 Task: Find connections with filter location Yucheng with filter topic #technologywith filter profile language Spanish with filter current company Australian Trade and Investment Commission (Austrade) with filter school Petit Seminaire Higher Secondary School with filter industry Language Schools with filter service category Commercial Real Estate with filter keywords title Copywriter
Action: Mouse moved to (612, 76)
Screenshot: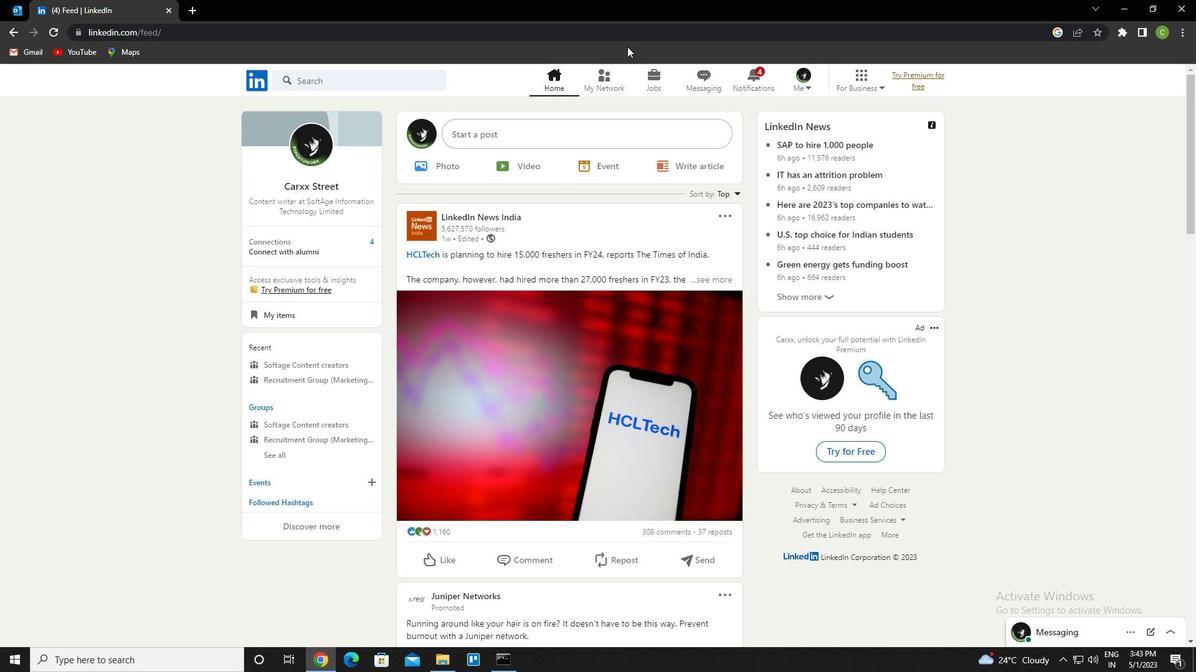 
Action: Mouse pressed left at (612, 76)
Screenshot: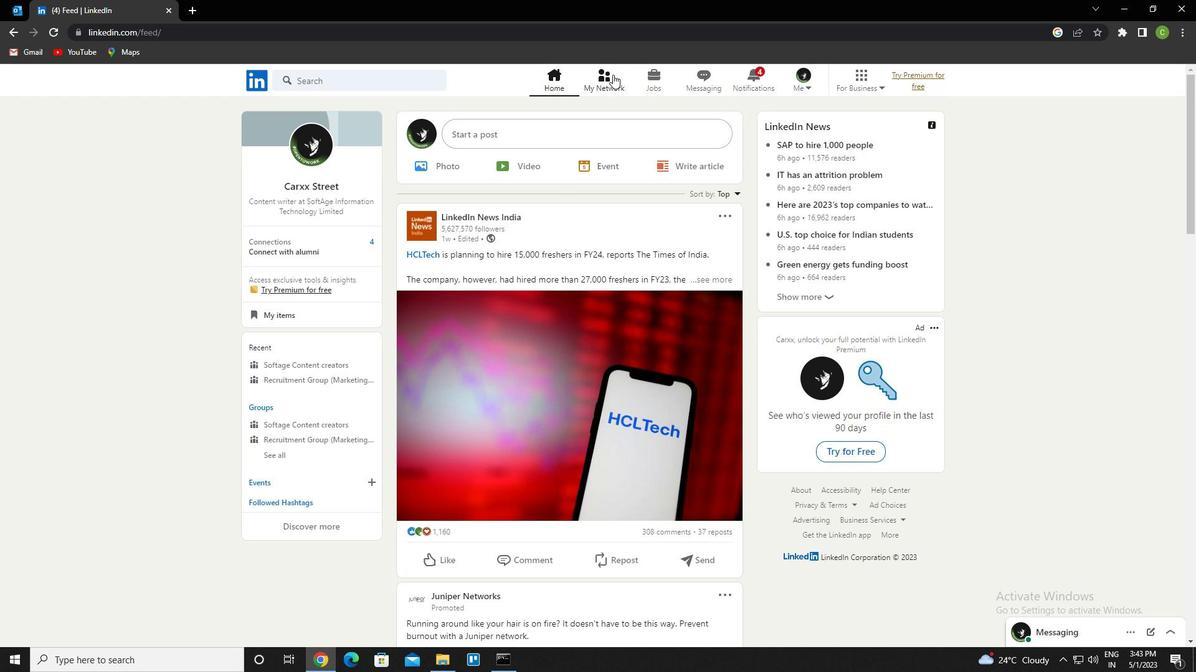 
Action: Mouse moved to (368, 147)
Screenshot: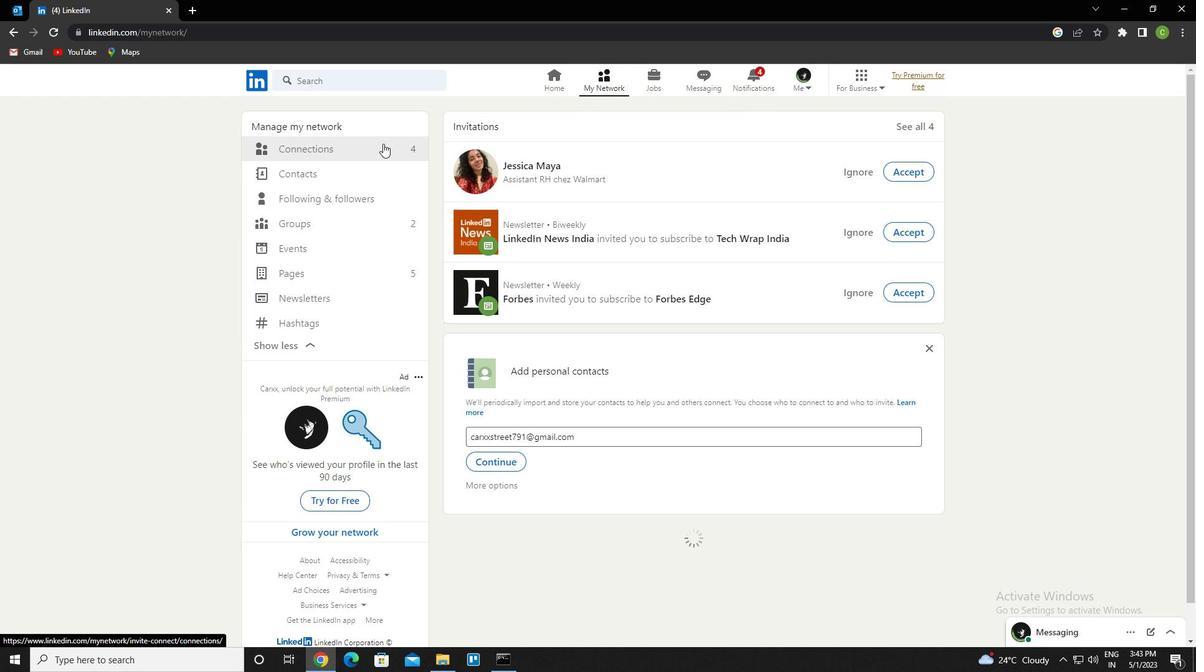 
Action: Mouse pressed left at (368, 147)
Screenshot: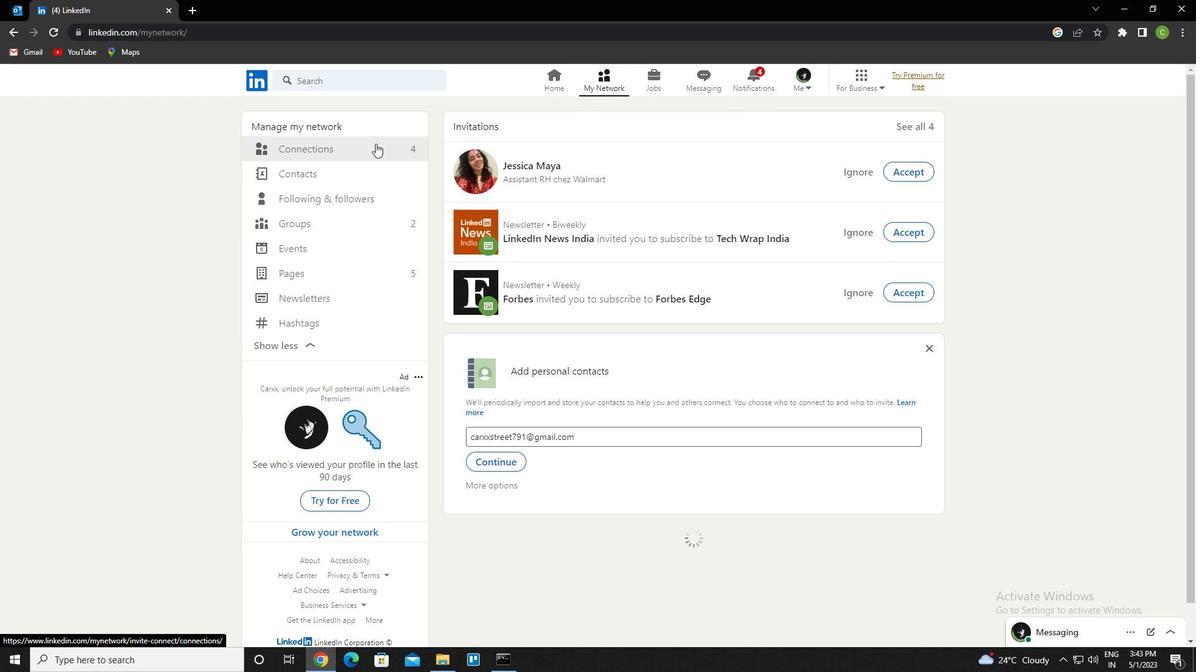 
Action: Mouse moved to (700, 145)
Screenshot: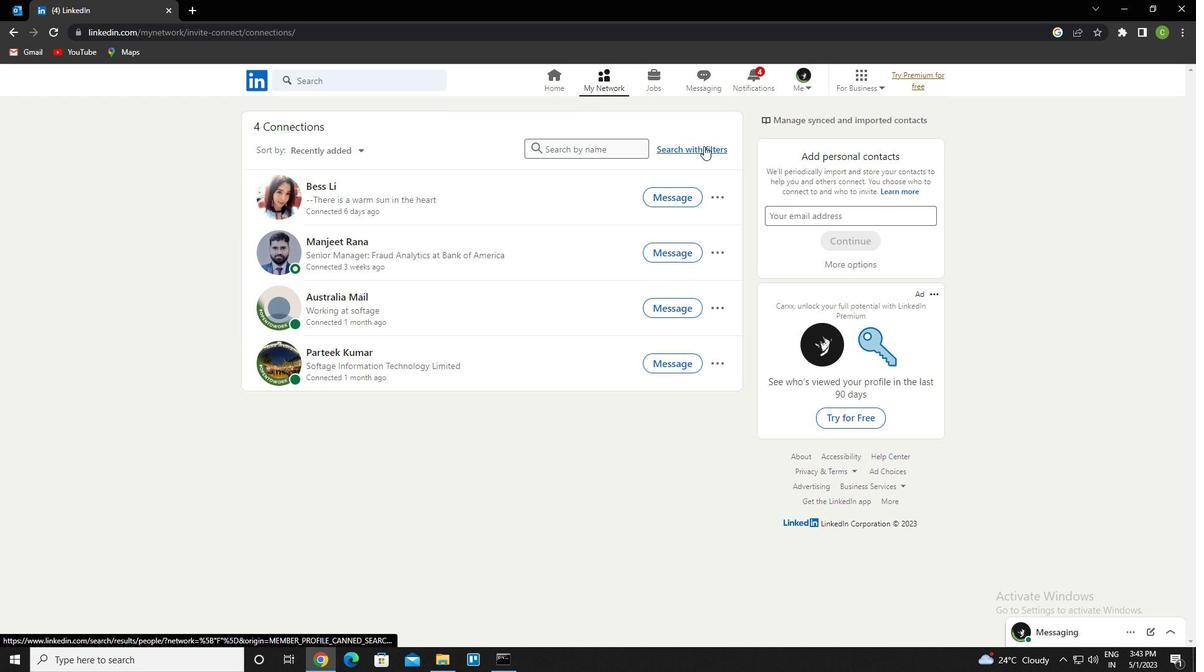 
Action: Mouse pressed left at (700, 145)
Screenshot: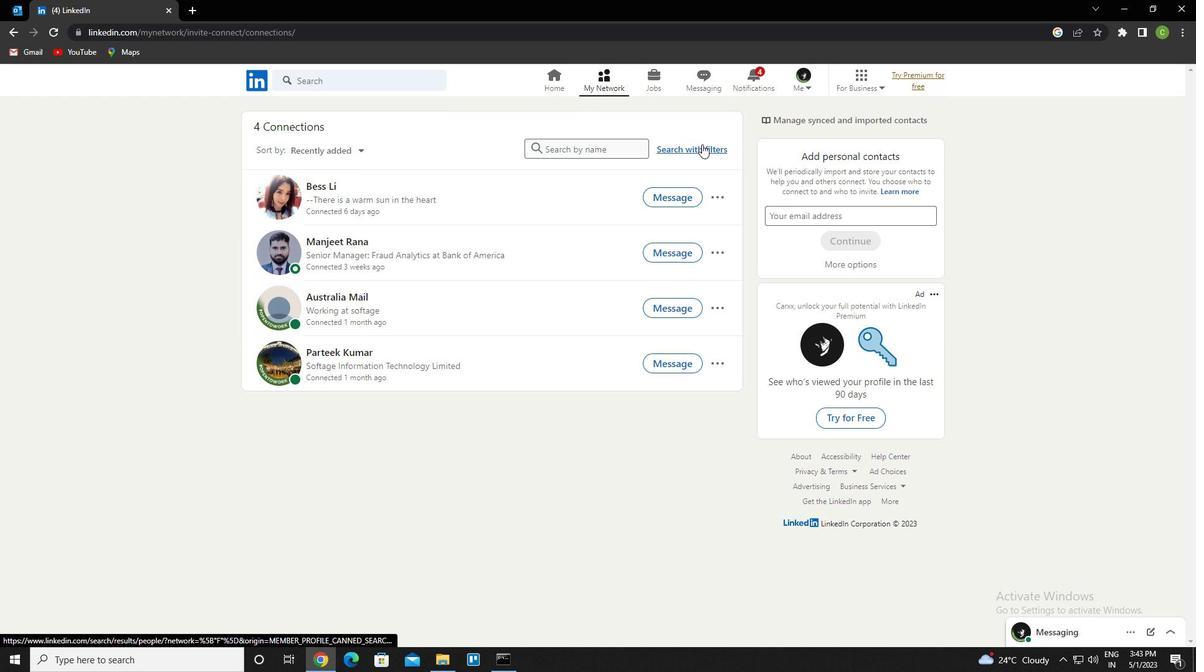 
Action: Mouse moved to (639, 110)
Screenshot: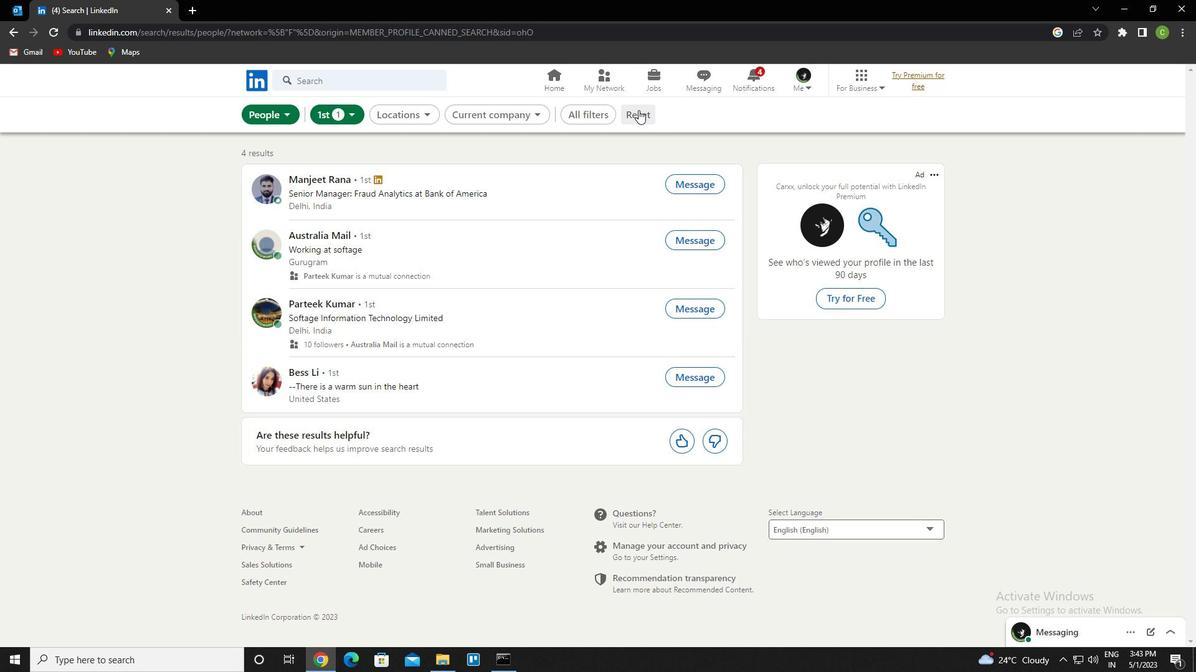 
Action: Mouse pressed left at (639, 110)
Screenshot: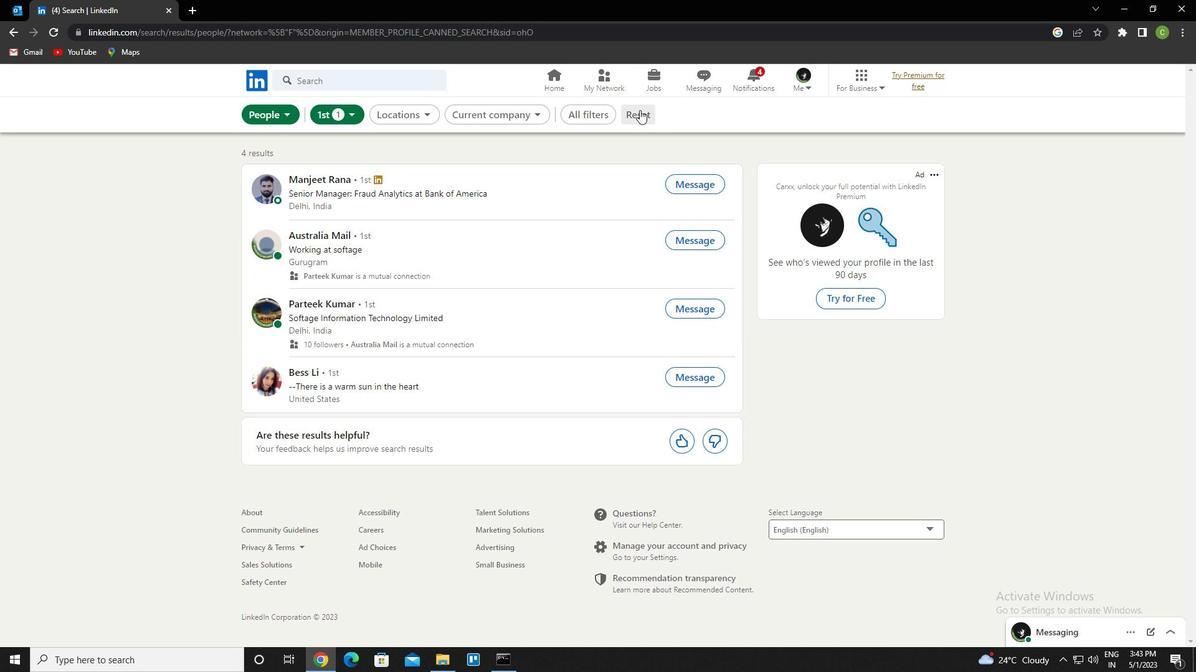 
Action: Mouse moved to (619, 118)
Screenshot: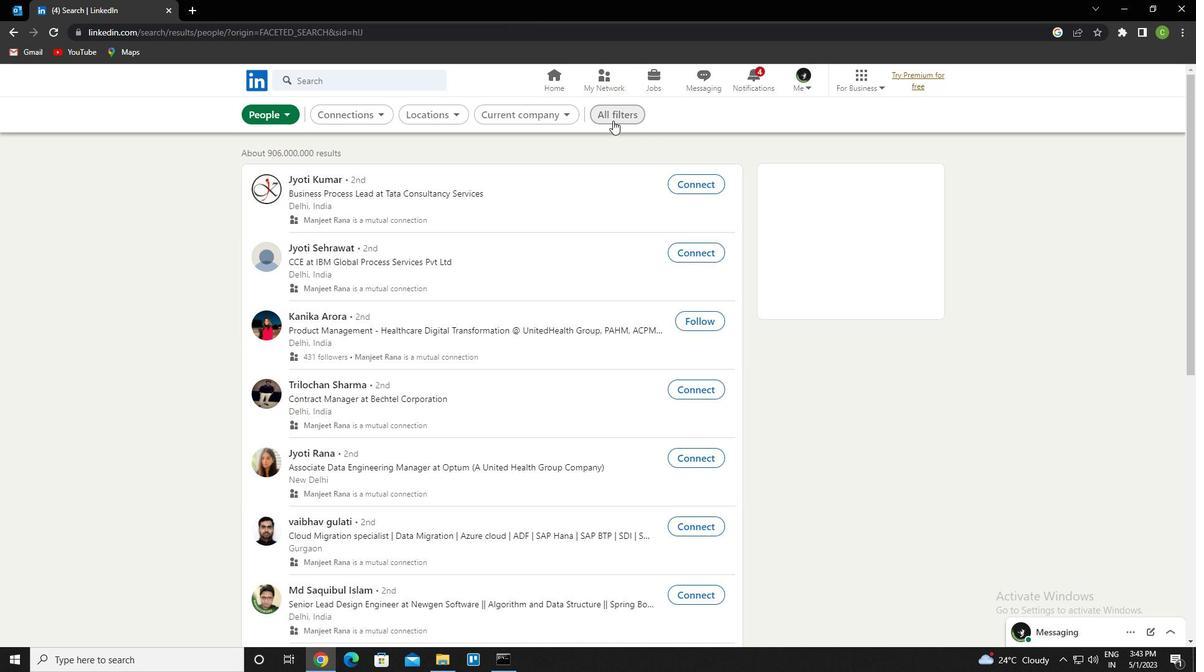 
Action: Mouse pressed left at (619, 118)
Screenshot: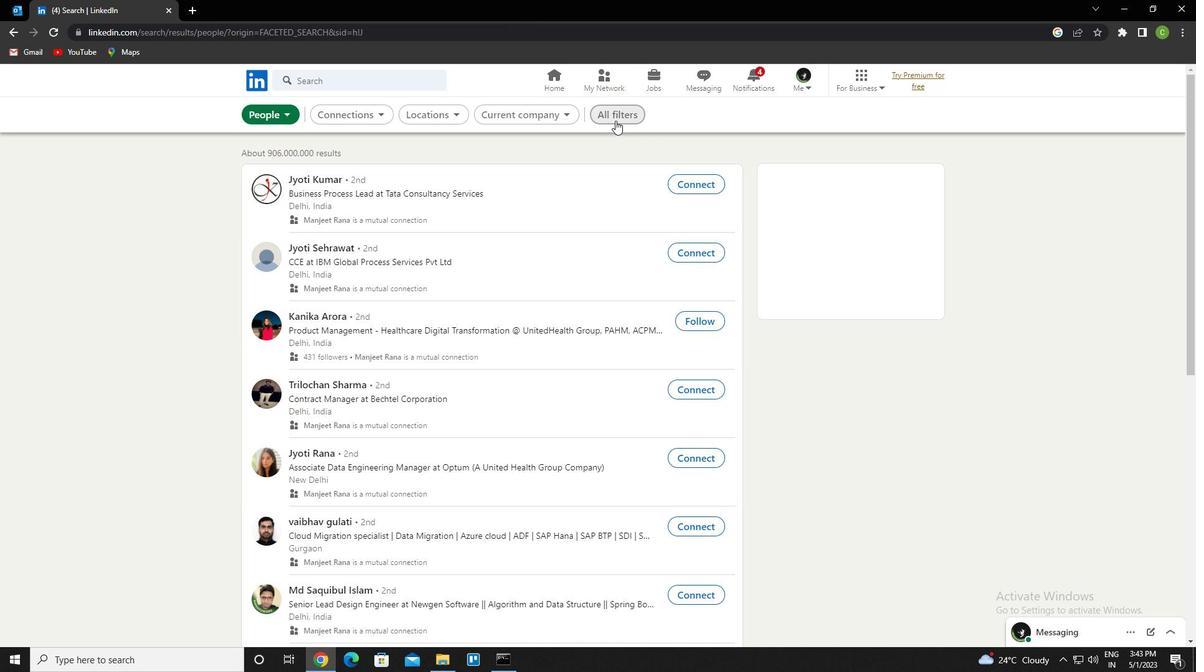 
Action: Mouse moved to (983, 437)
Screenshot: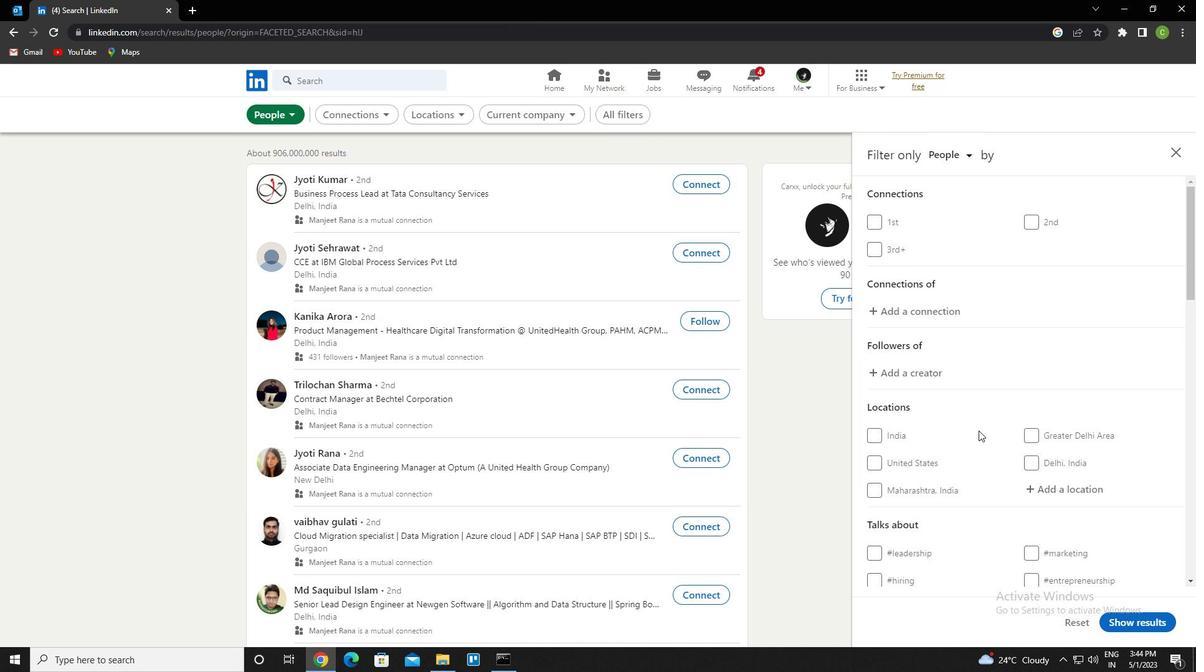 
Action: Mouse scrolled (983, 437) with delta (0, 0)
Screenshot: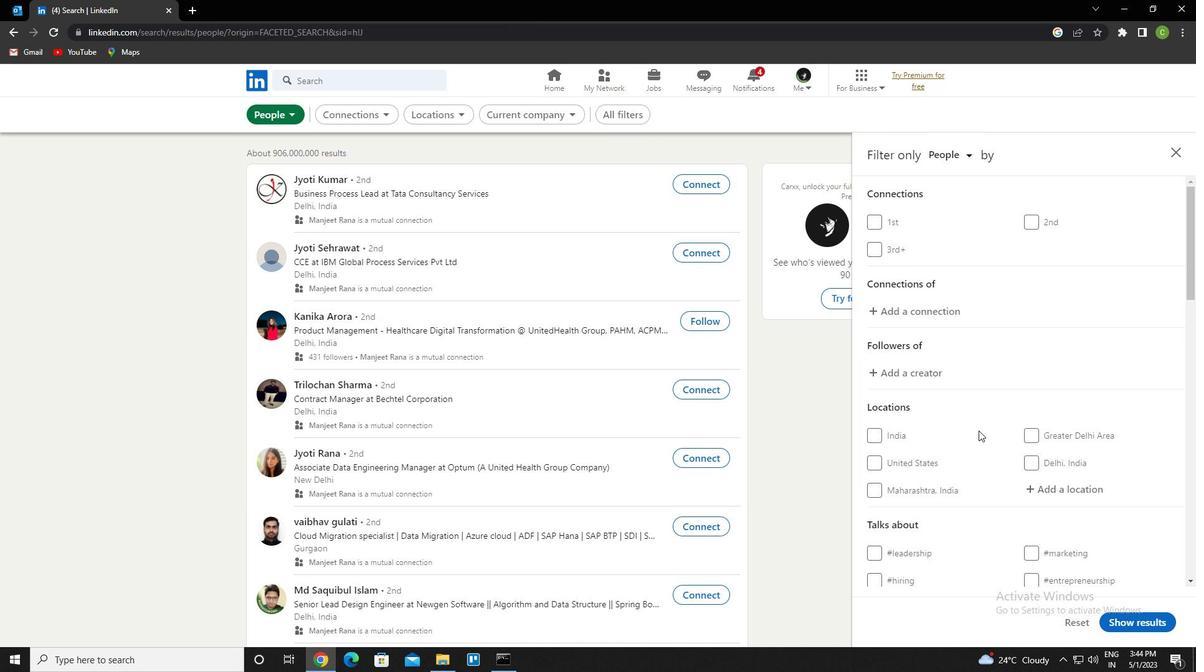 
Action: Mouse moved to (983, 442)
Screenshot: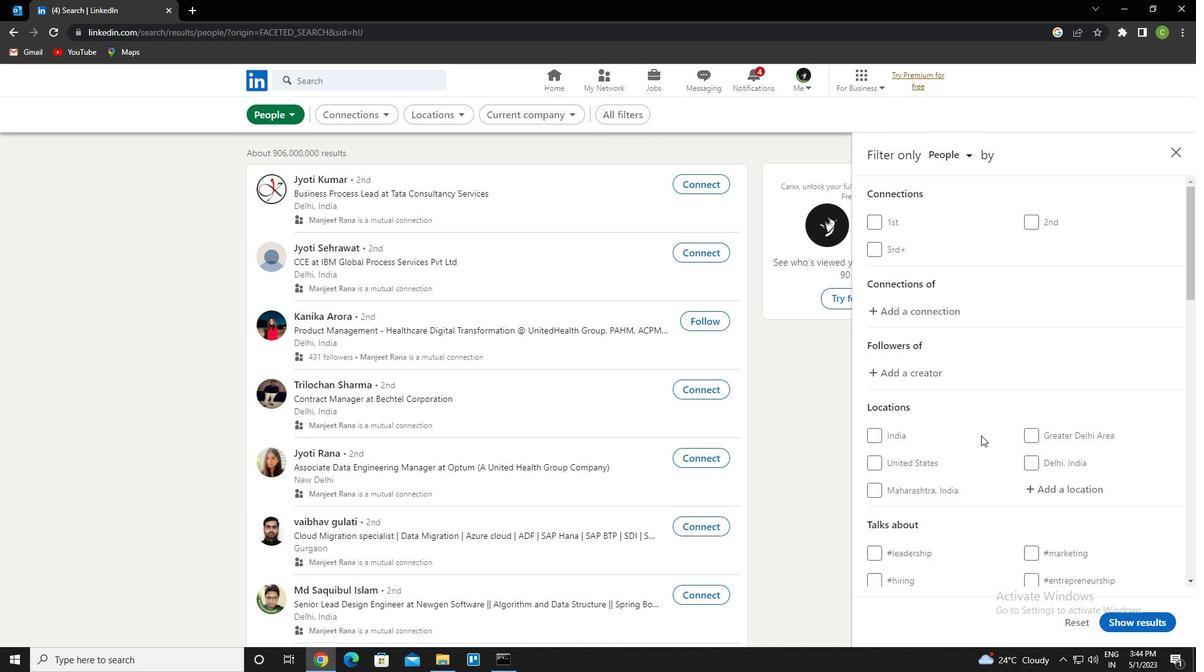 
Action: Mouse scrolled (983, 441) with delta (0, 0)
Screenshot: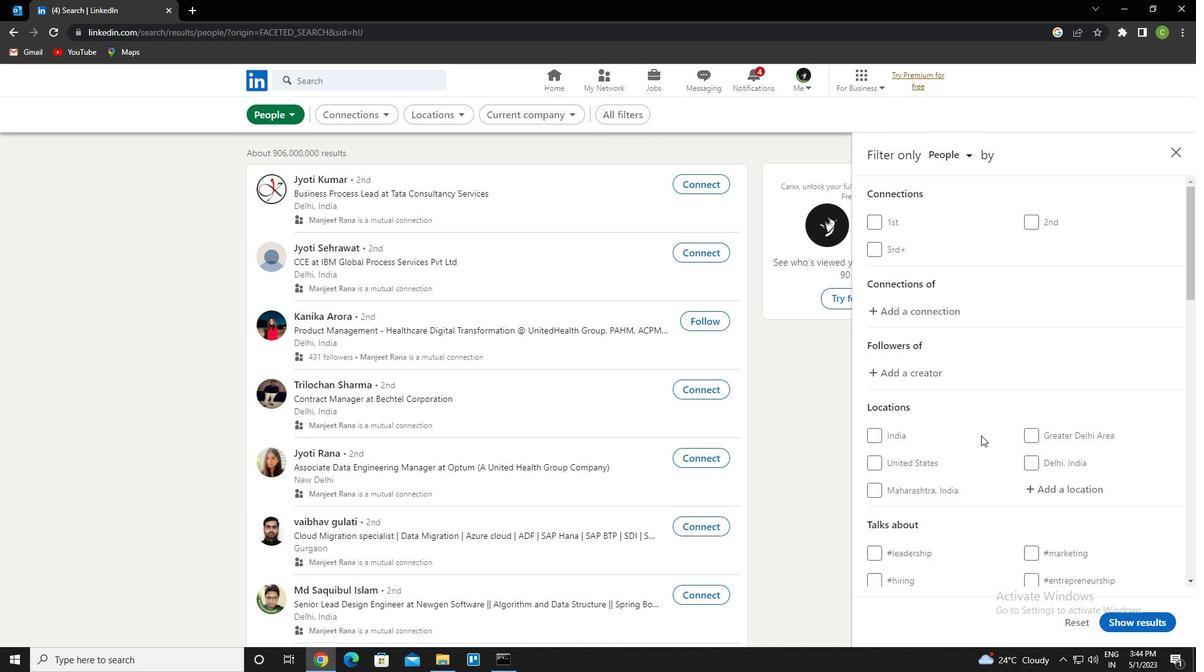 
Action: Mouse moved to (1077, 364)
Screenshot: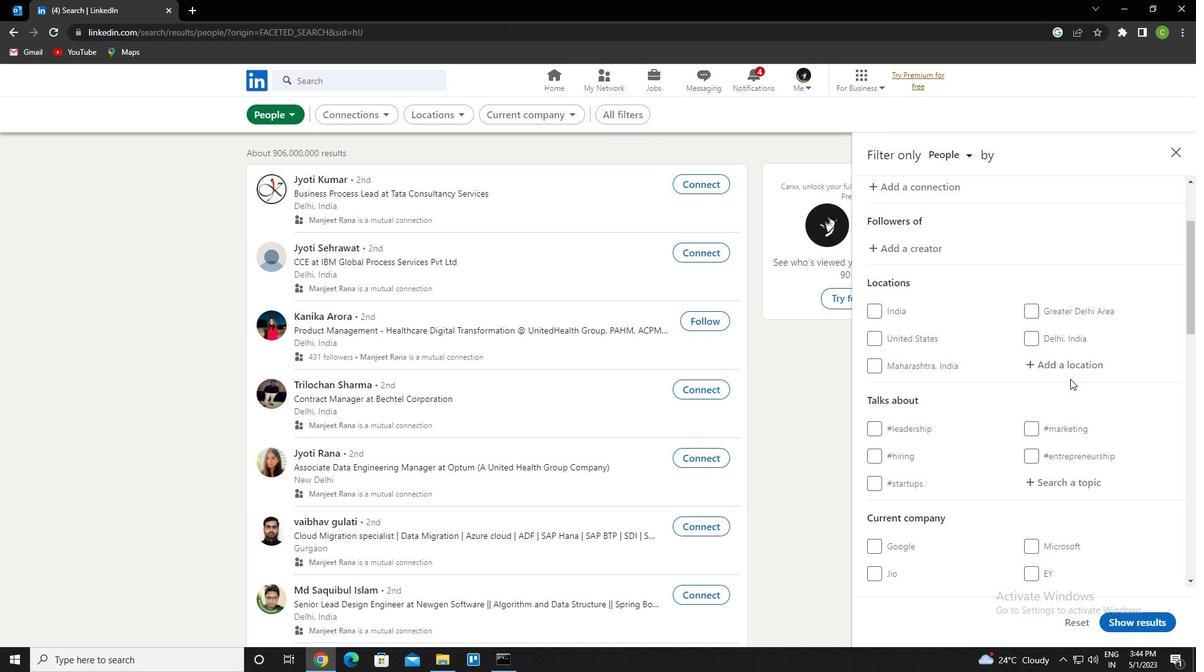 
Action: Mouse pressed left at (1077, 364)
Screenshot: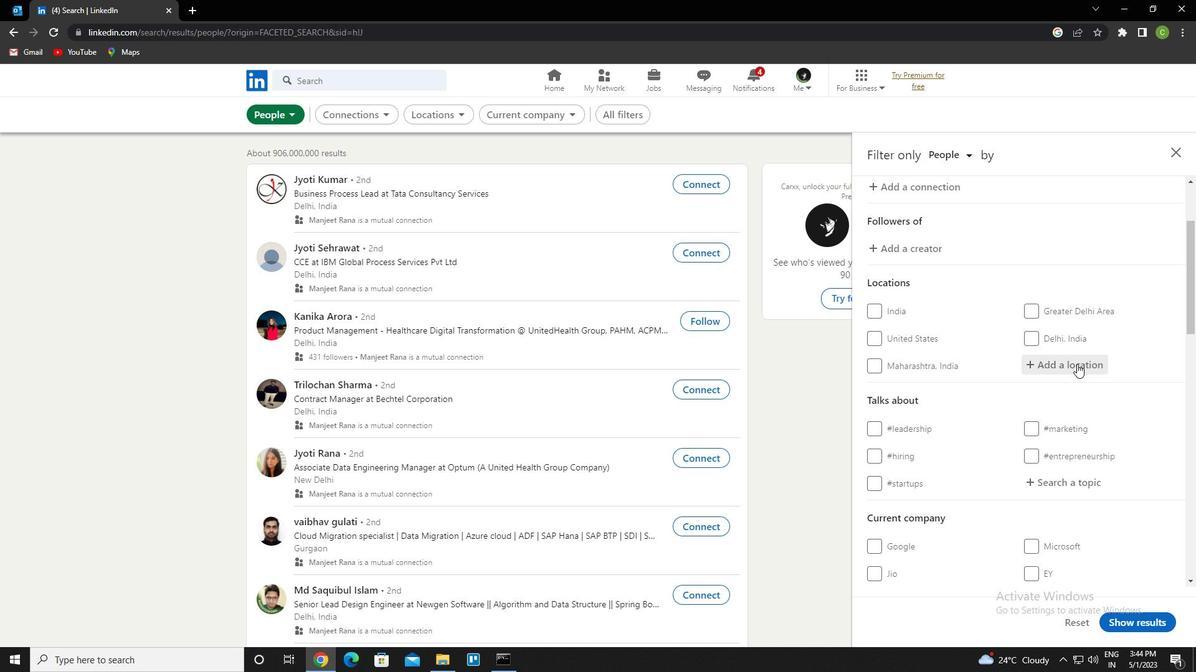 
Action: Key pressed <Key.caps_lock>y<Key.caps_lock>ucheng<Key.enter>
Screenshot: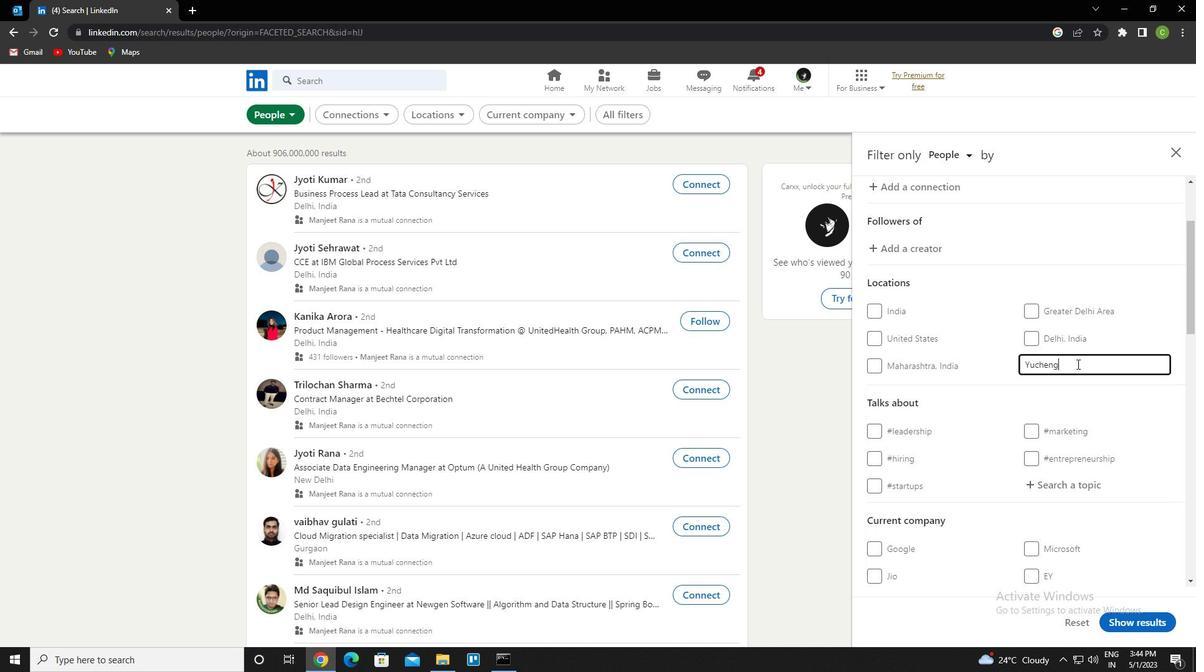 
Action: Mouse moved to (1125, 379)
Screenshot: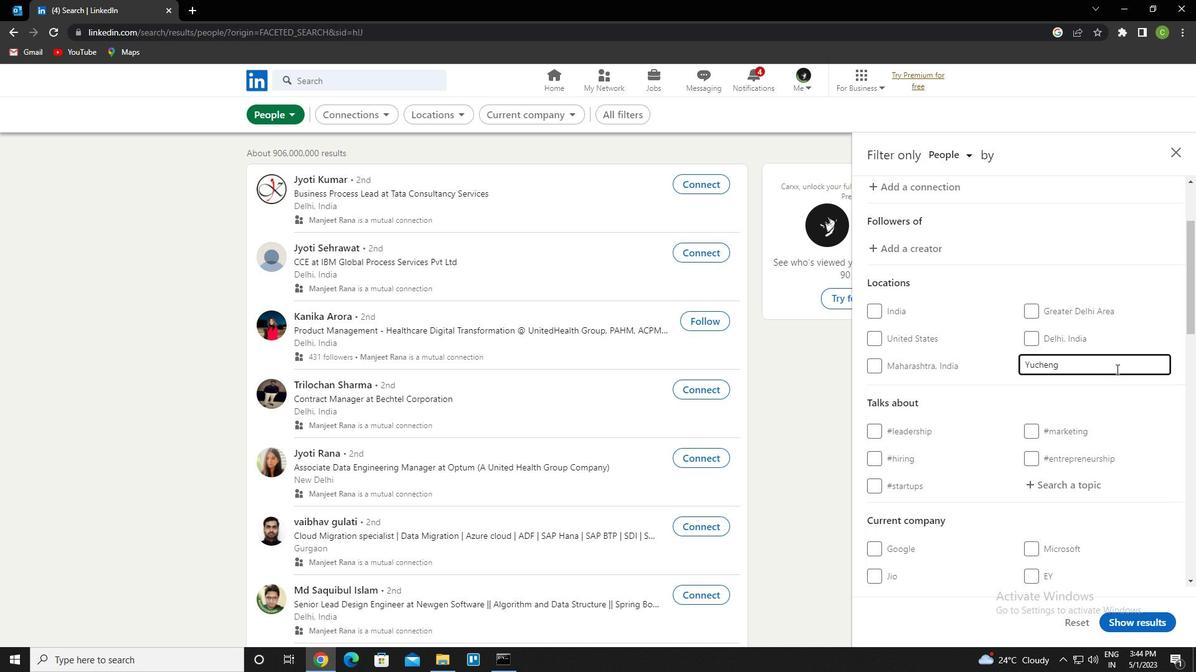 
Action: Mouse scrolled (1125, 378) with delta (0, 0)
Screenshot: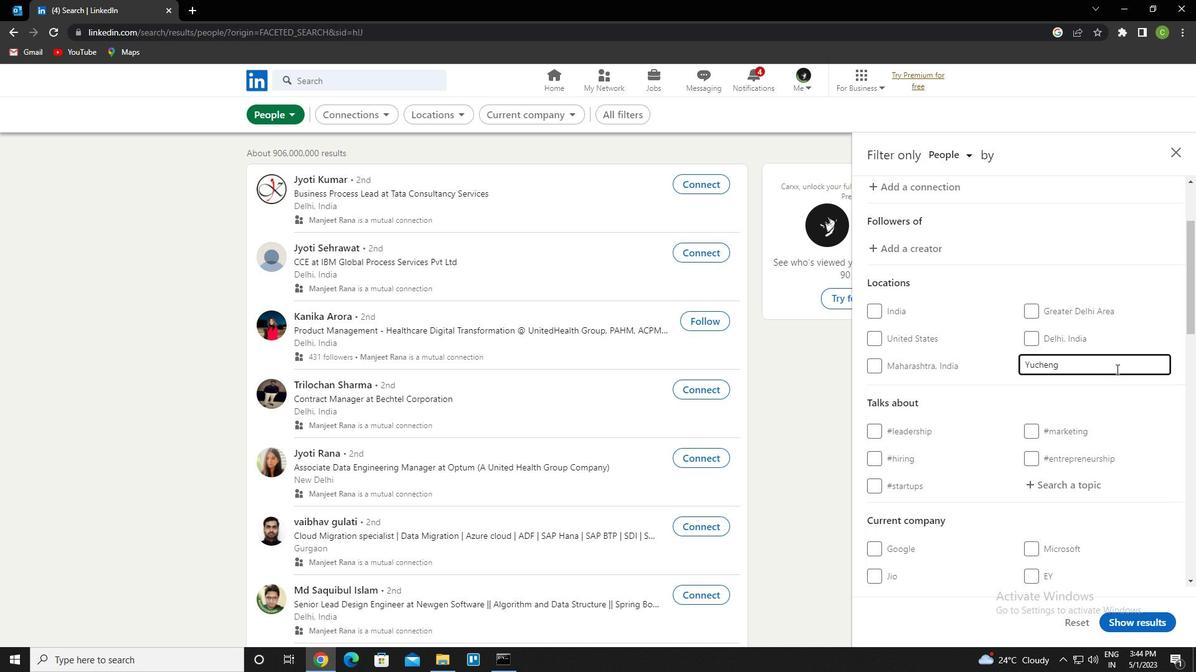 
Action: Mouse moved to (1125, 379)
Screenshot: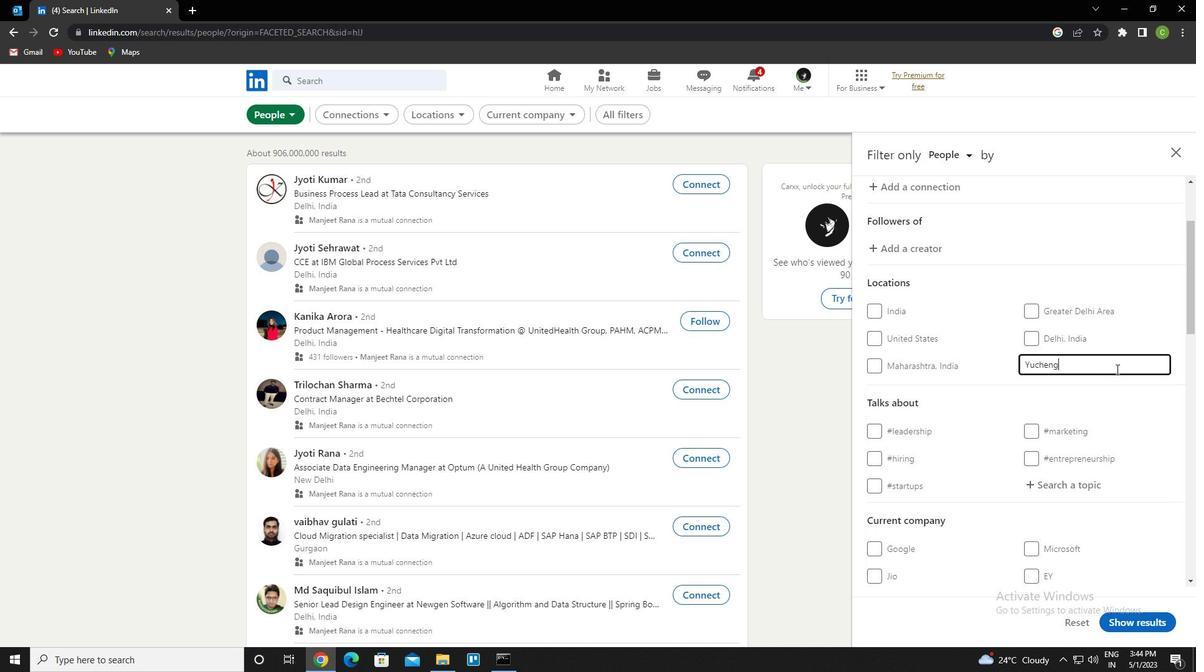 
Action: Mouse scrolled (1125, 378) with delta (0, 0)
Screenshot: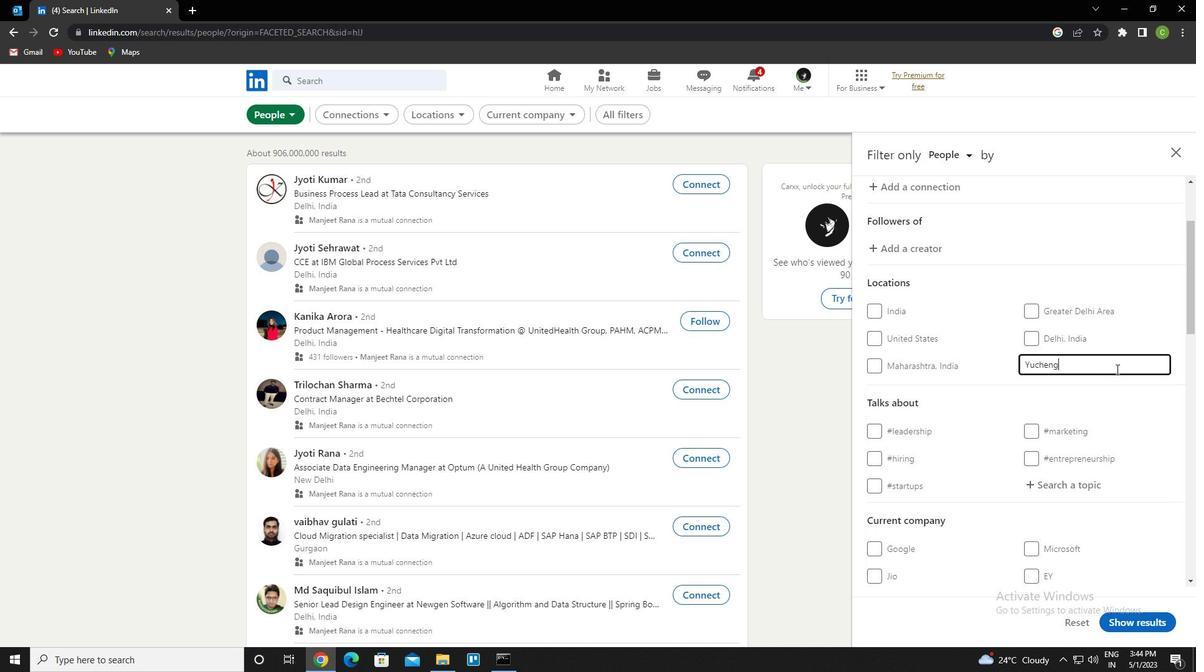 
Action: Mouse moved to (1068, 365)
Screenshot: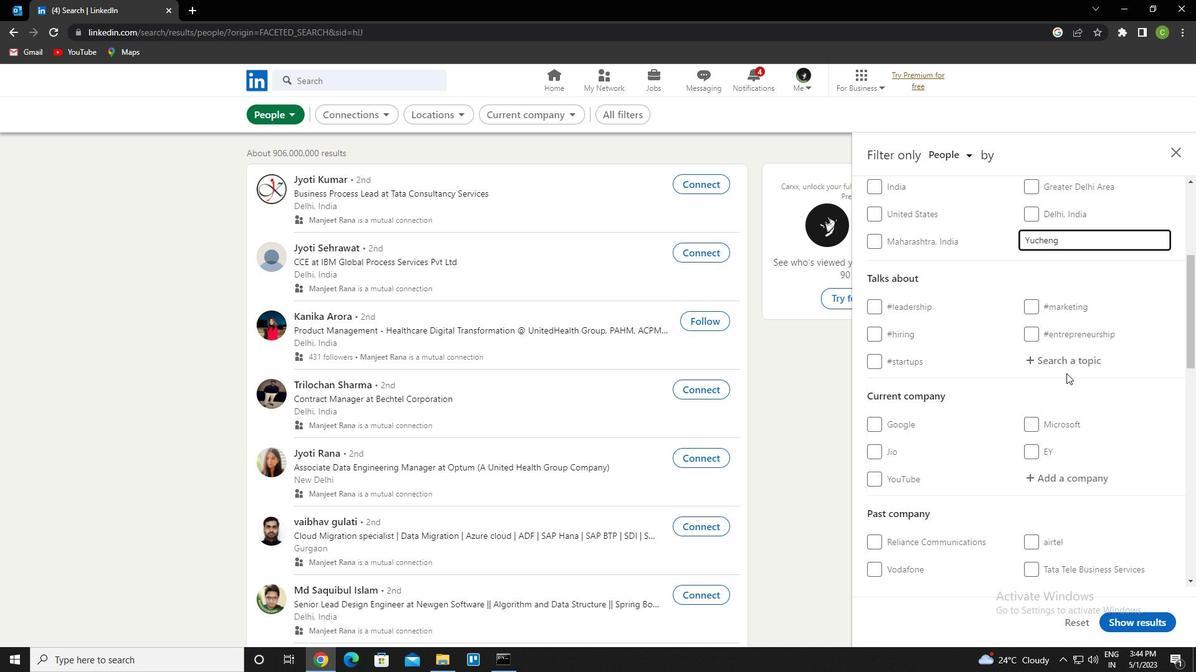 
Action: Mouse pressed left at (1068, 365)
Screenshot: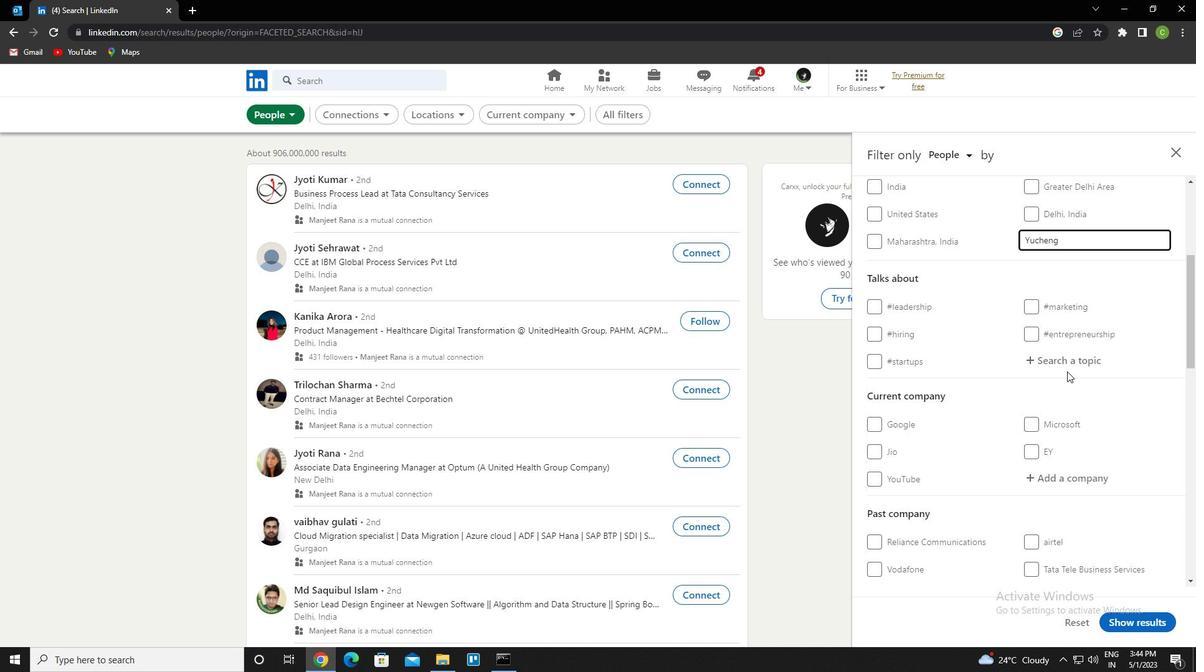 
Action: Key pressed technology<Key.down><Key.enter>
Screenshot: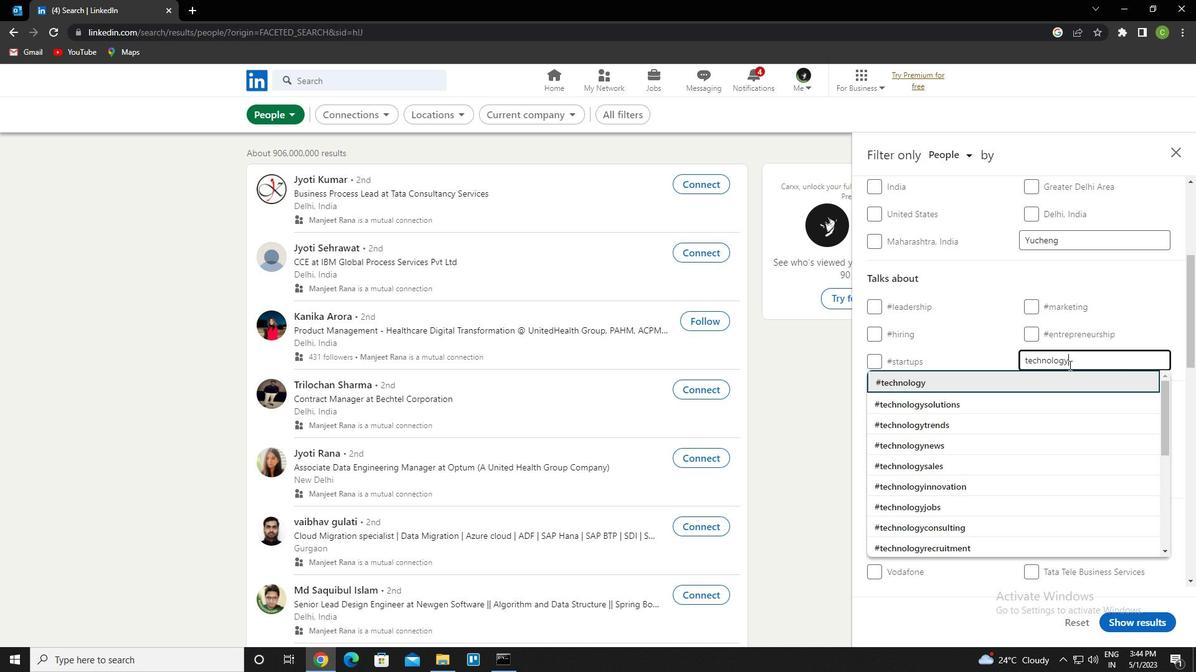 
Action: Mouse scrolled (1068, 365) with delta (0, 0)
Screenshot: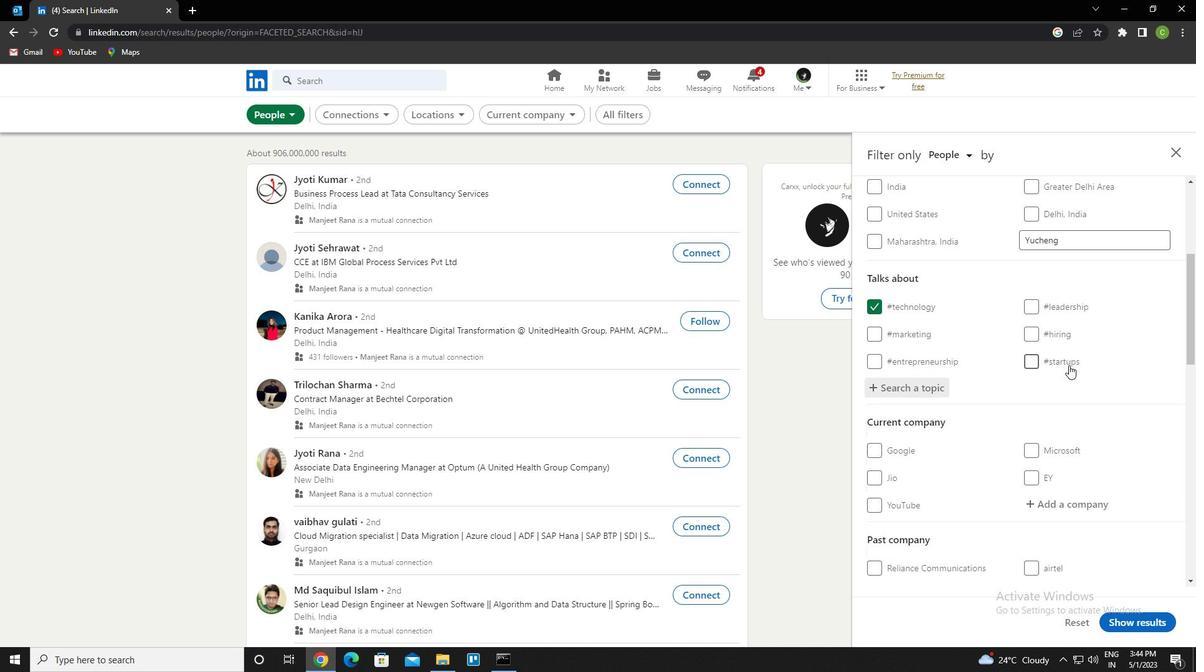 
Action: Mouse scrolled (1068, 365) with delta (0, 0)
Screenshot: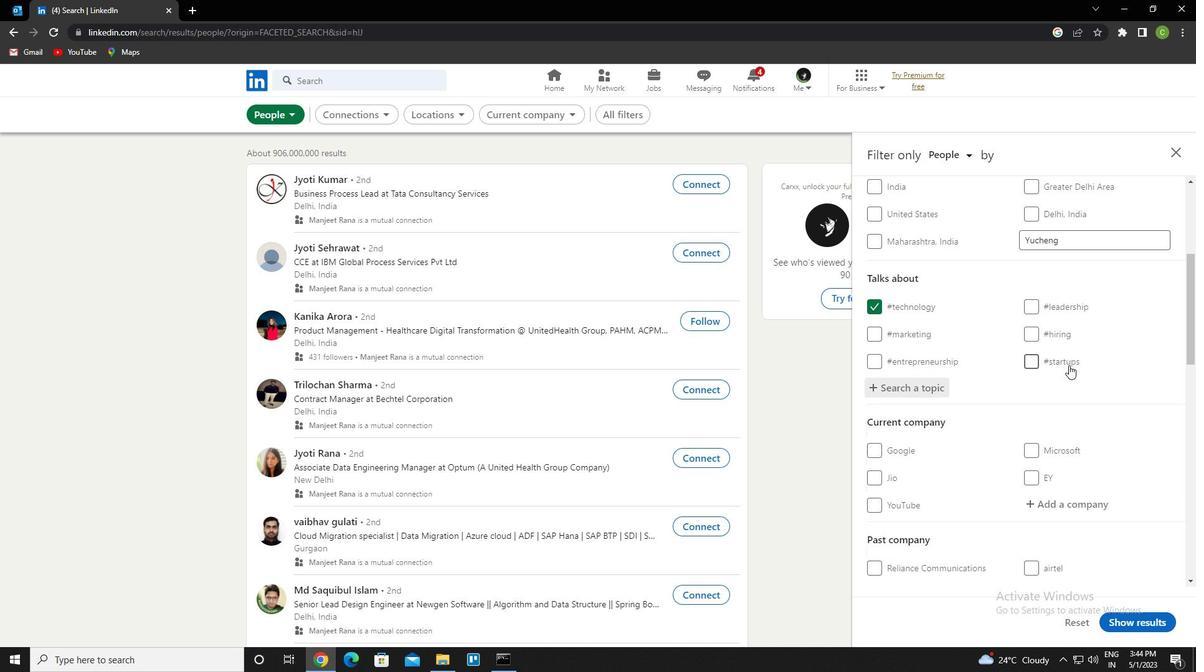
Action: Mouse moved to (1068, 365)
Screenshot: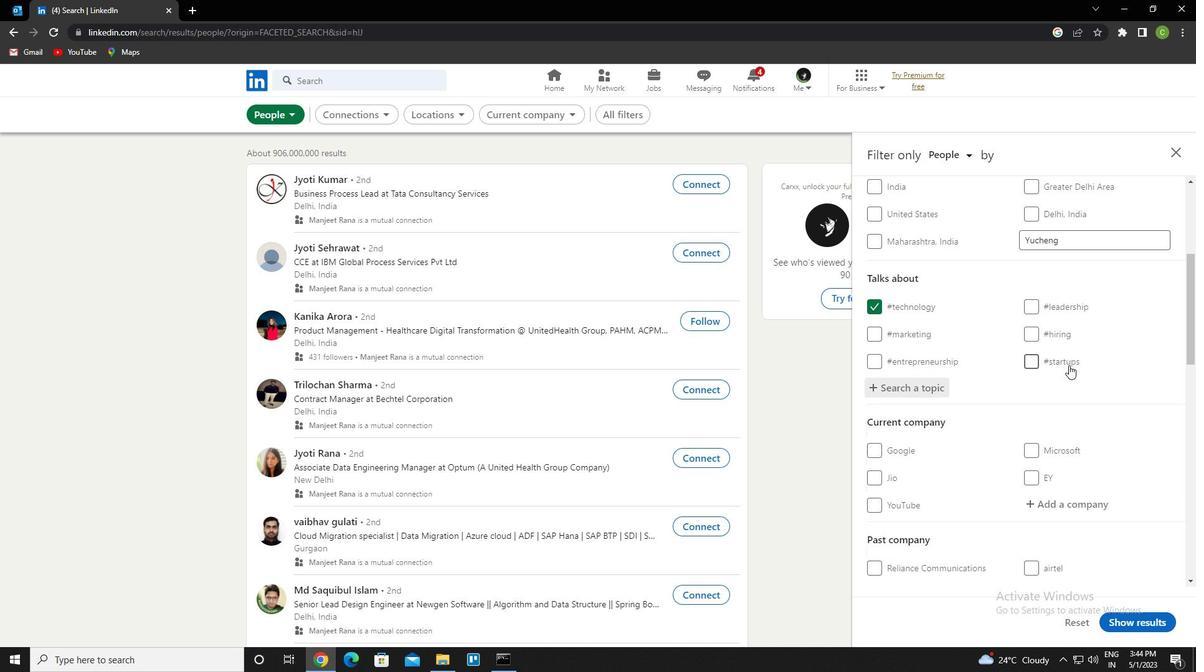 
Action: Mouse scrolled (1068, 365) with delta (0, 0)
Screenshot: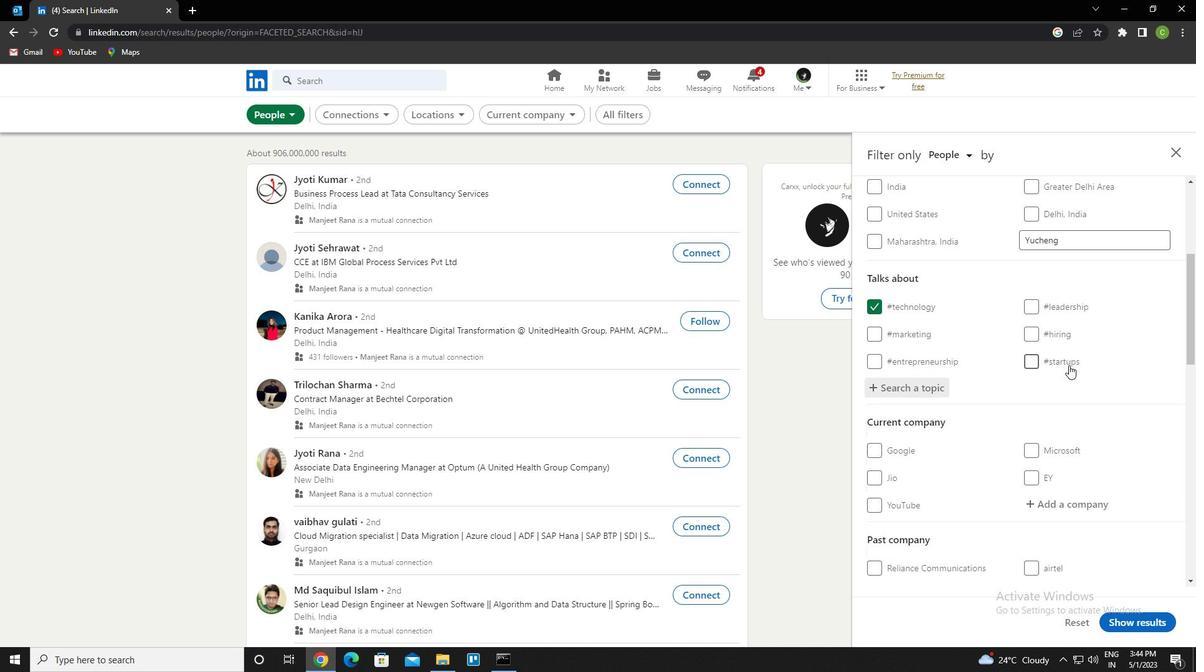 
Action: Mouse moved to (1068, 368)
Screenshot: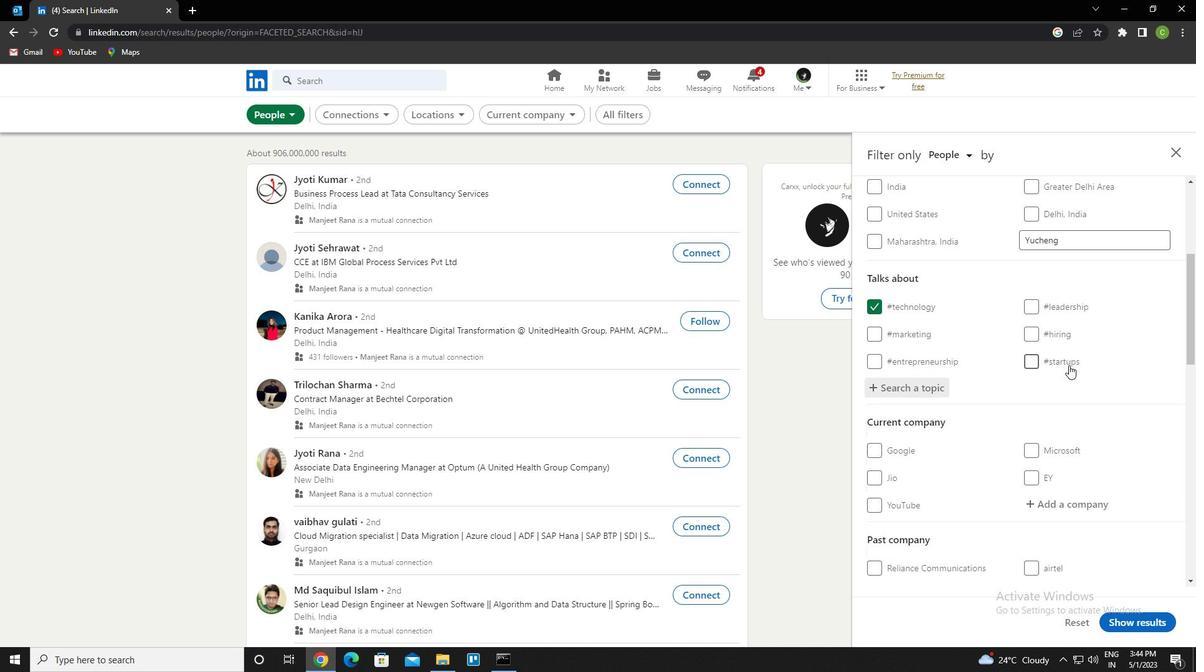 
Action: Mouse scrolled (1068, 367) with delta (0, 0)
Screenshot: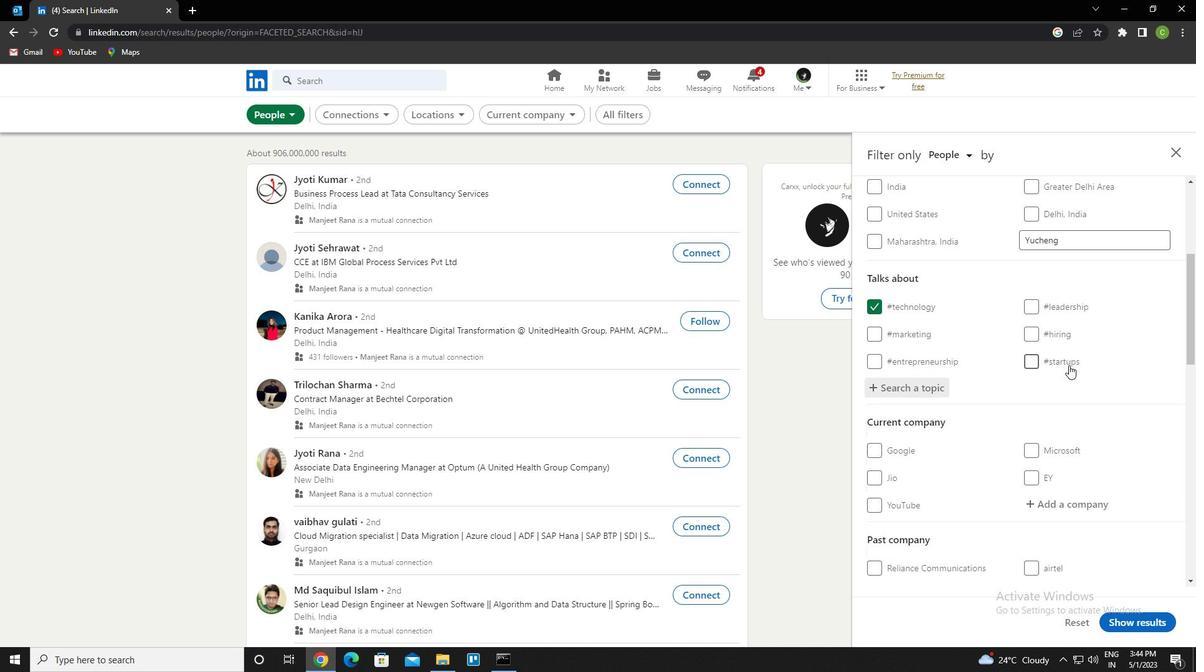 
Action: Mouse moved to (1066, 371)
Screenshot: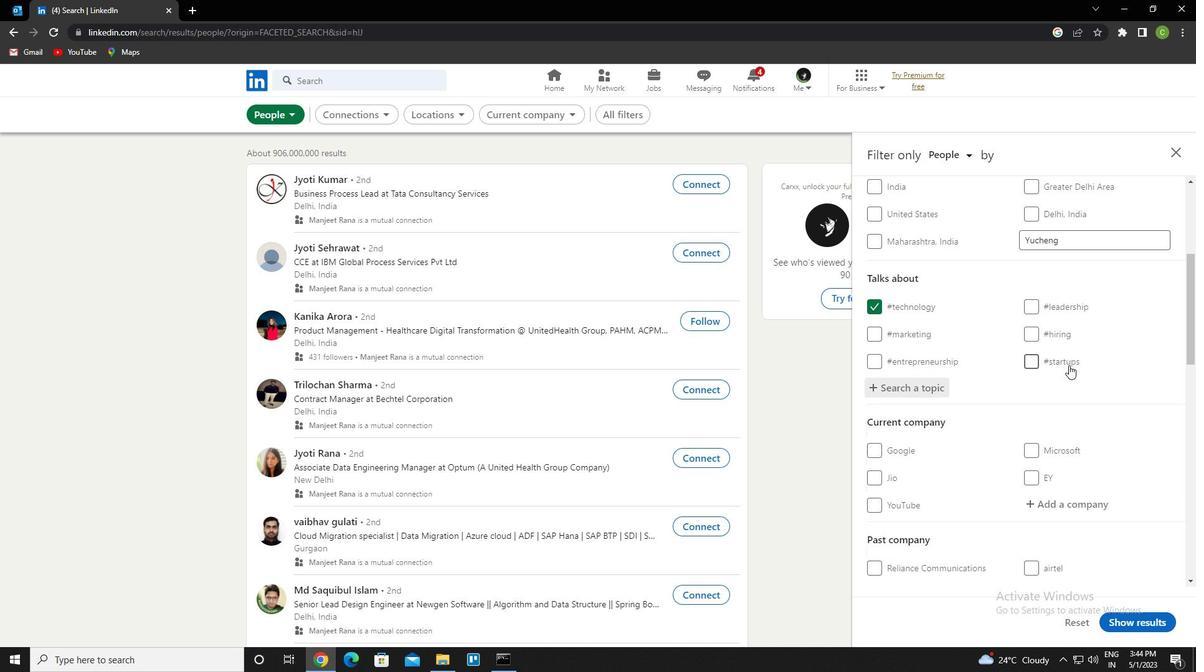 
Action: Mouse scrolled (1066, 371) with delta (0, 0)
Screenshot: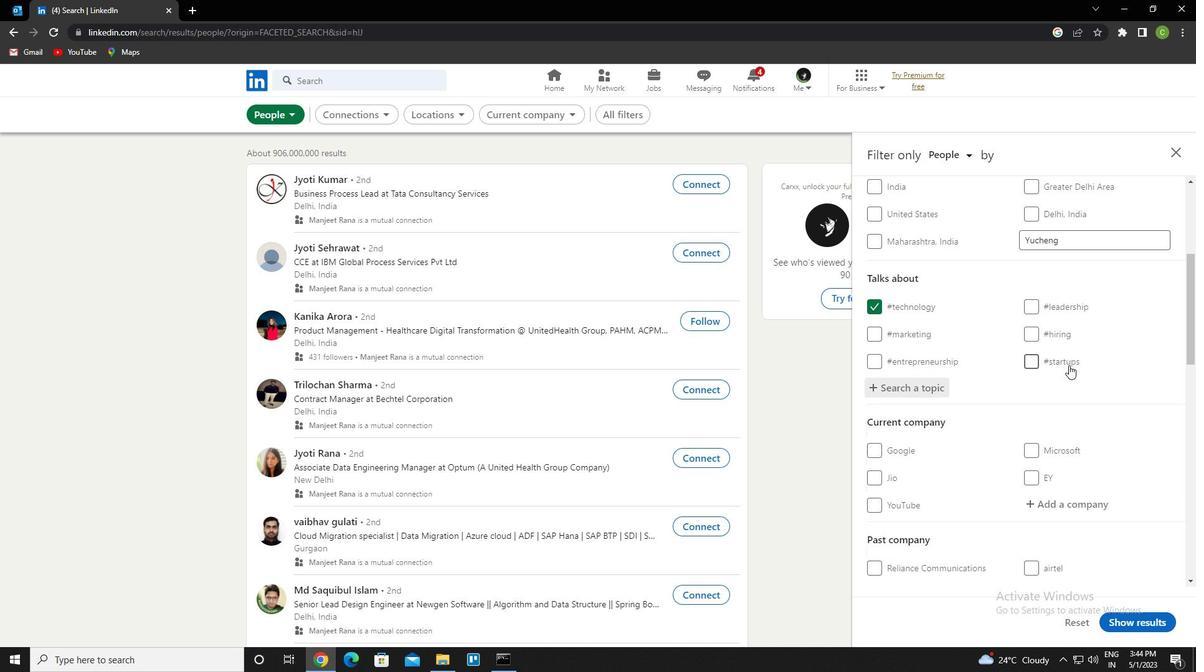 
Action: Mouse moved to (1065, 372)
Screenshot: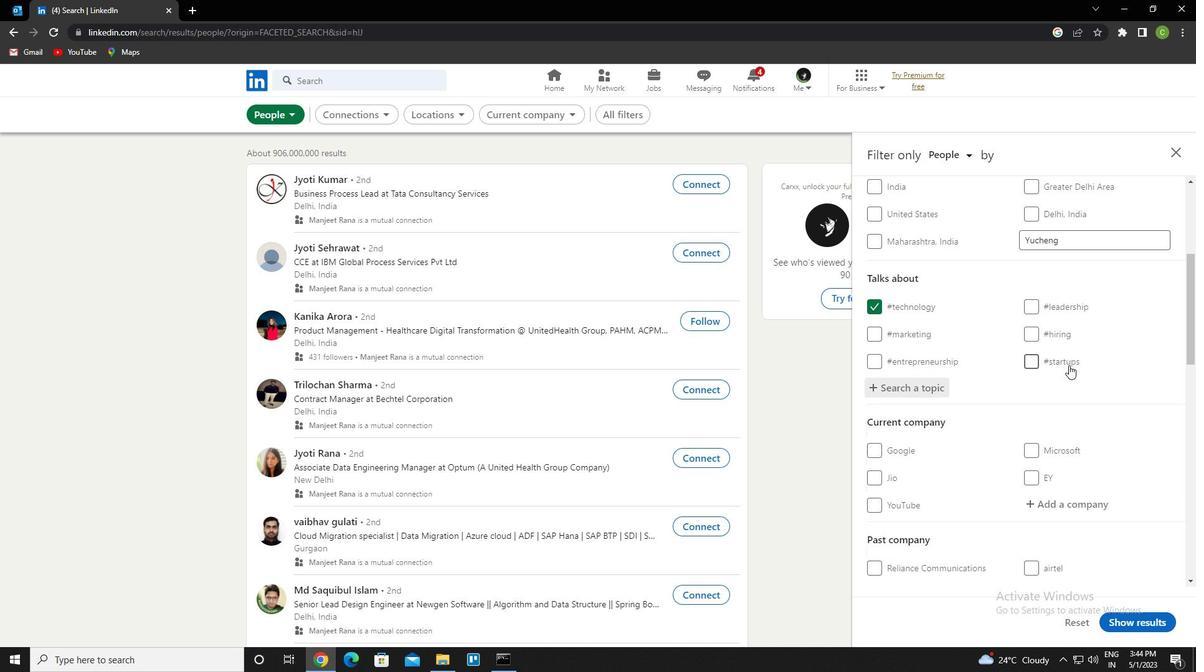 
Action: Mouse scrolled (1065, 371) with delta (0, 0)
Screenshot: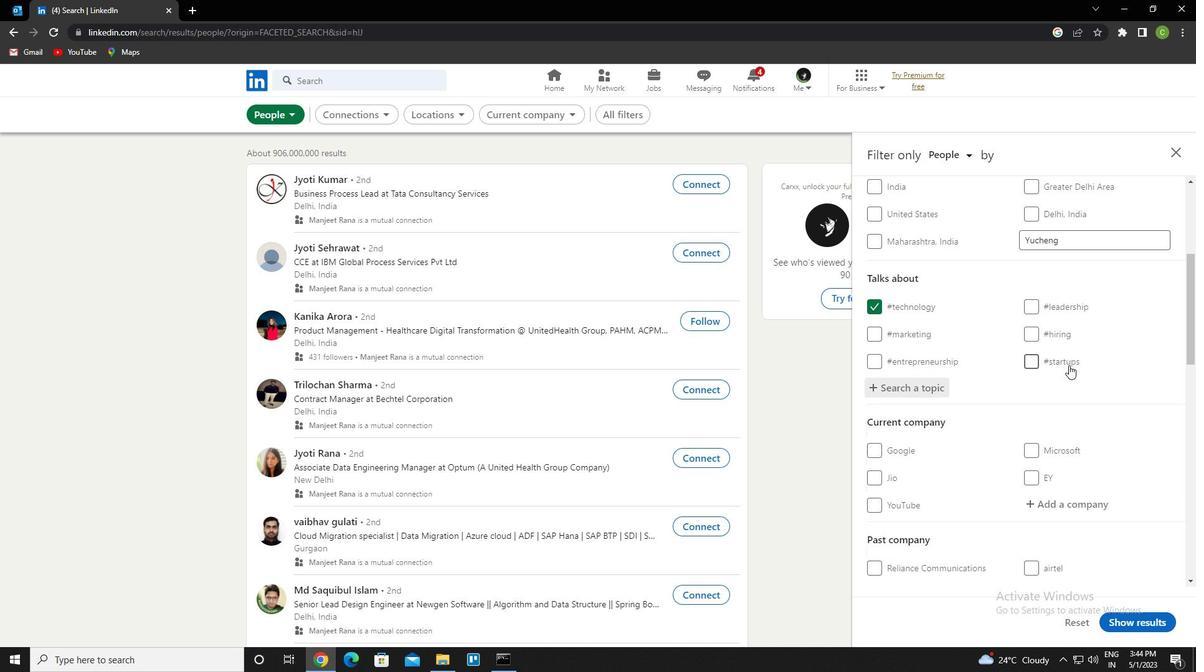 
Action: Mouse moved to (1065, 373)
Screenshot: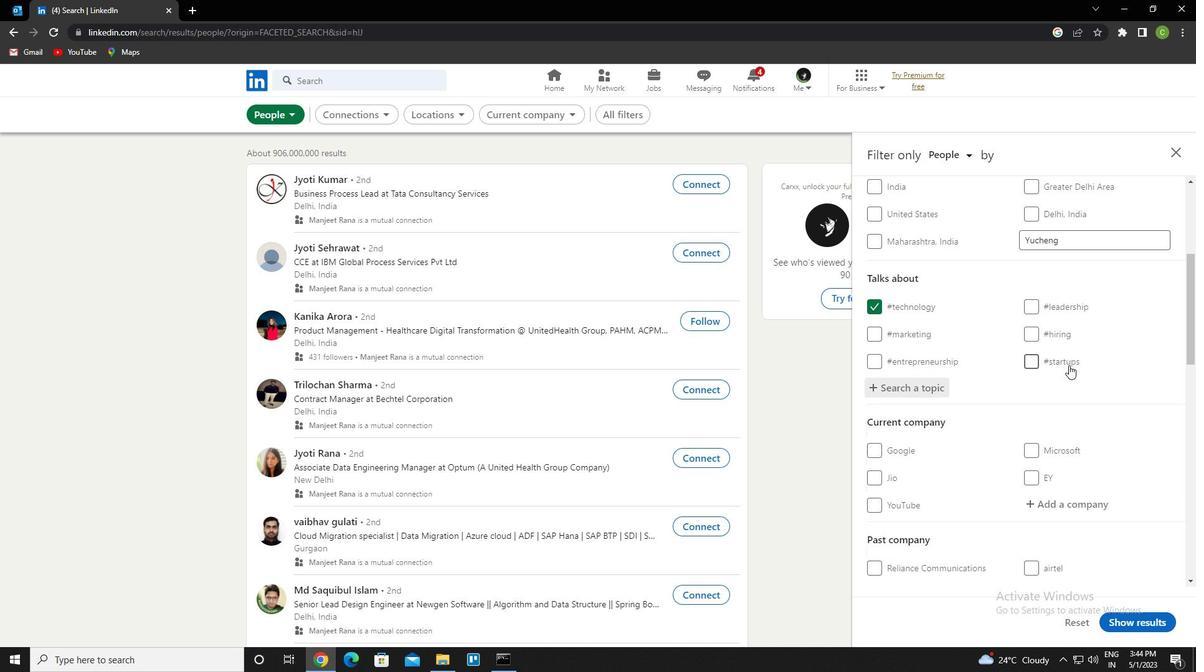 
Action: Mouse scrolled (1065, 372) with delta (0, 0)
Screenshot: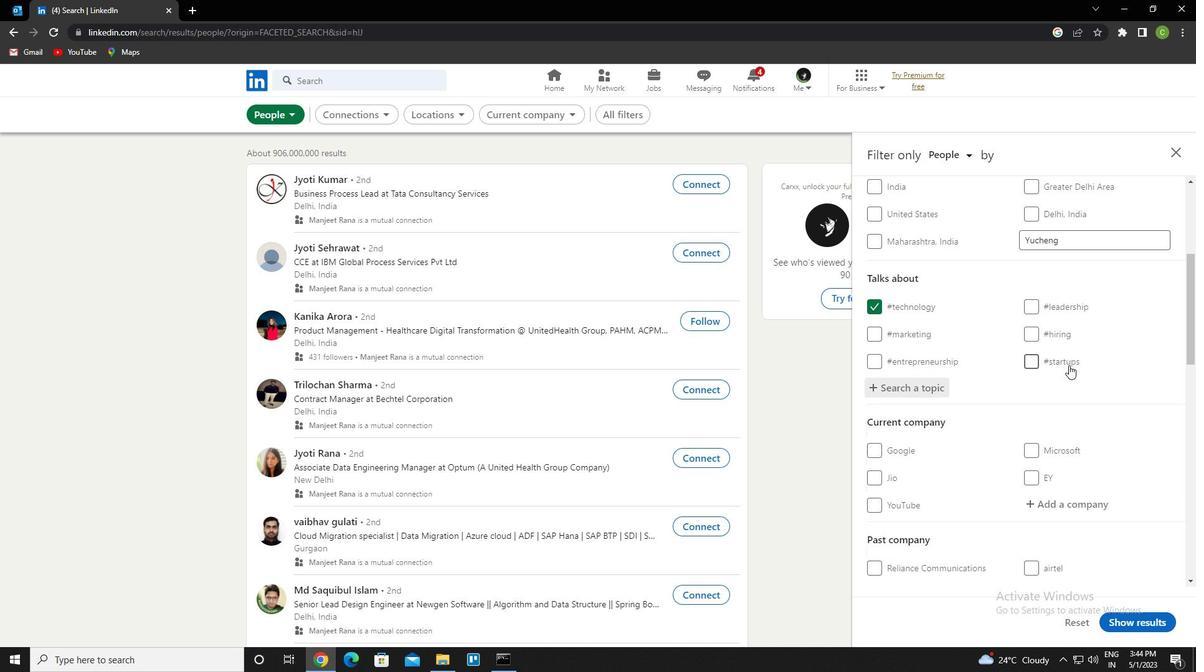 
Action: Mouse scrolled (1065, 372) with delta (0, 0)
Screenshot: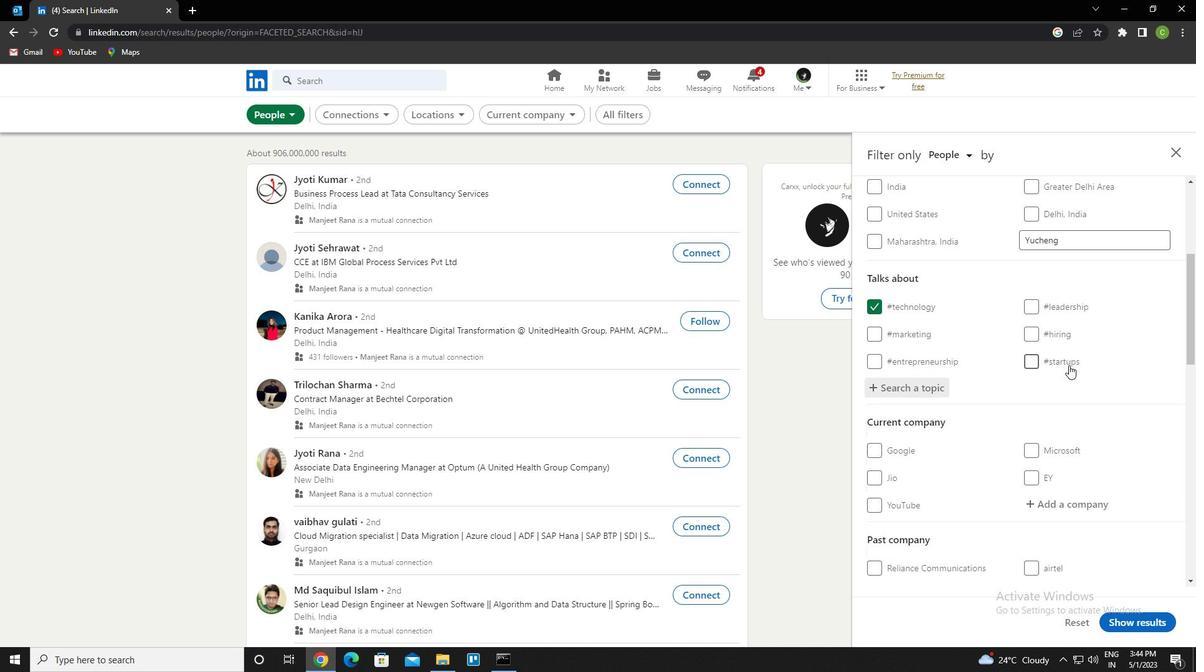 
Action: Mouse scrolled (1065, 372) with delta (0, 0)
Screenshot: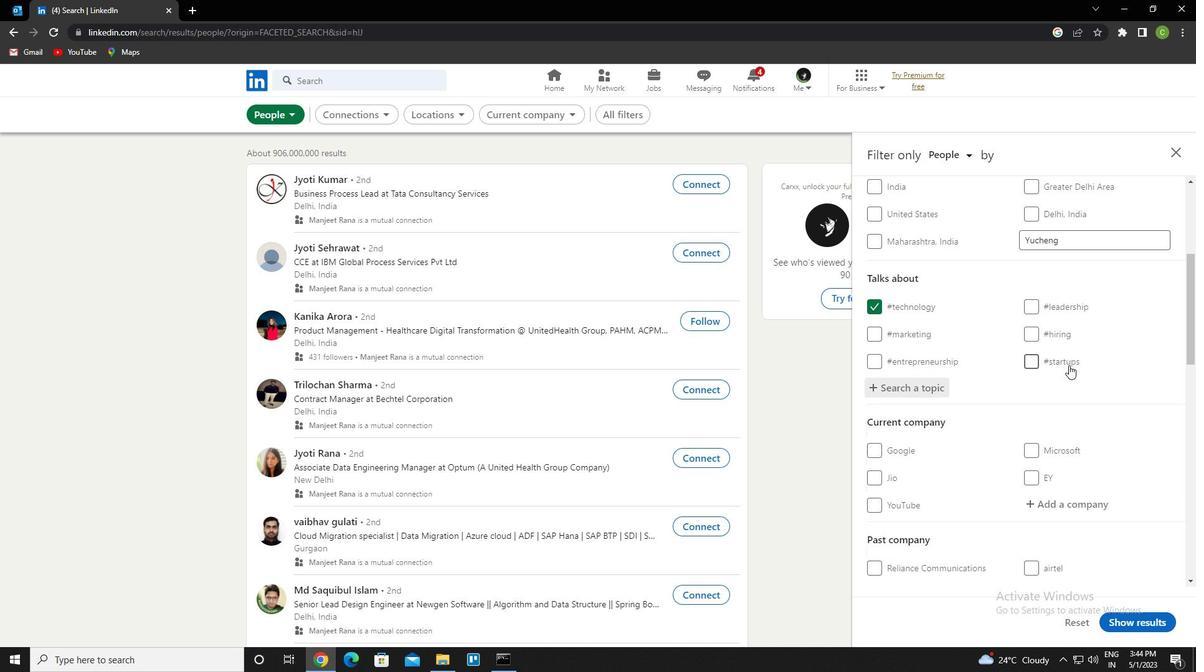 
Action: Mouse moved to (882, 420)
Screenshot: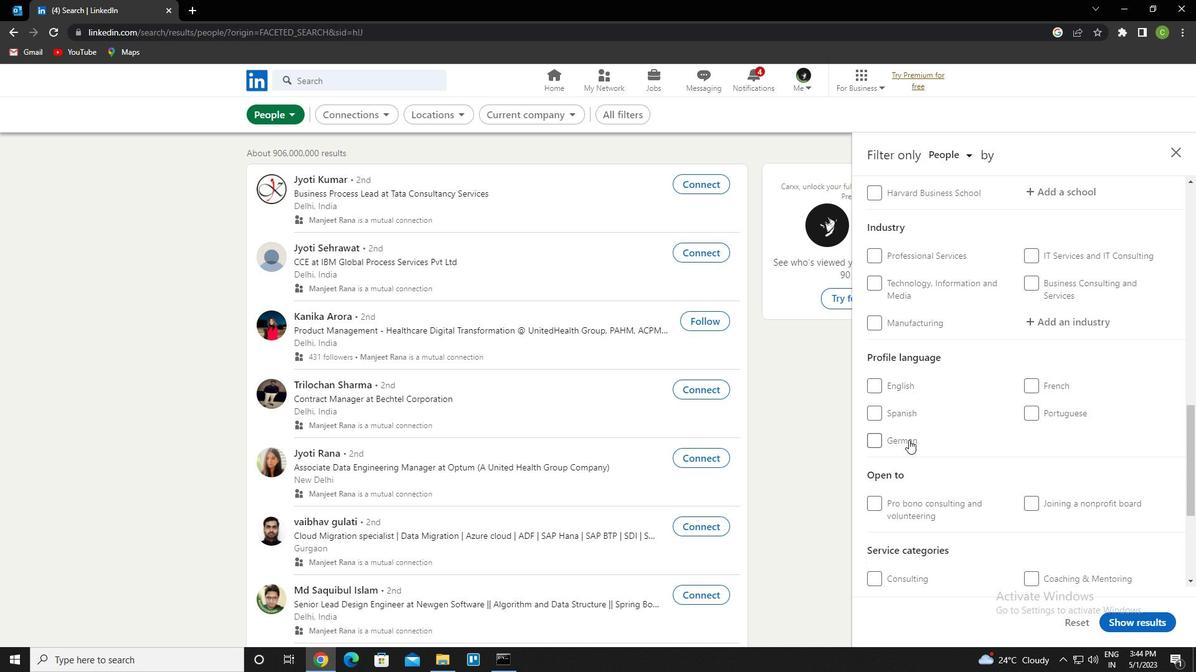 
Action: Mouse pressed left at (882, 420)
Screenshot: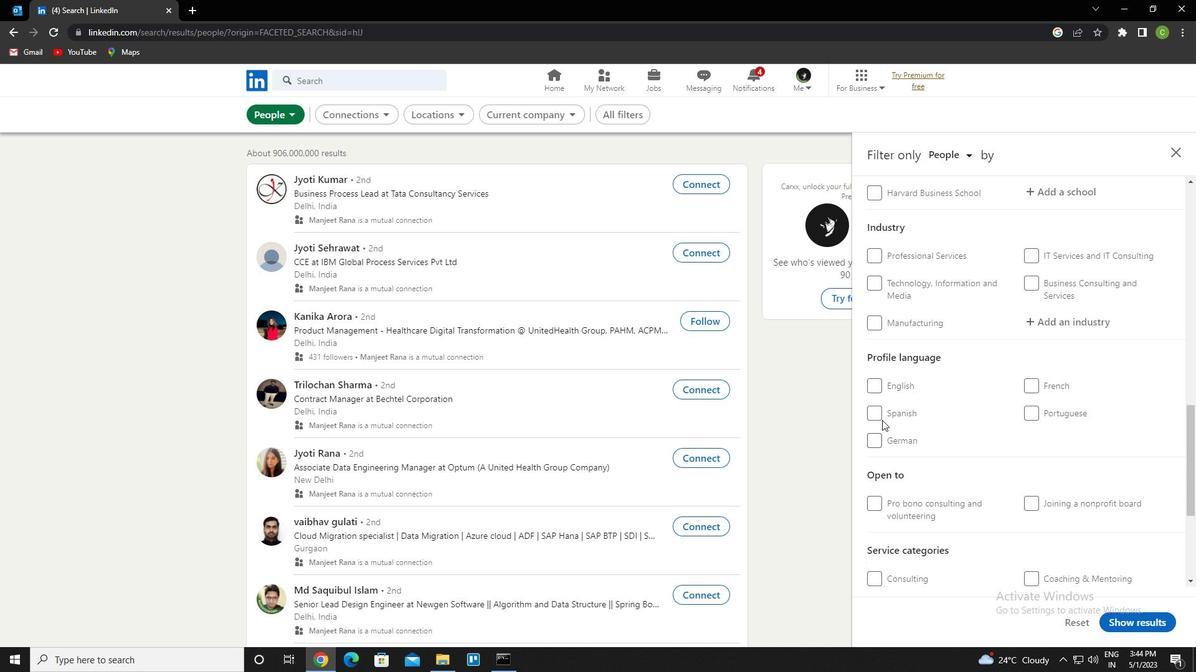 
Action: Mouse moved to (880, 417)
Screenshot: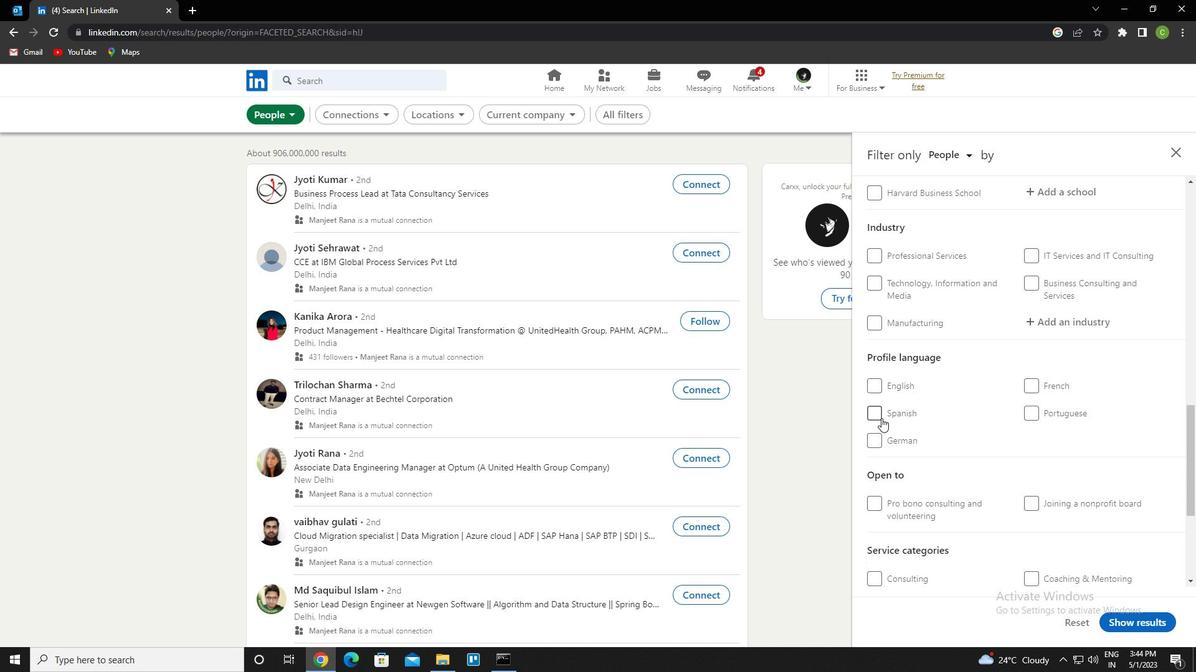 
Action: Mouse pressed left at (880, 417)
Screenshot: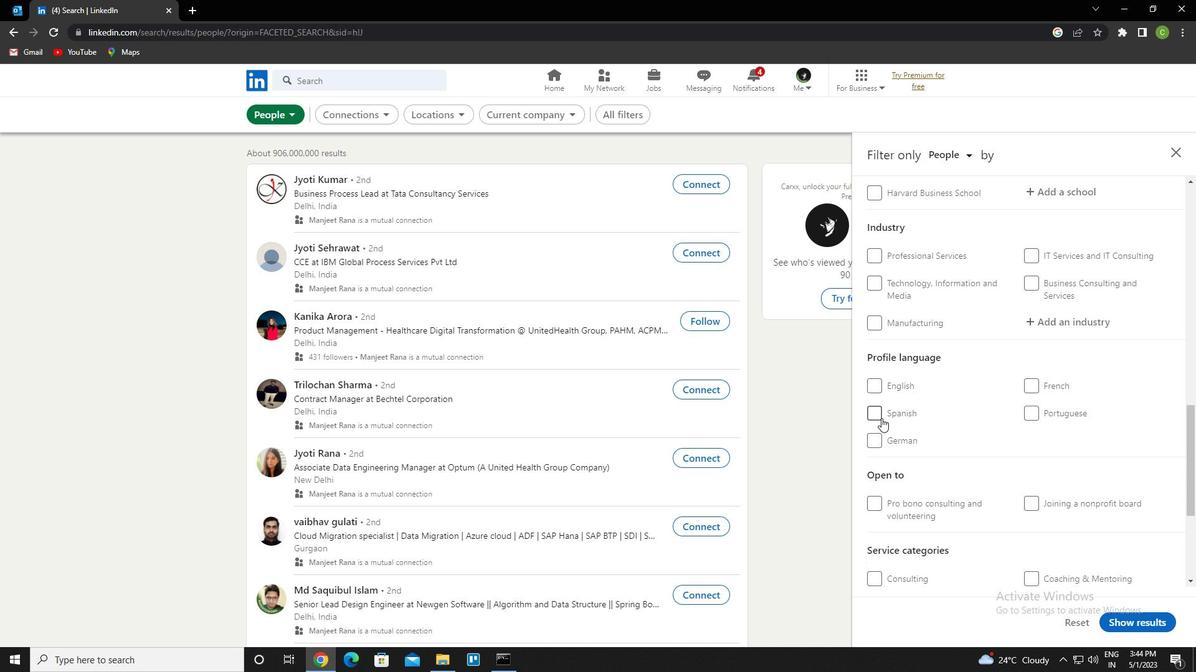 
Action: Mouse moved to (882, 418)
Screenshot: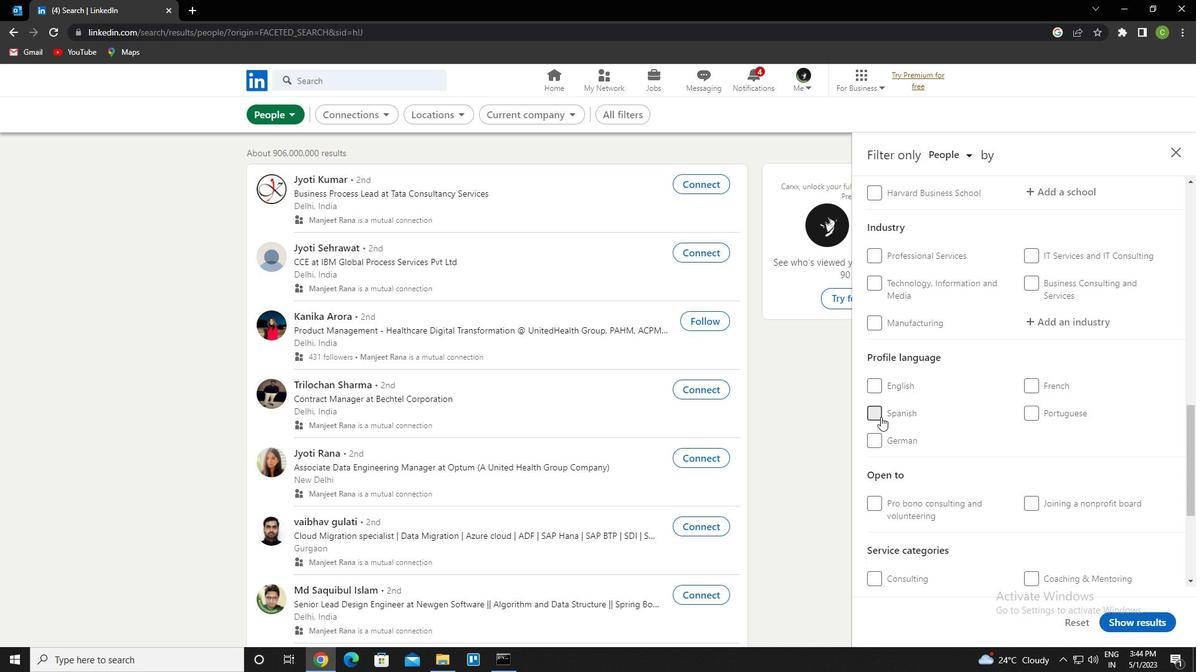 
Action: Mouse scrolled (882, 419) with delta (0, 0)
Screenshot: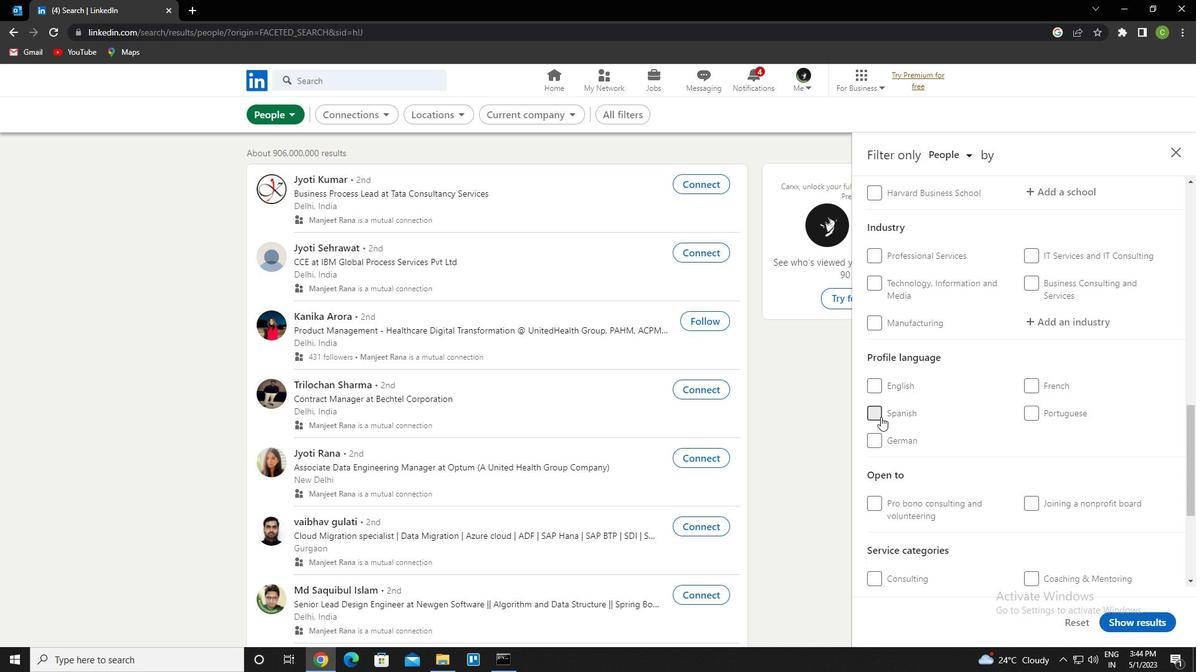 
Action: Mouse scrolled (882, 419) with delta (0, 0)
Screenshot: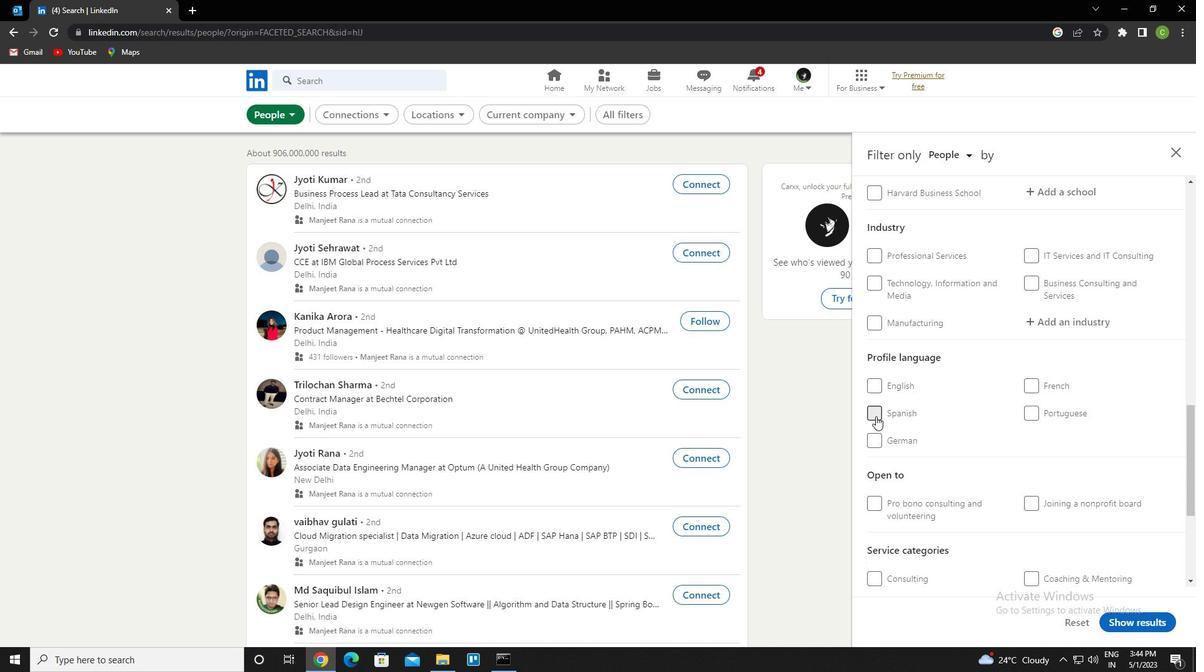 
Action: Mouse scrolled (882, 419) with delta (0, 0)
Screenshot: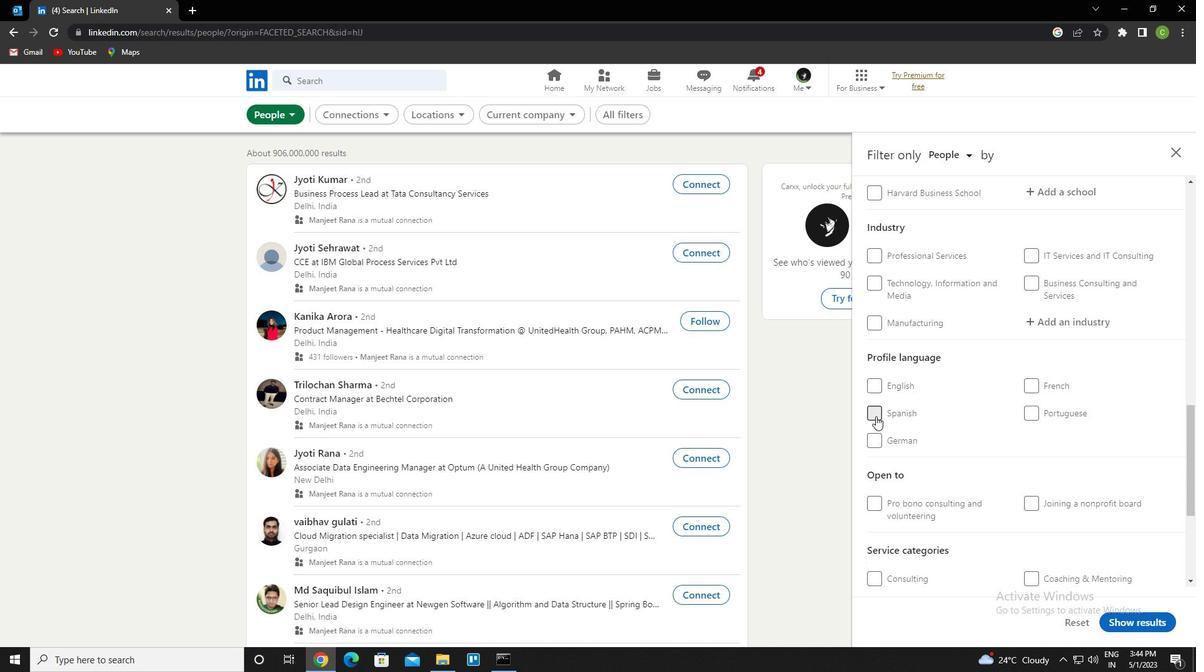
Action: Mouse scrolled (882, 419) with delta (0, 0)
Screenshot: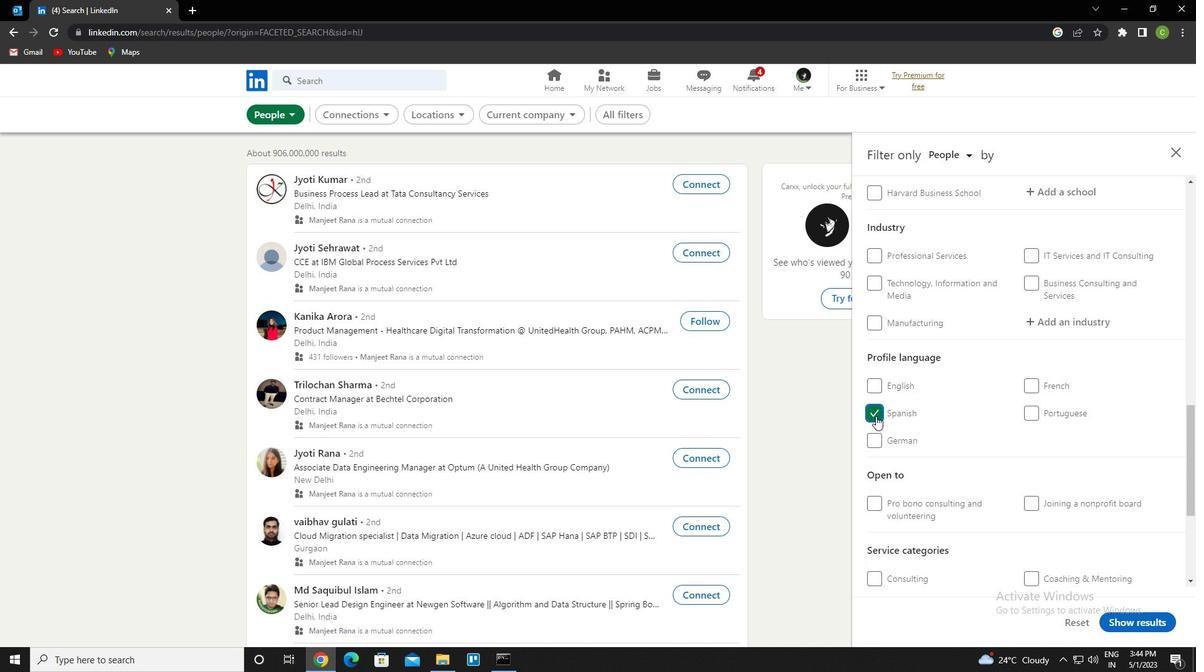 
Action: Mouse moved to (882, 418)
Screenshot: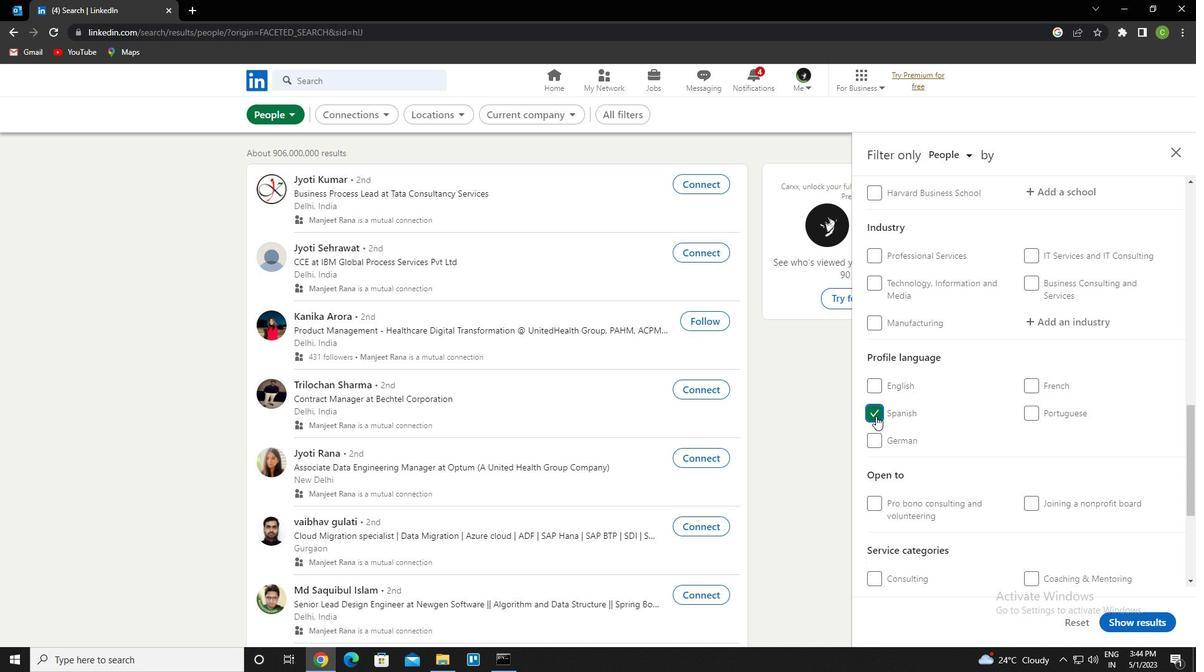 
Action: Mouse scrolled (882, 419) with delta (0, 0)
Screenshot: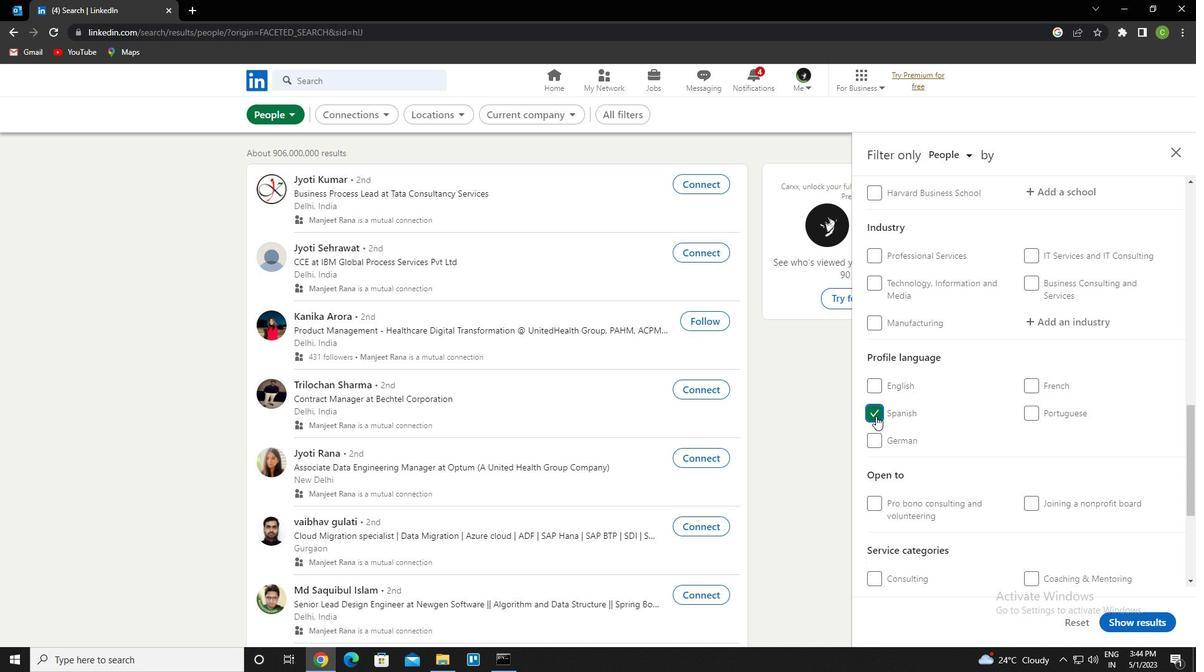 
Action: Mouse moved to (885, 418)
Screenshot: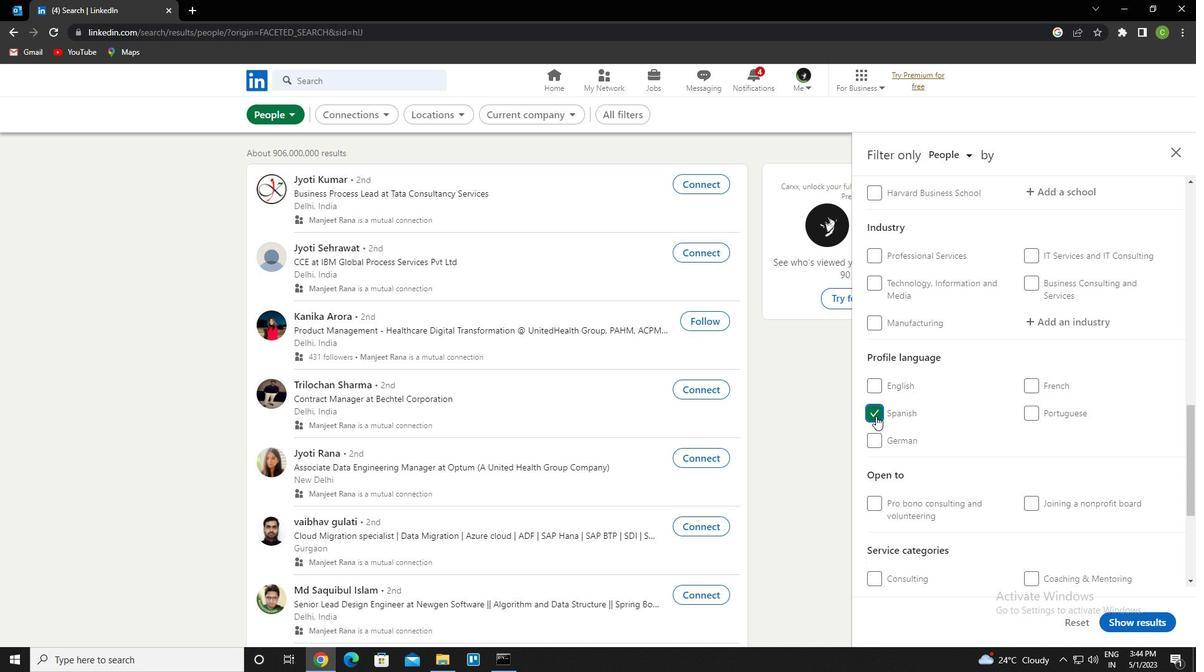 
Action: Mouse scrolled (885, 419) with delta (0, 0)
Screenshot: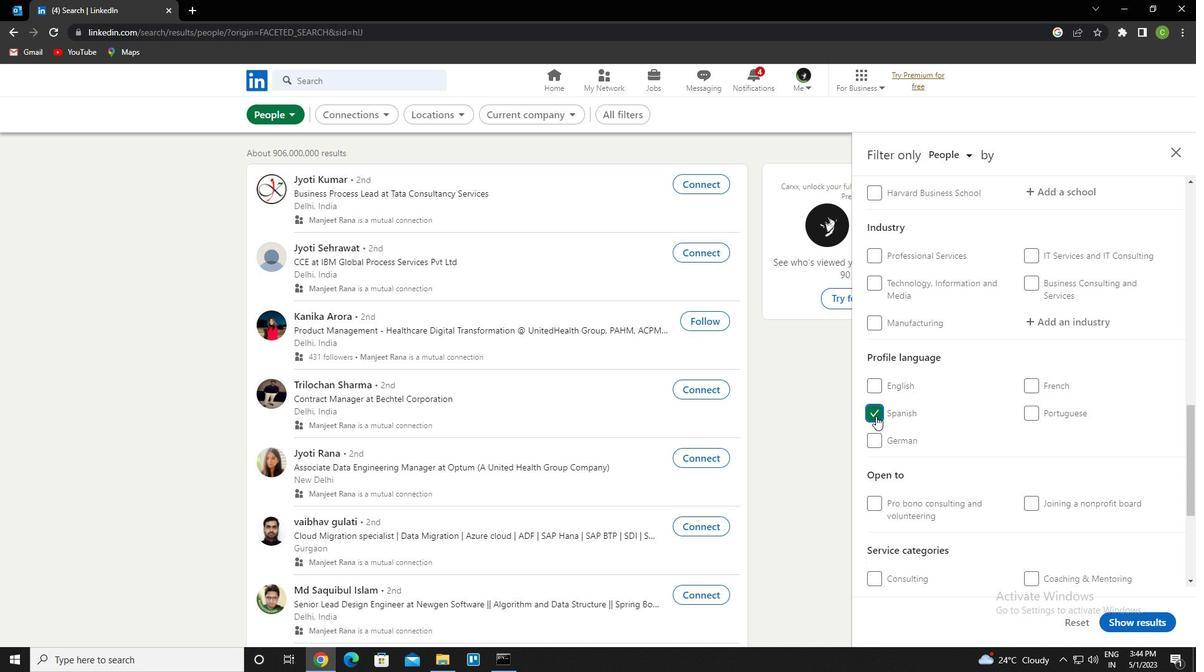 
Action: Mouse moved to (1047, 318)
Screenshot: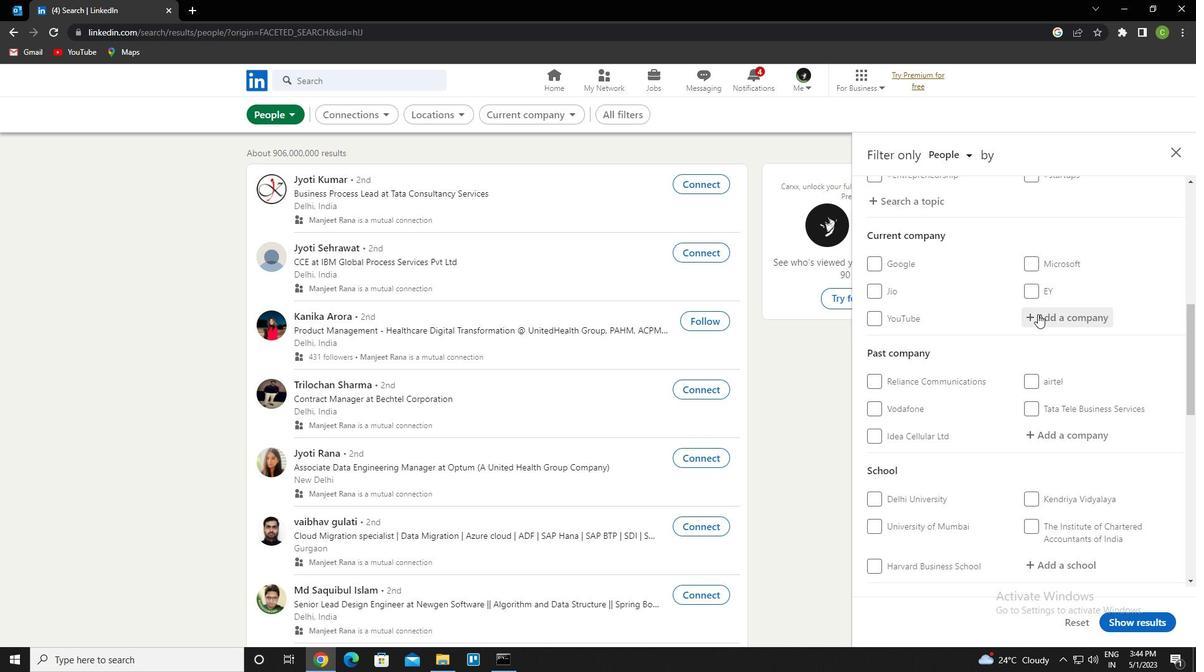 
Action: Mouse pressed left at (1047, 318)
Screenshot: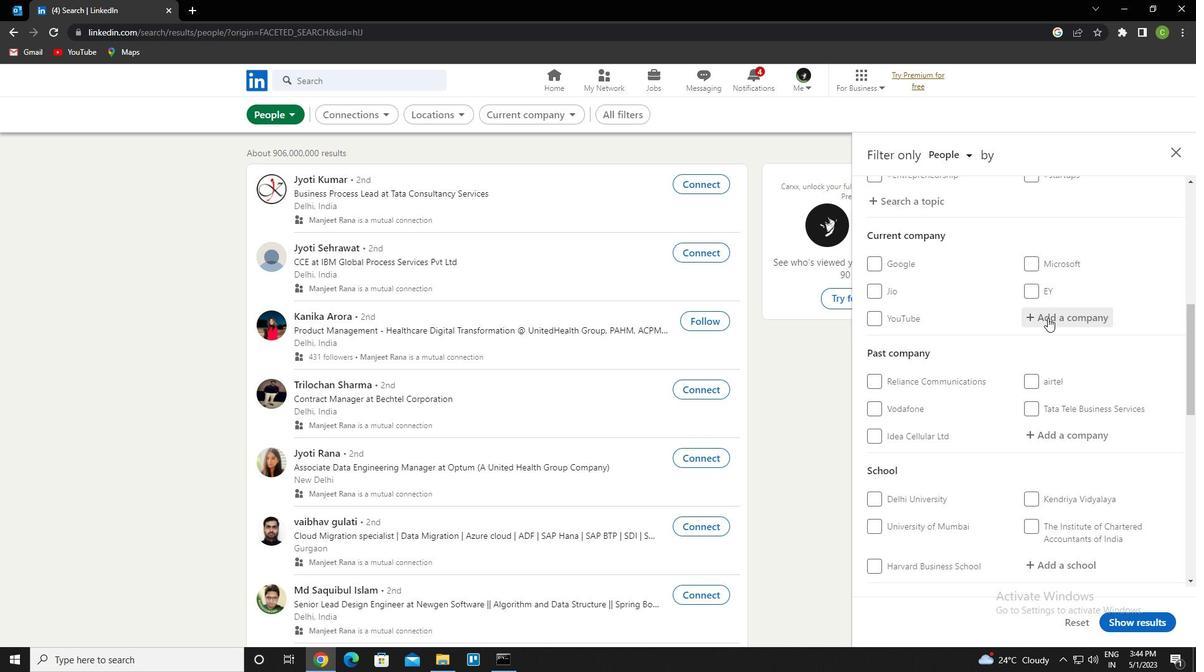 
Action: Key pressed <Key.caps_lock>a<Key.caps_lock>ustralian<Key.space><Key.caps_lock>t<Key.caps_lock>rade<Key.down><Key.enter>
Screenshot: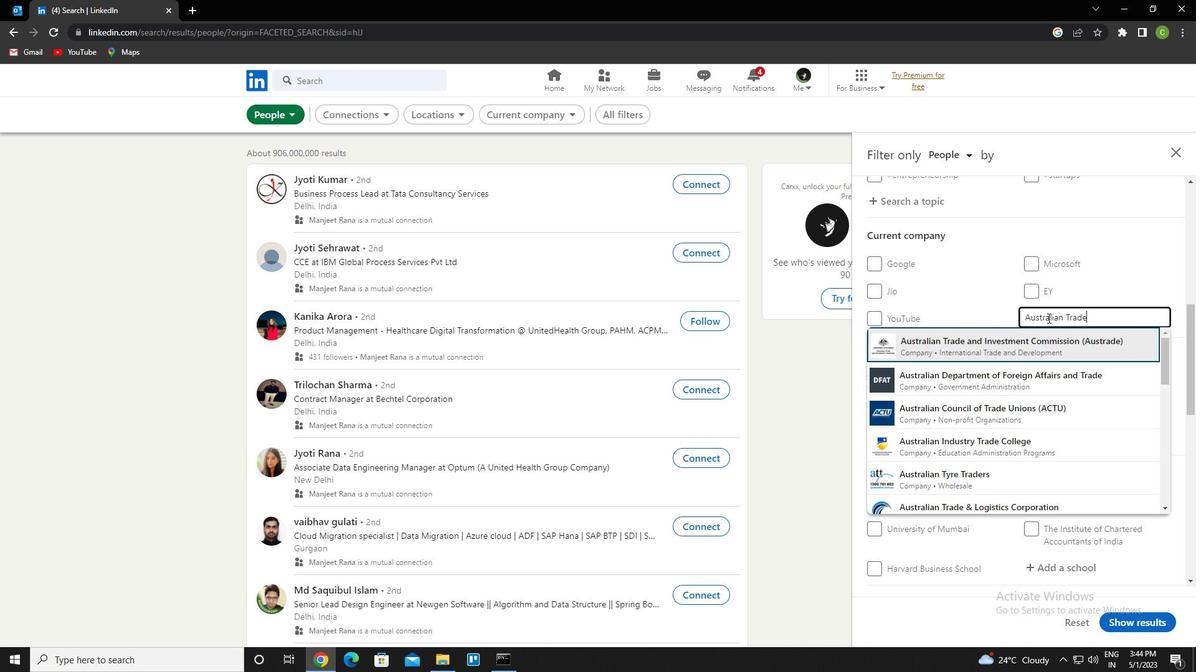 
Action: Mouse moved to (1063, 320)
Screenshot: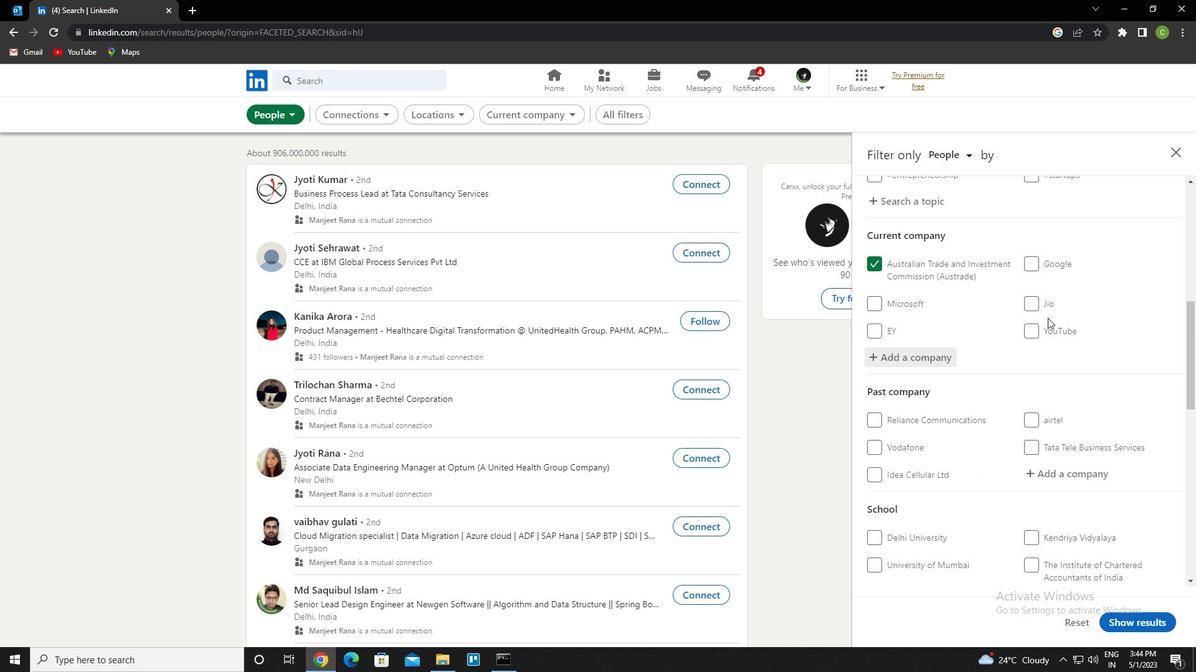 
Action: Mouse scrolled (1063, 320) with delta (0, 0)
Screenshot: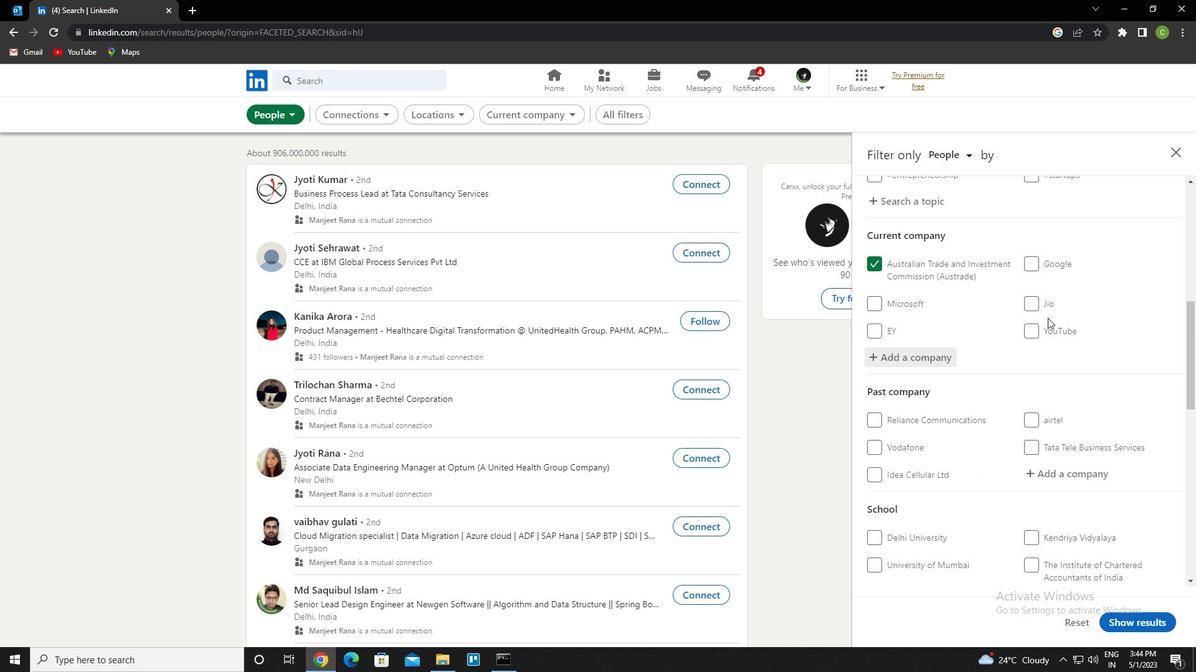 
Action: Mouse moved to (1061, 323)
Screenshot: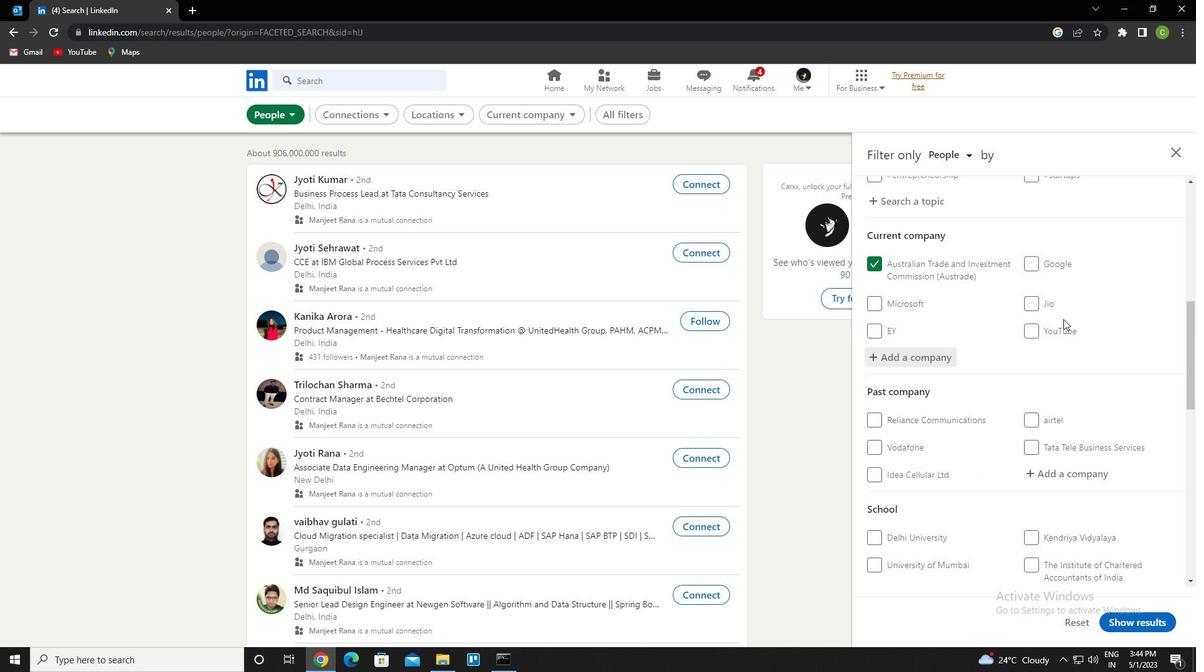 
Action: Mouse scrolled (1061, 322) with delta (0, 0)
Screenshot: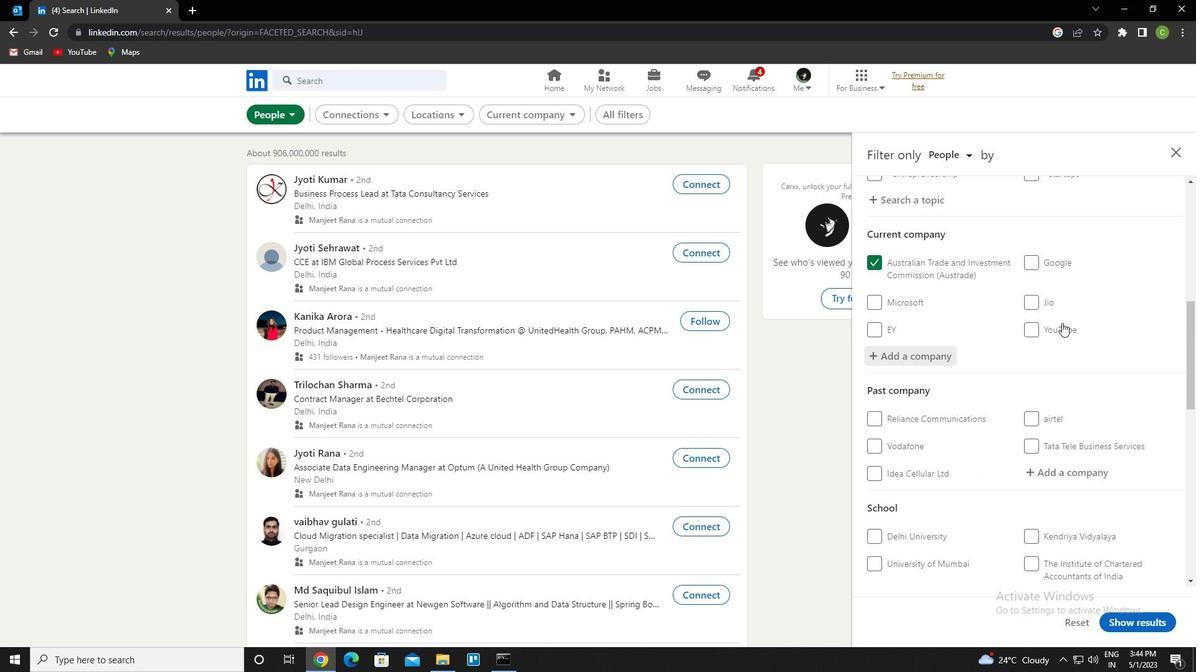 
Action: Mouse moved to (1064, 481)
Screenshot: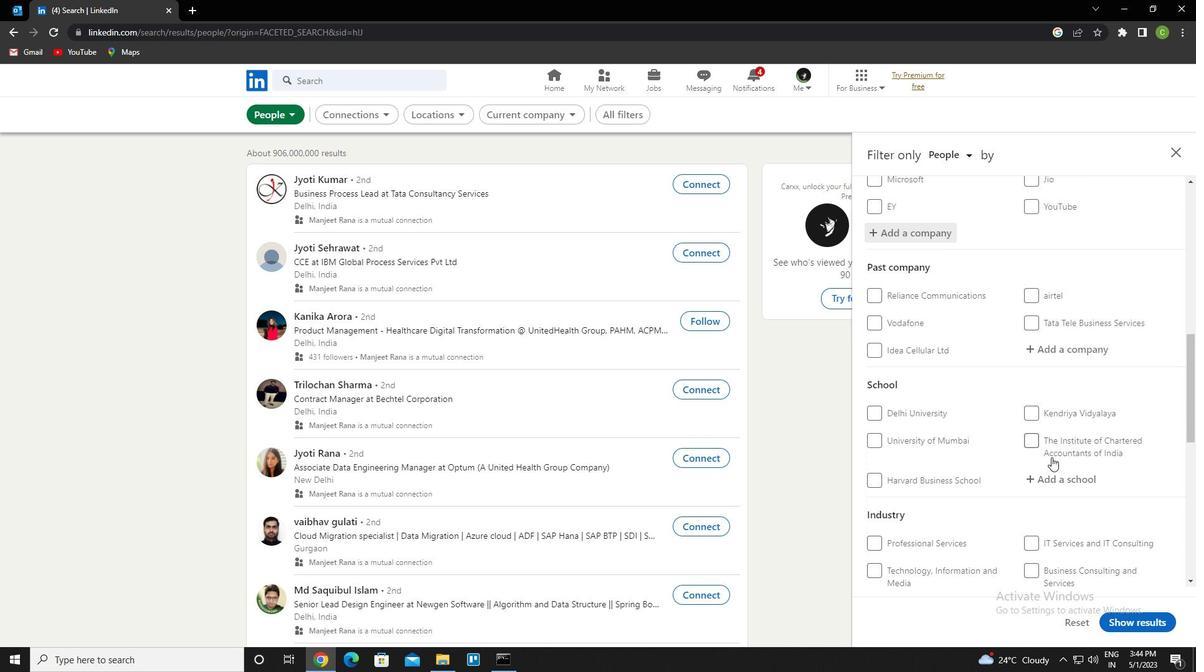 
Action: Mouse pressed left at (1064, 481)
Screenshot: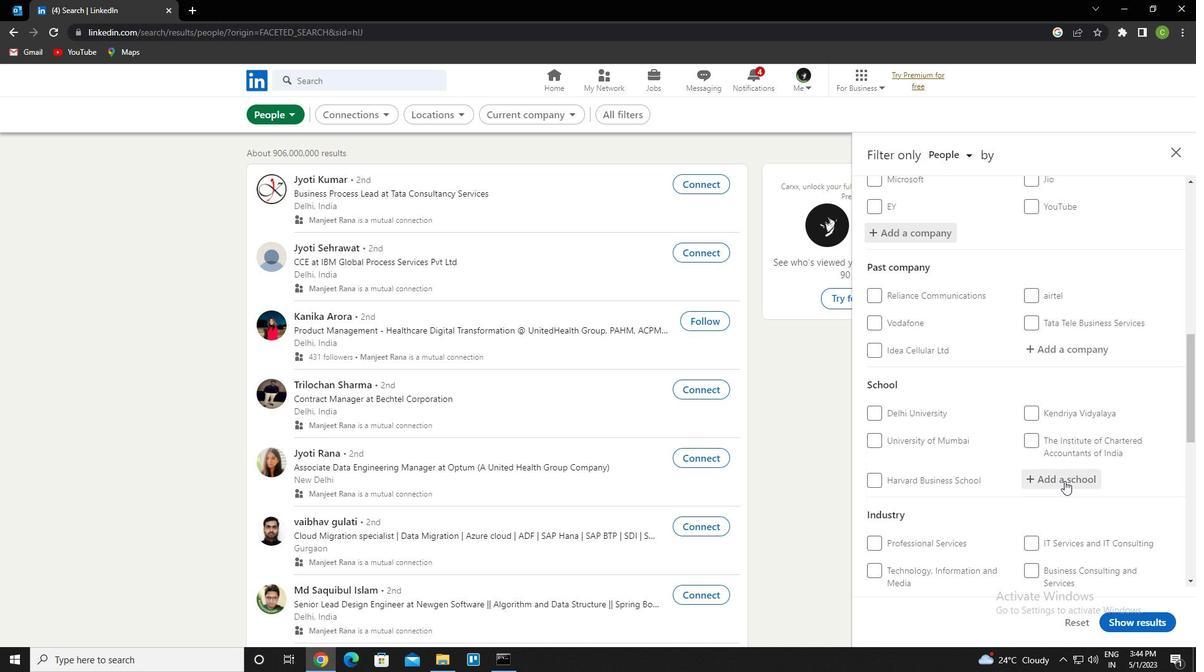 
Action: Key pressed <Key.caps_lock>p<Key.caps_lock>etit<Key.space><Key.caps_lock>s<Key.caps_lock>Eminaire<Key.down><Key.enter>
Screenshot: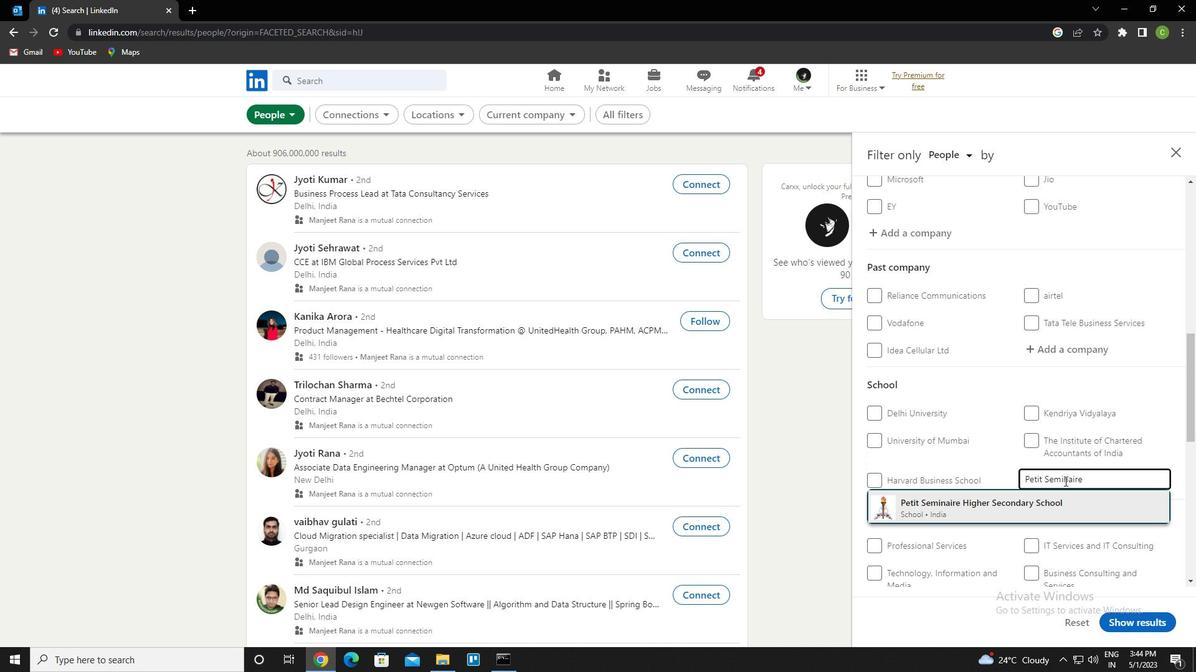 
Action: Mouse moved to (1064, 487)
Screenshot: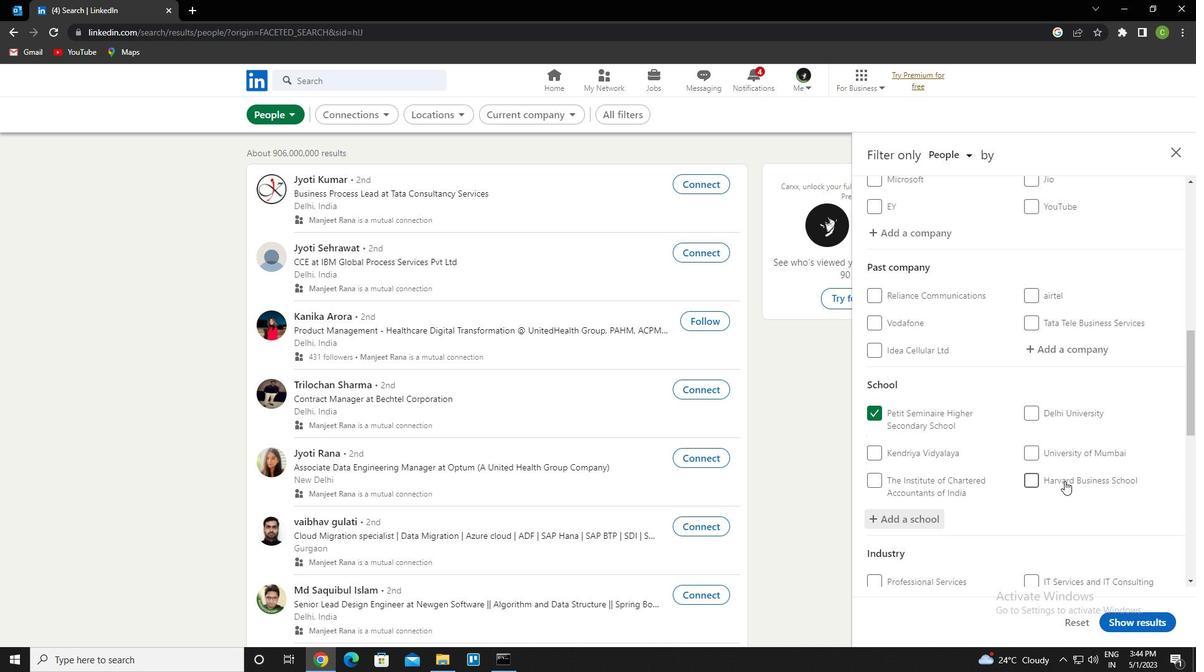 
Action: Mouse scrolled (1064, 486) with delta (0, 0)
Screenshot: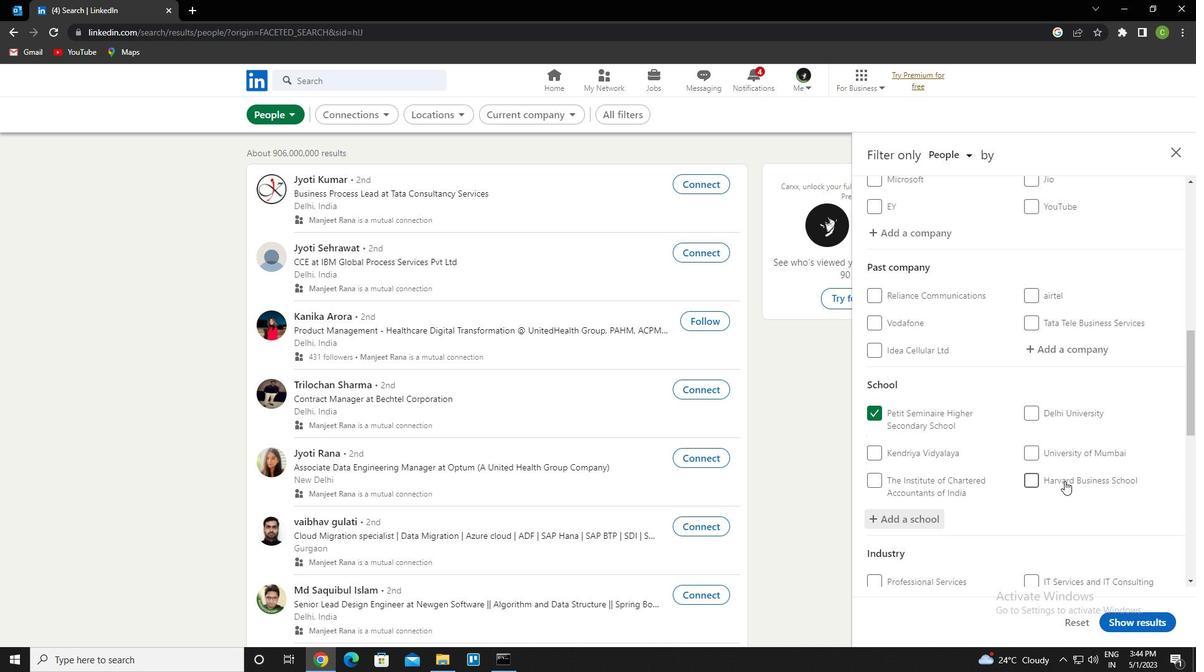 
Action: Mouse moved to (1064, 489)
Screenshot: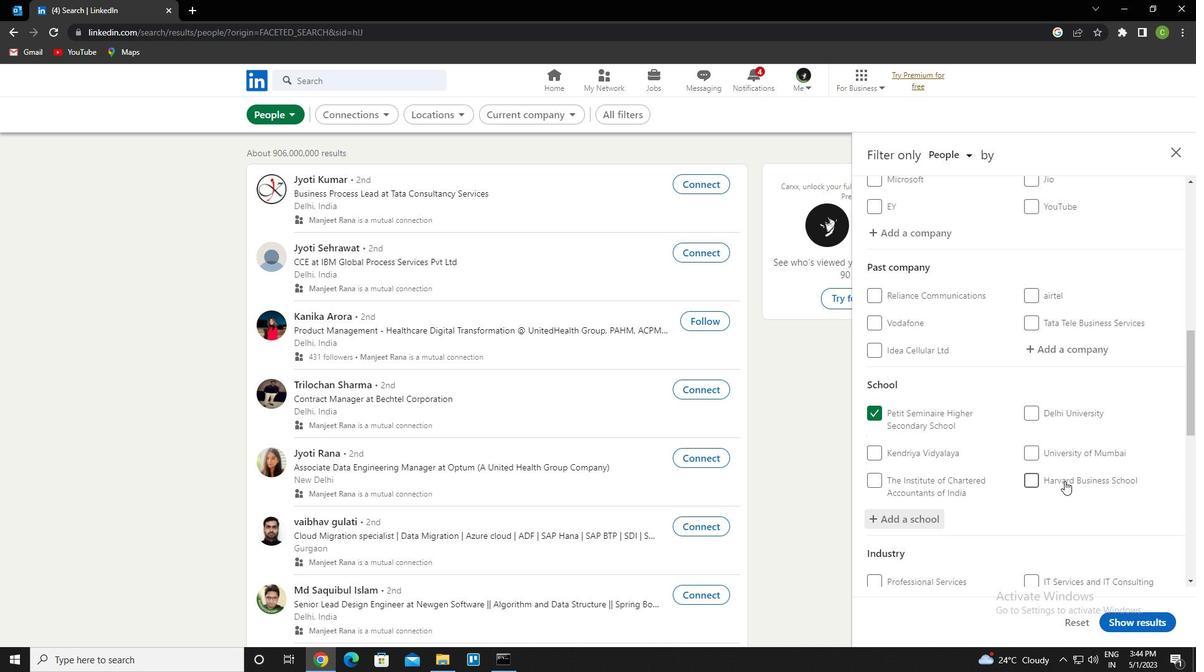 
Action: Mouse scrolled (1064, 488) with delta (0, 0)
Screenshot: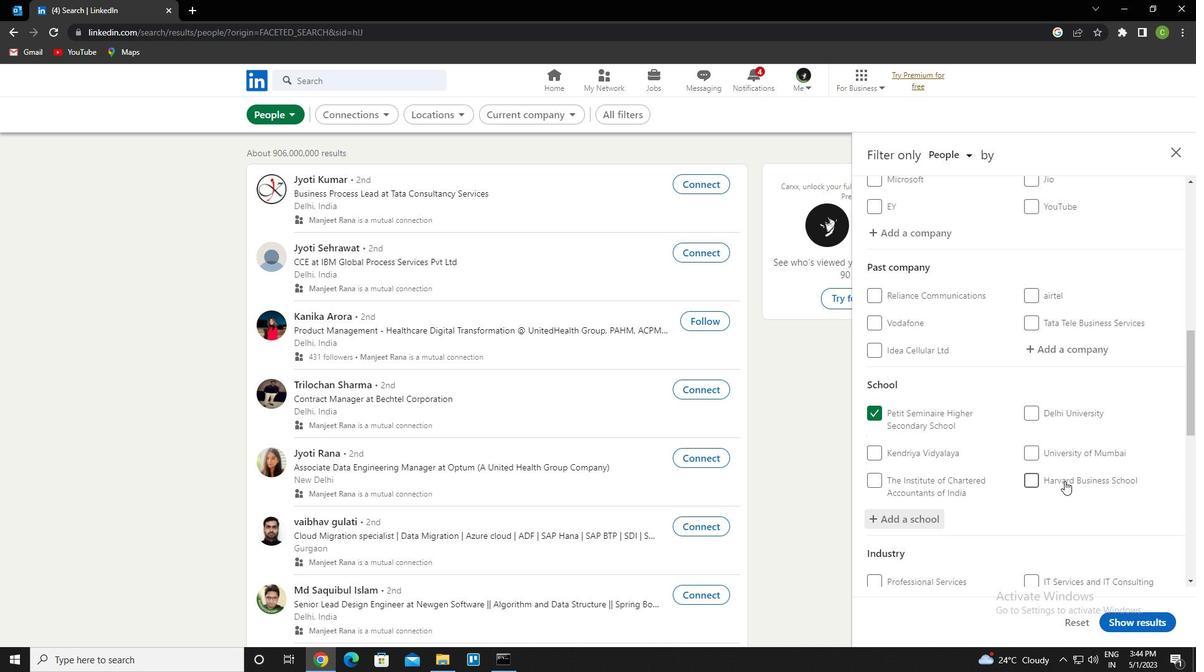
Action: Mouse moved to (1064, 489)
Screenshot: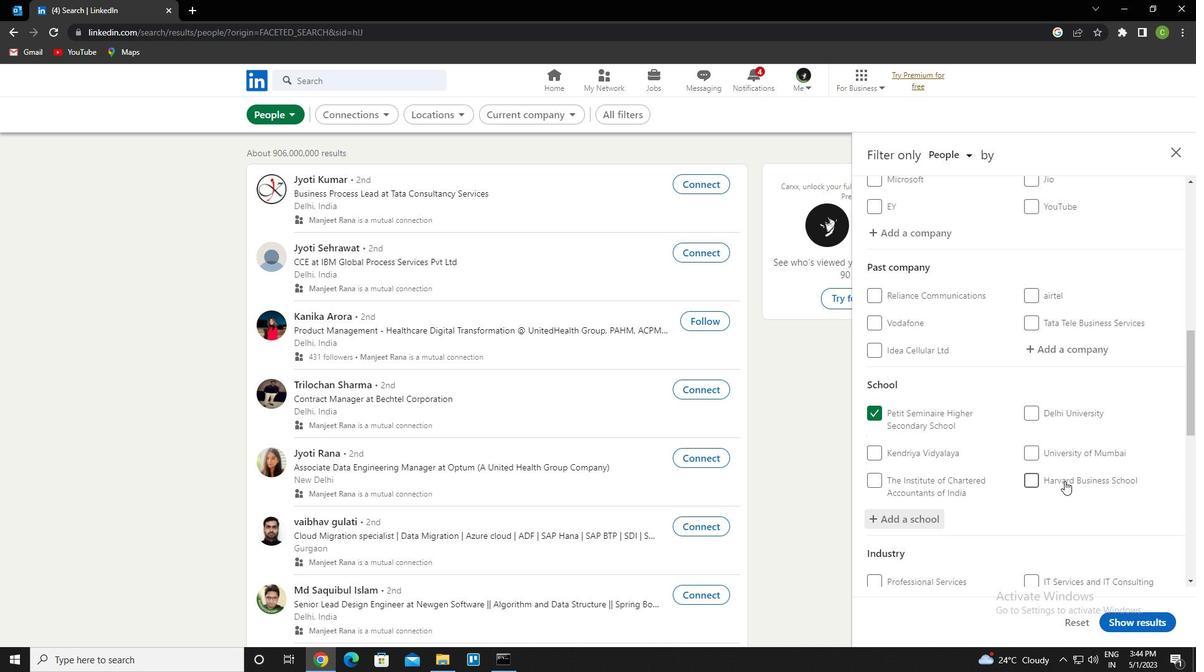 
Action: Mouse scrolled (1064, 488) with delta (0, 0)
Screenshot: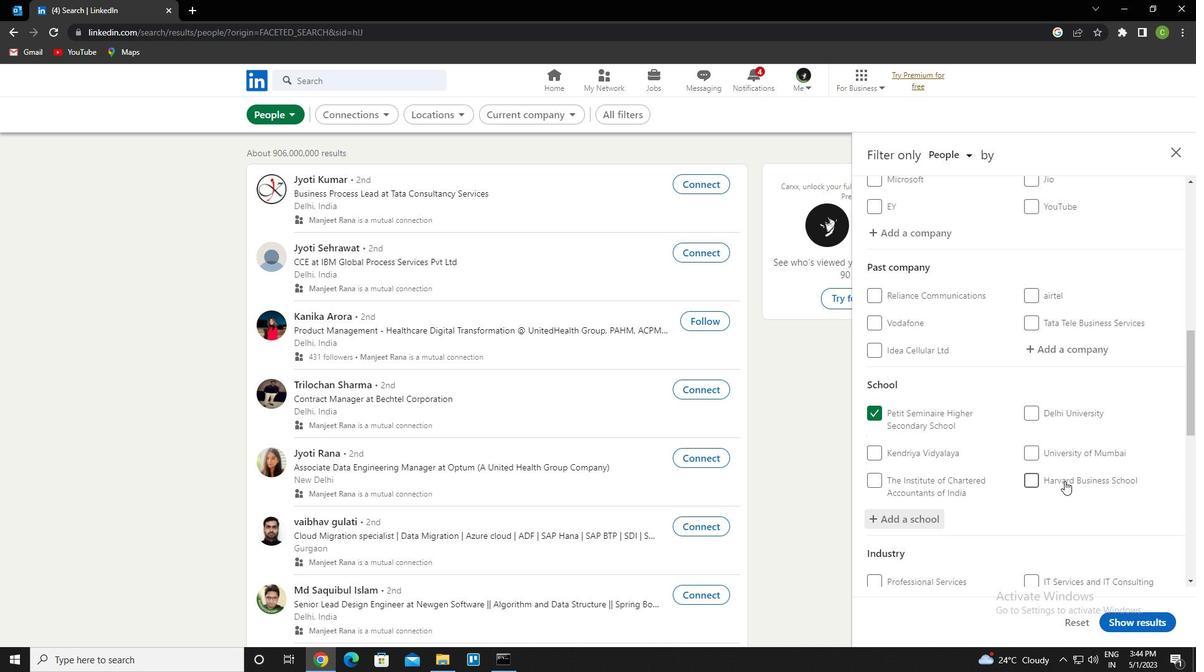
Action: Mouse moved to (1064, 489)
Screenshot: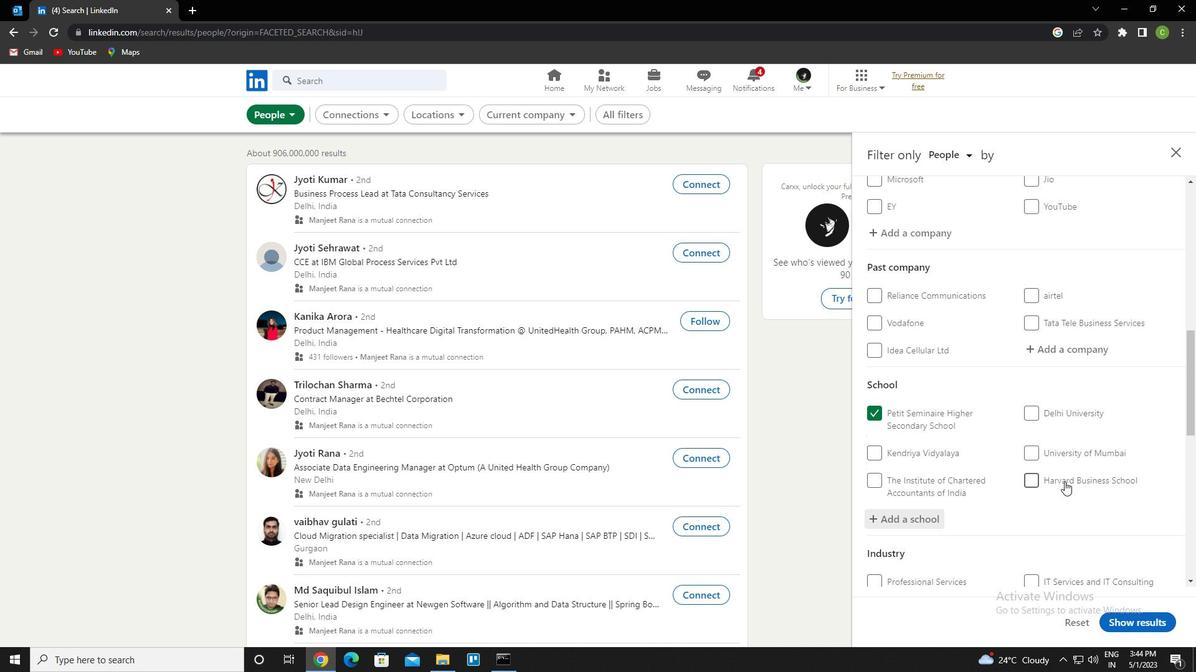 
Action: Mouse scrolled (1064, 489) with delta (0, 0)
Screenshot: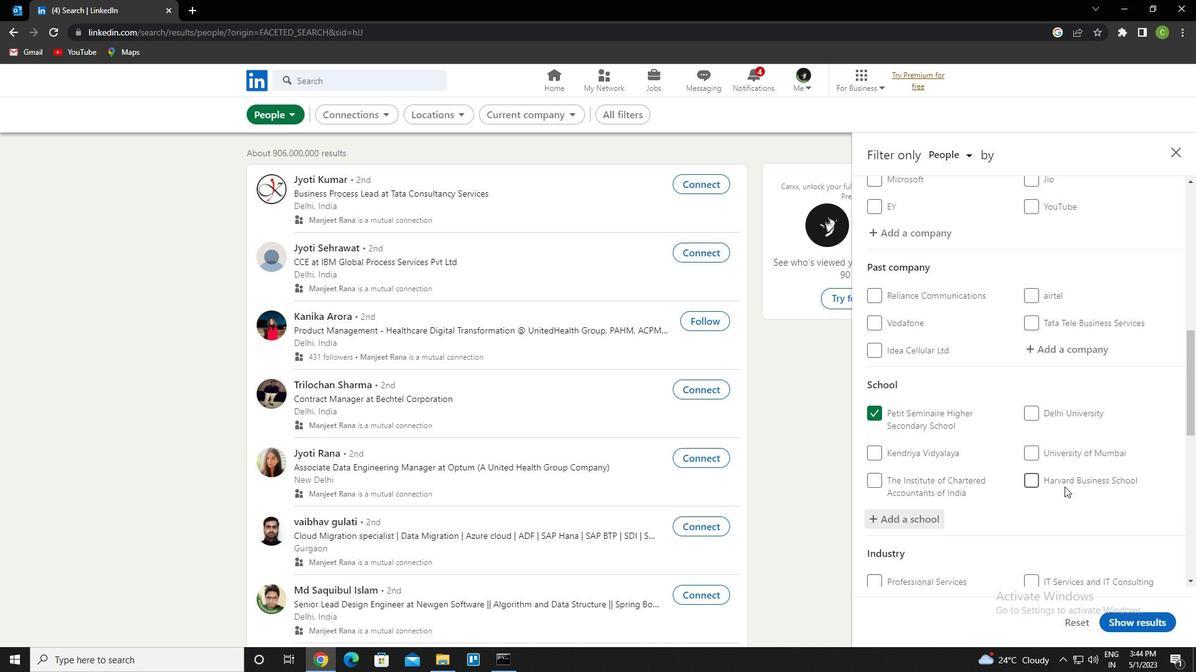 
Action: Mouse scrolled (1064, 489) with delta (0, 0)
Screenshot: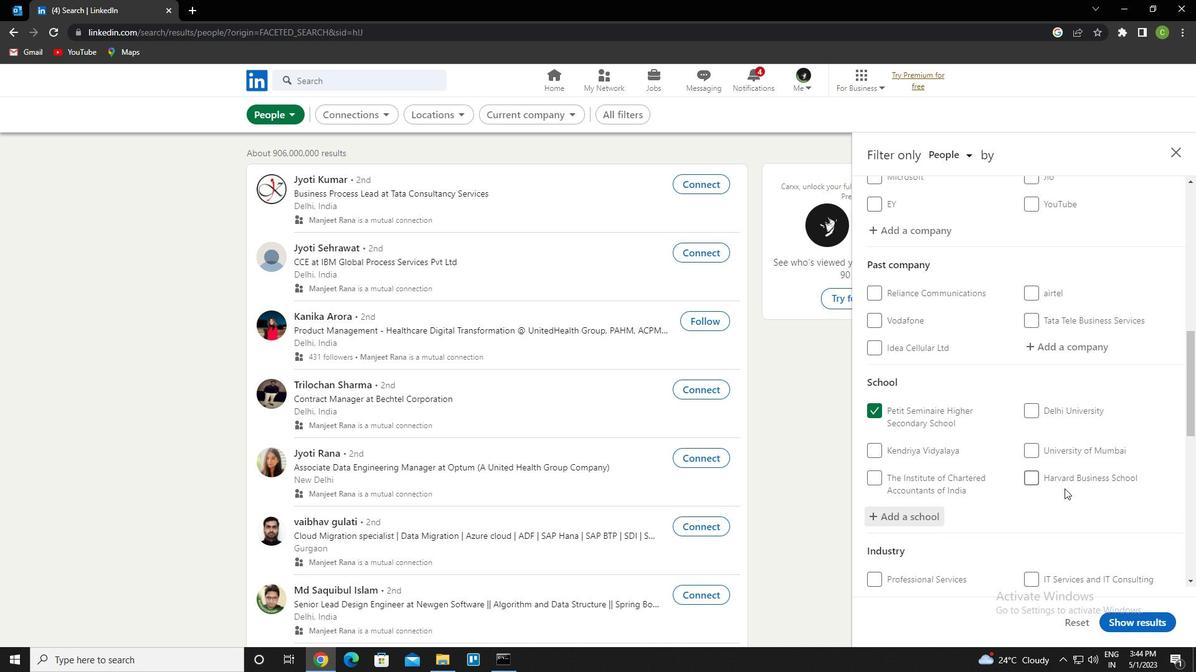 
Action: Mouse moved to (1080, 345)
Screenshot: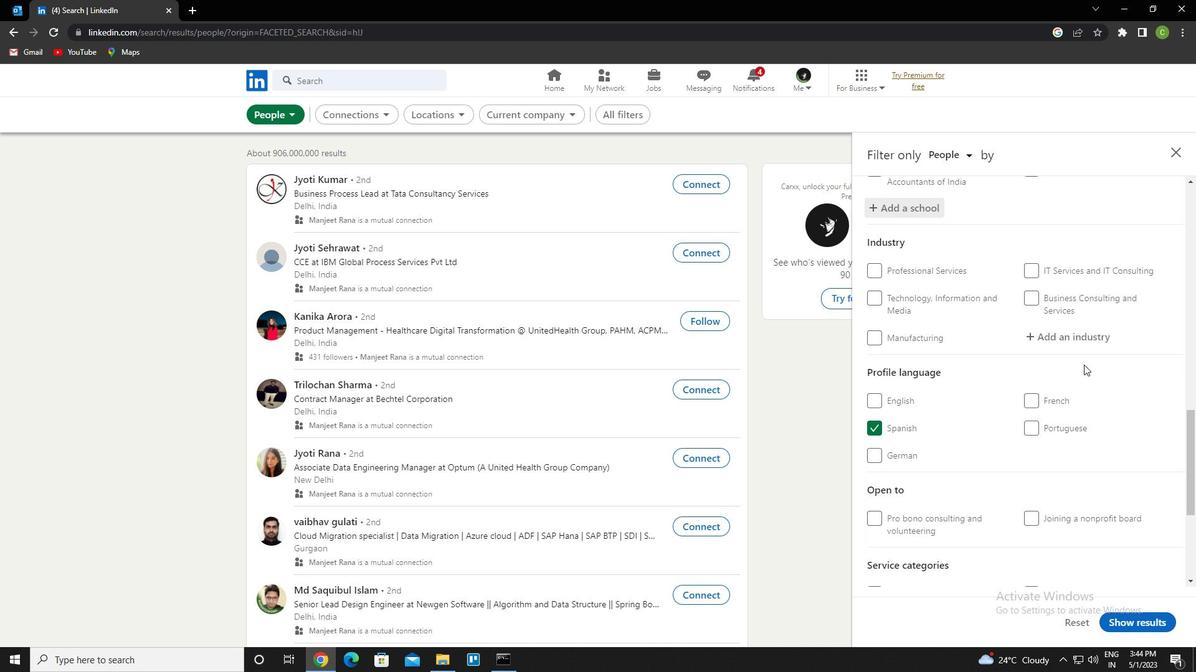 
Action: Mouse pressed left at (1080, 345)
Screenshot: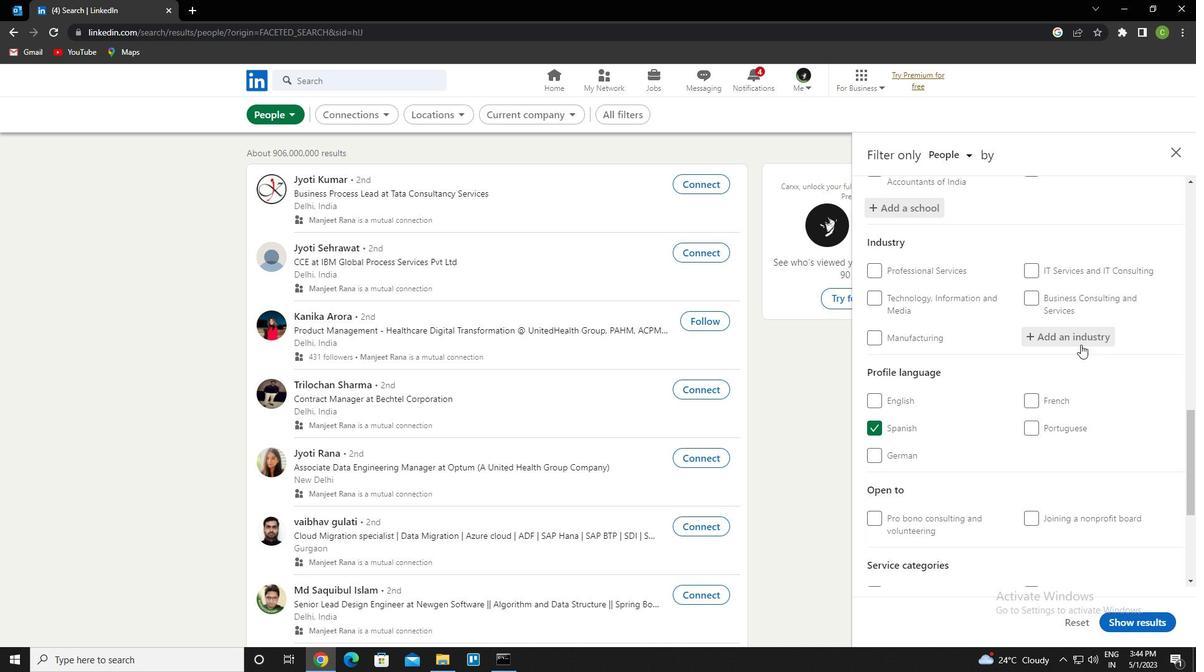 
Action: Key pressed <Key.caps_lock>l<Key.caps_lock>anguage<Key.down><Key.enter>
Screenshot: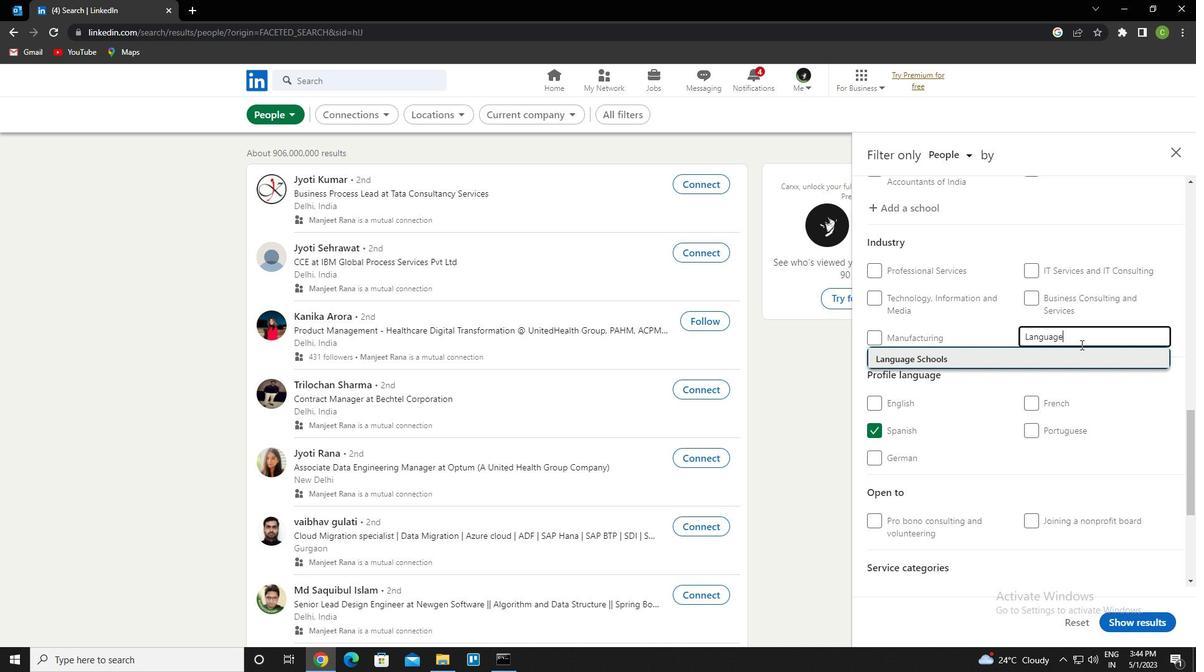 
Action: Mouse scrolled (1080, 344) with delta (0, 0)
Screenshot: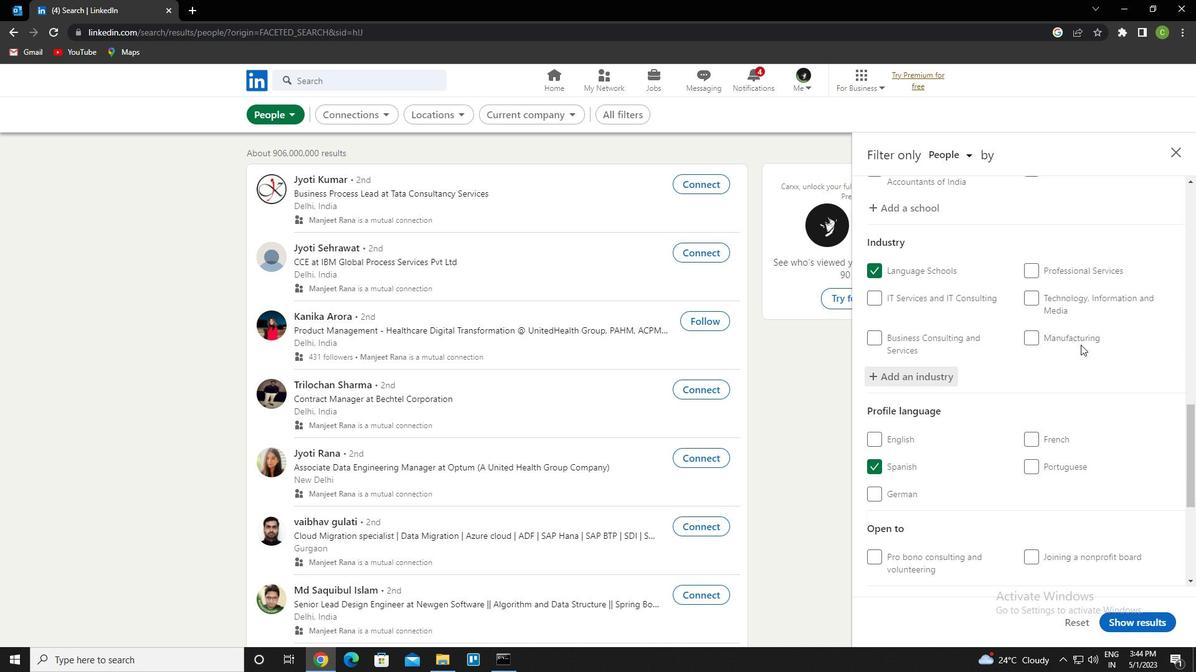 
Action: Mouse moved to (1078, 345)
Screenshot: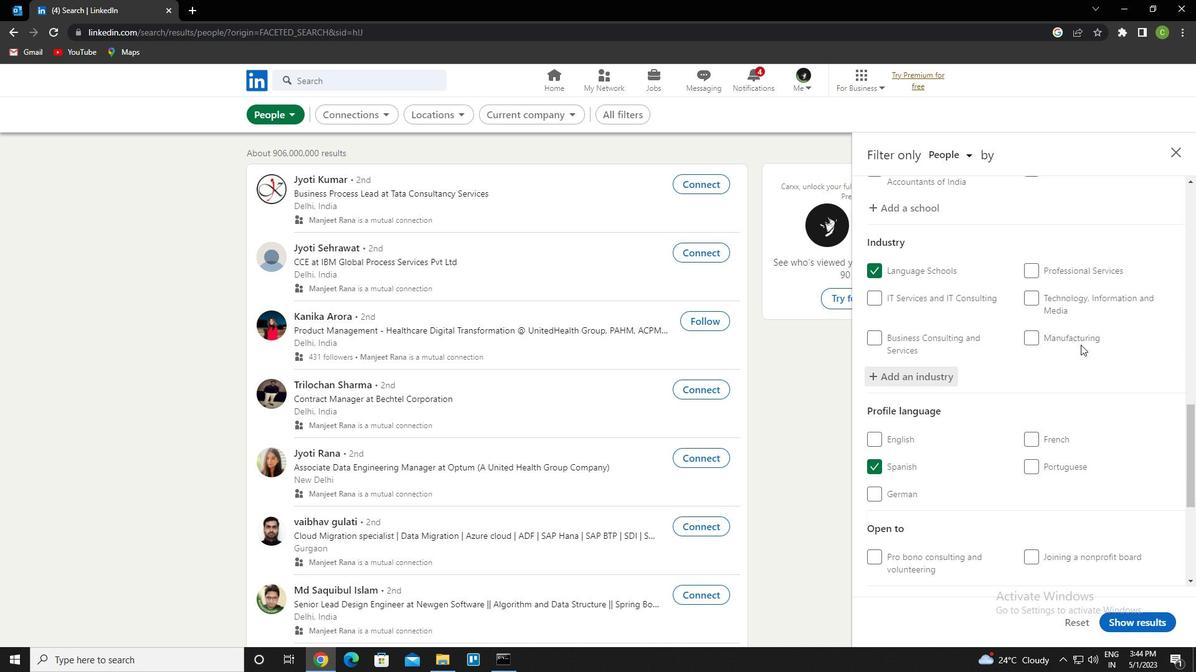 
Action: Mouse scrolled (1078, 345) with delta (0, 0)
Screenshot: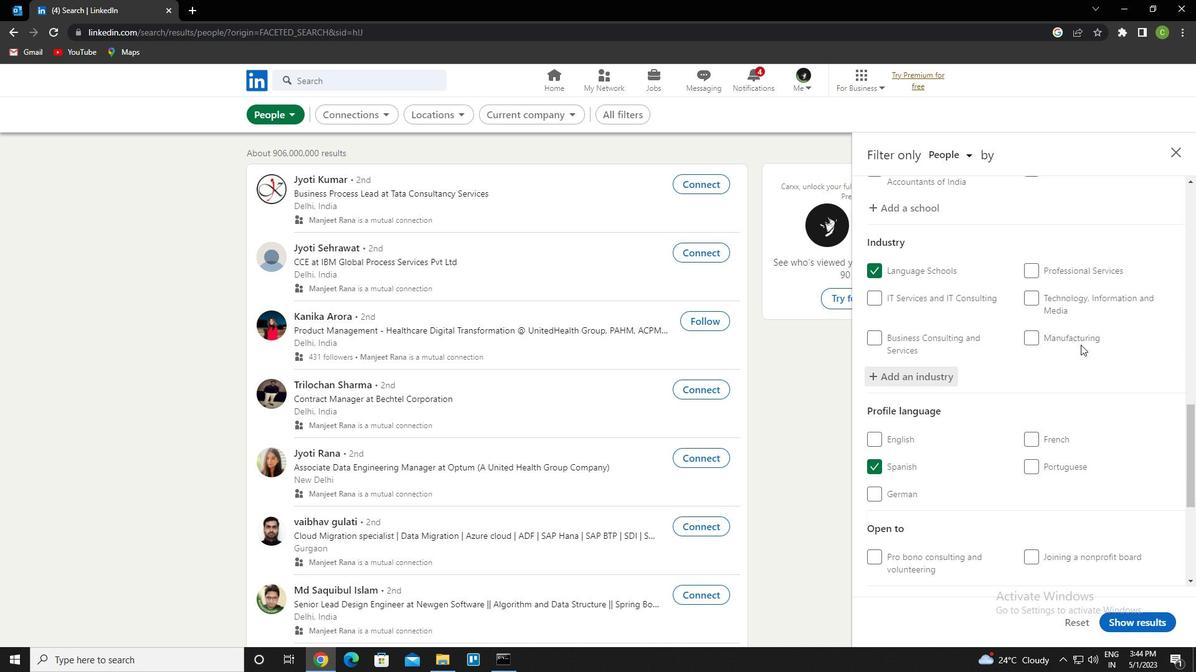 
Action: Mouse moved to (1073, 348)
Screenshot: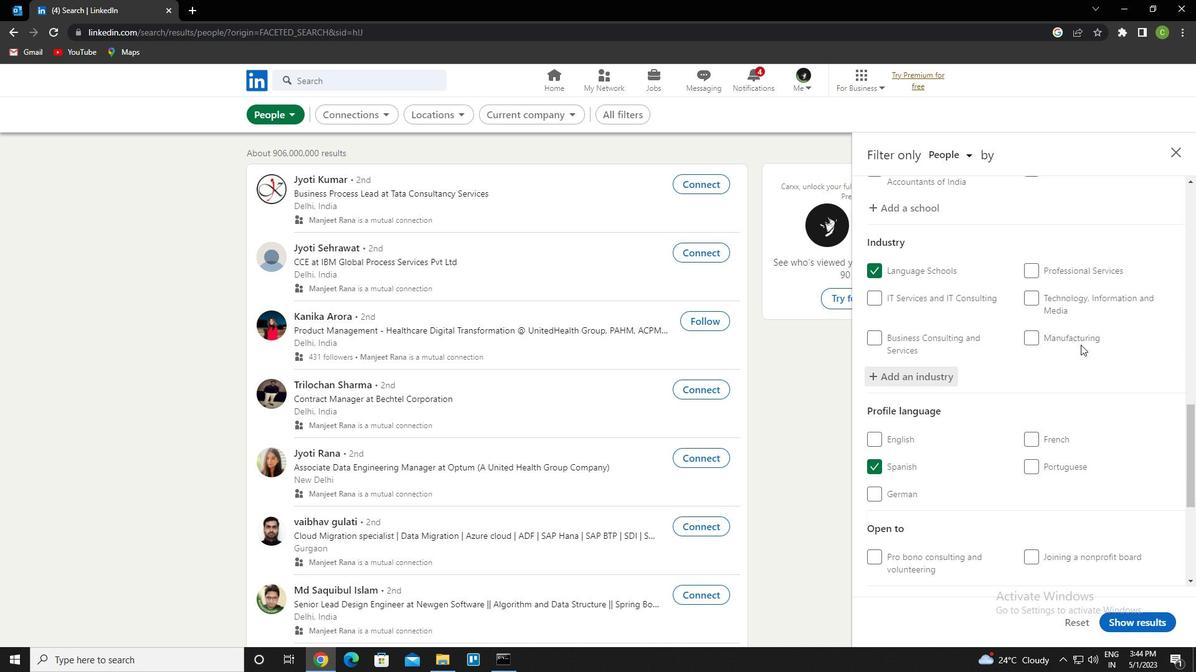 
Action: Mouse scrolled (1073, 348) with delta (0, 0)
Screenshot: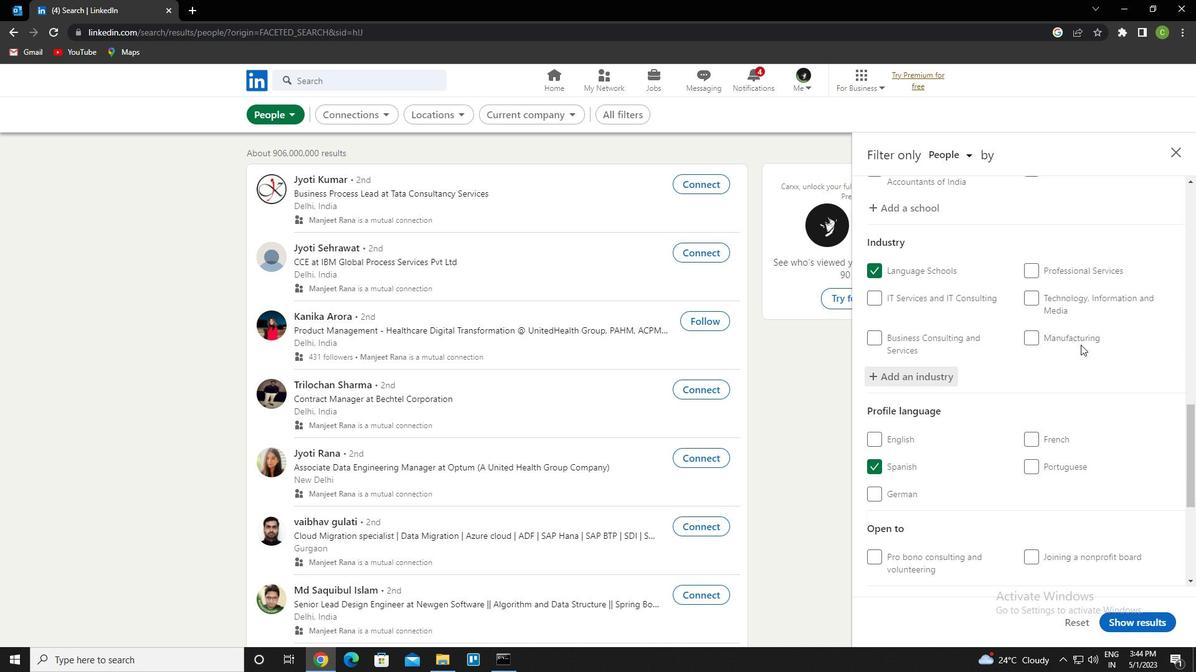 
Action: Mouse scrolled (1073, 348) with delta (0, 0)
Screenshot: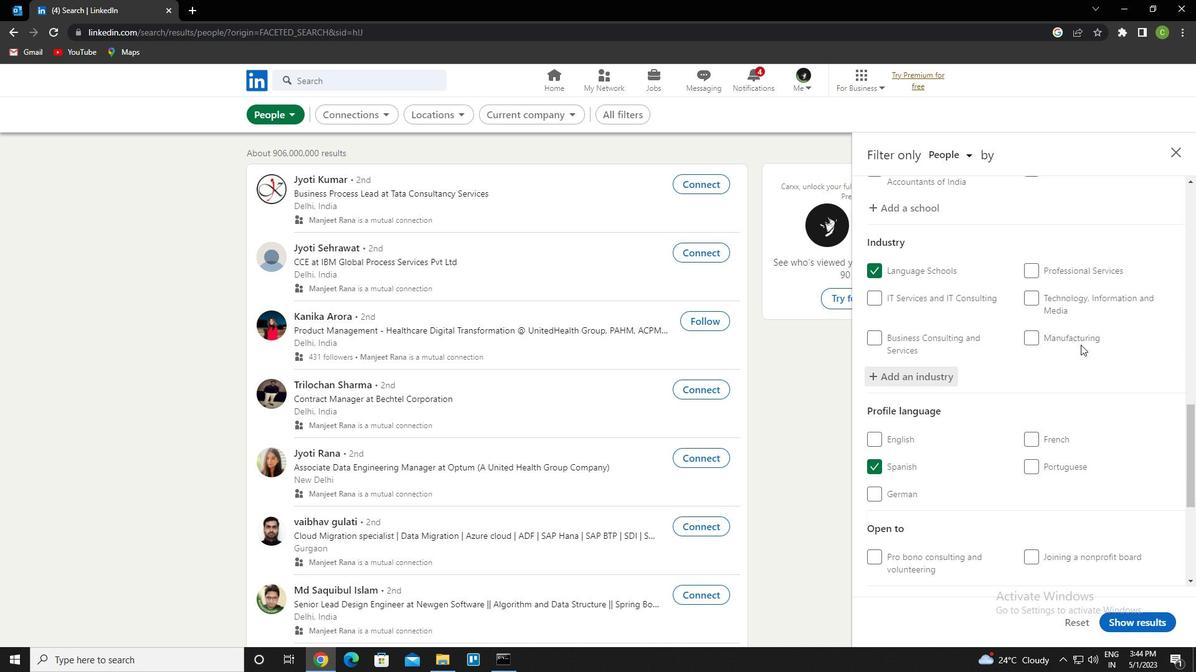 
Action: Mouse scrolled (1073, 348) with delta (0, 0)
Screenshot: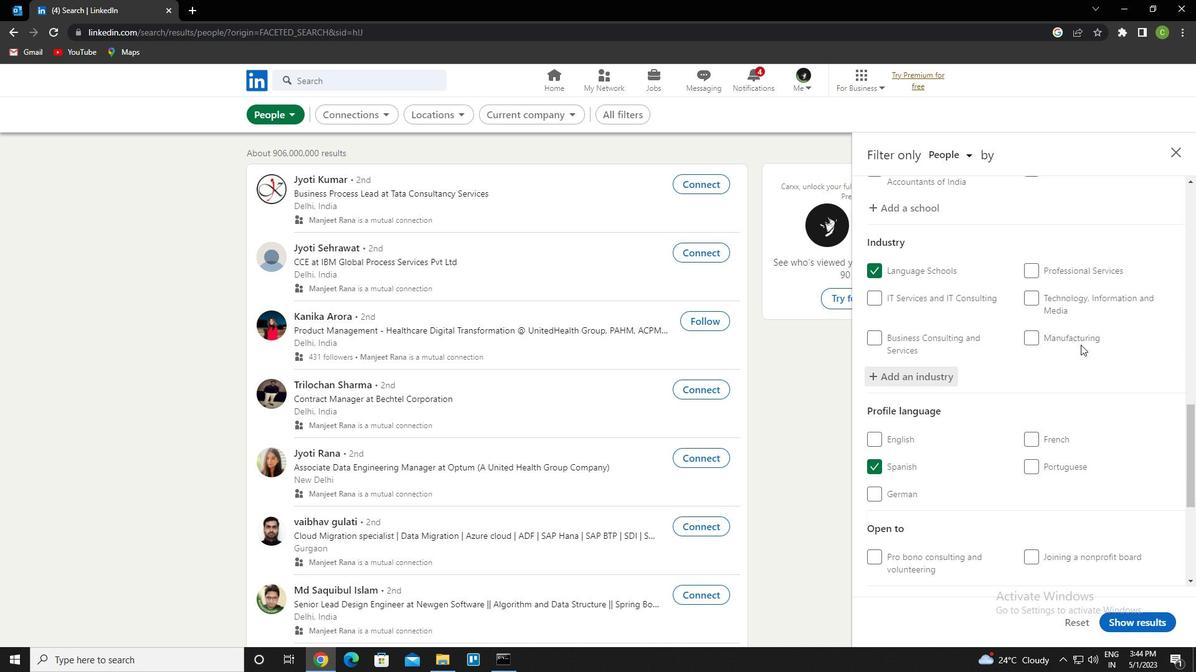 
Action: Mouse moved to (1073, 349)
Screenshot: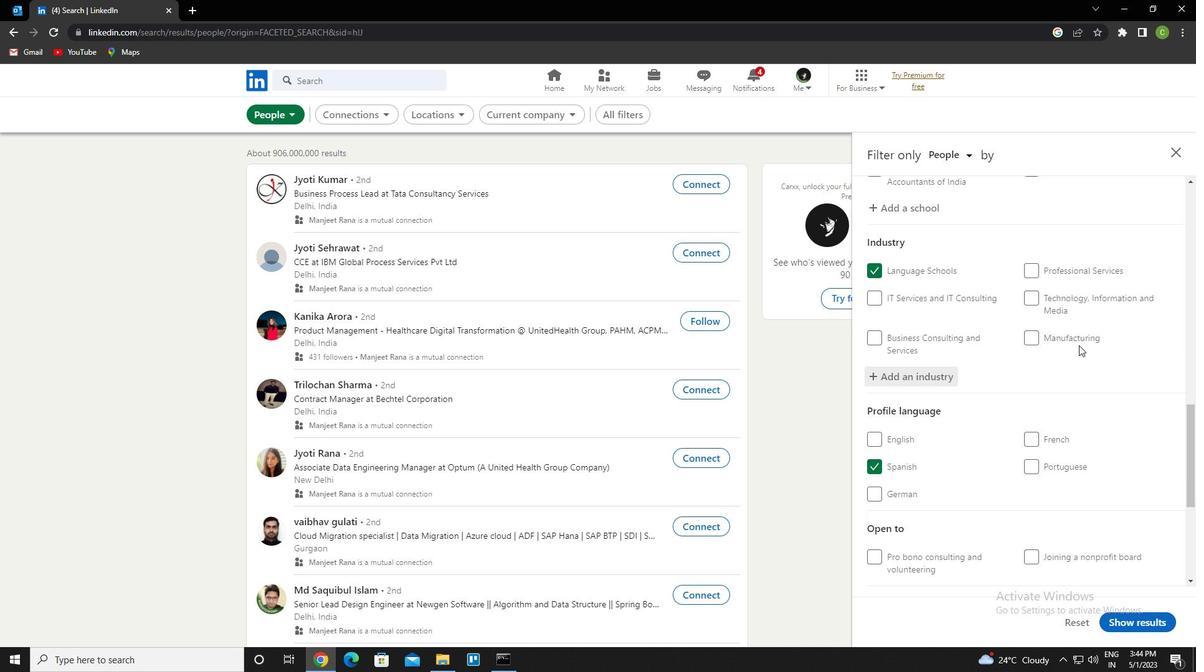
Action: Mouse scrolled (1073, 348) with delta (0, 0)
Screenshot: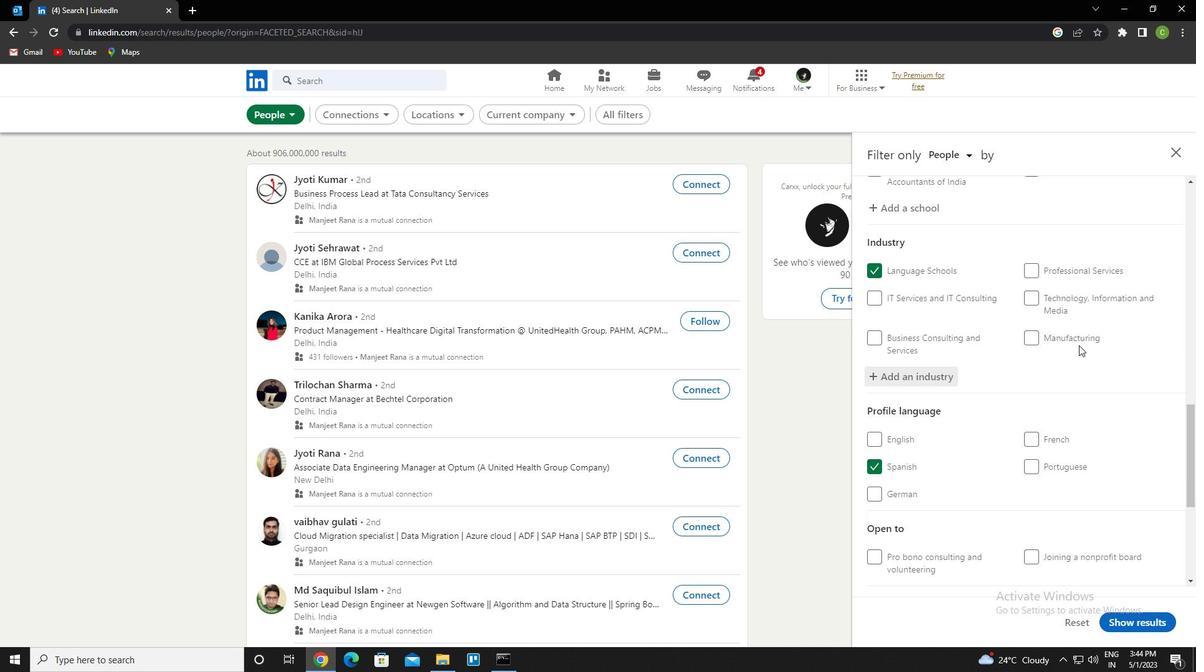 
Action: Mouse moved to (1072, 349)
Screenshot: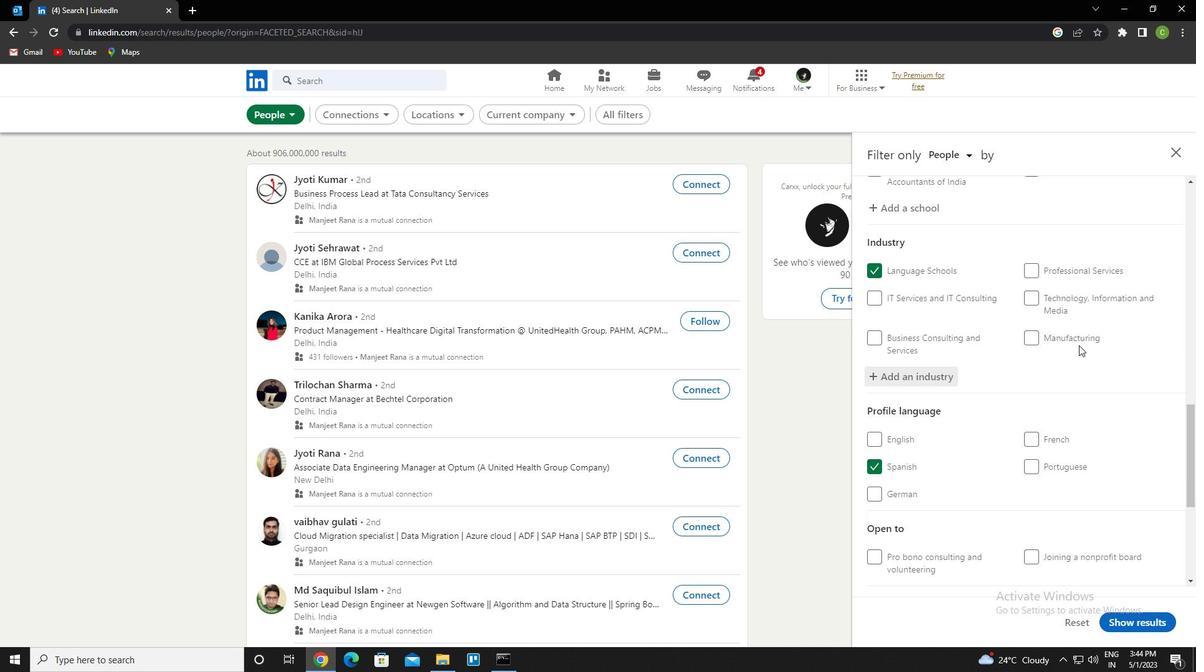 
Action: Mouse scrolled (1072, 348) with delta (0, 0)
Screenshot: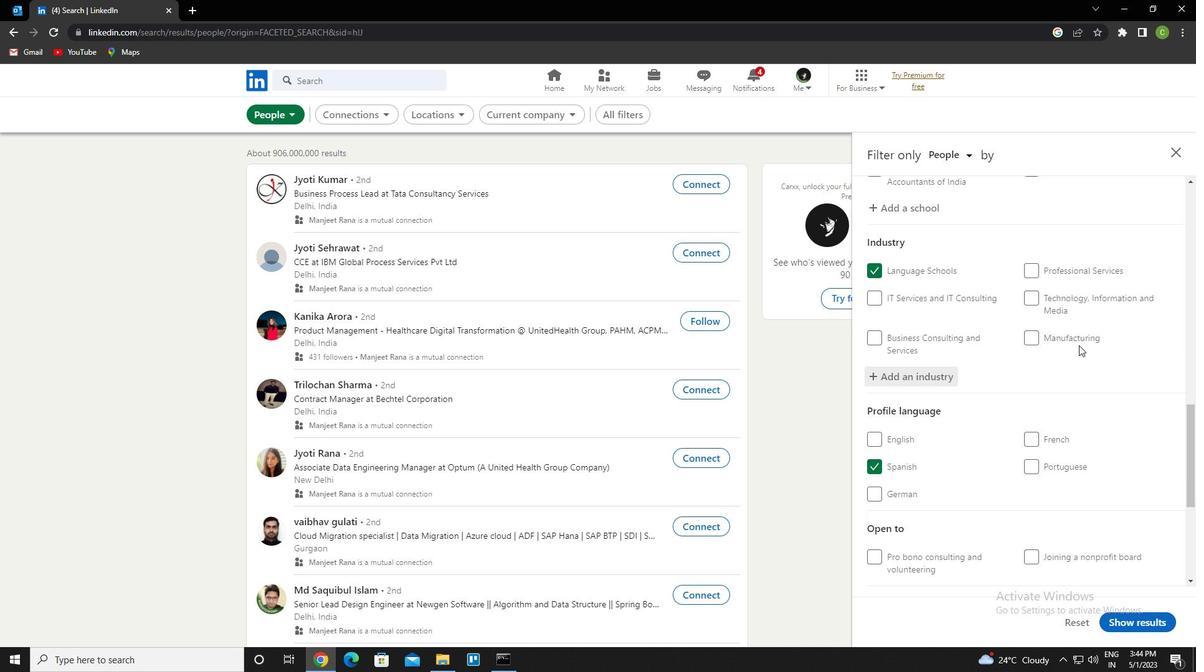 
Action: Mouse moved to (1072, 350)
Screenshot: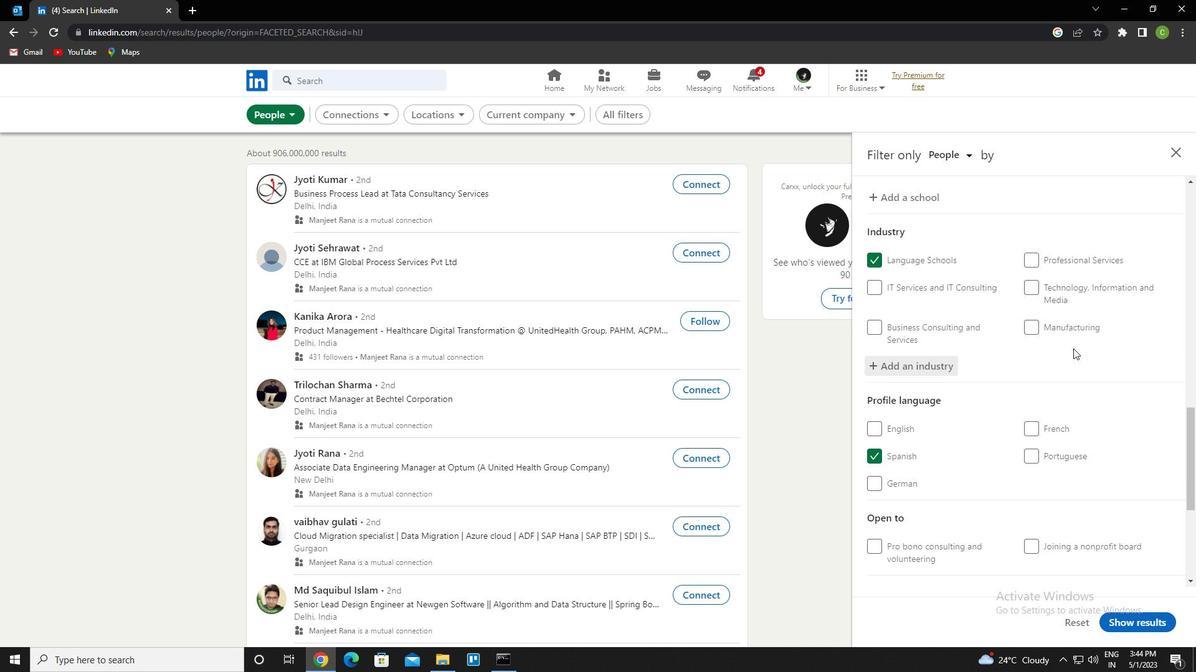 
Action: Mouse scrolled (1072, 349) with delta (0, 0)
Screenshot: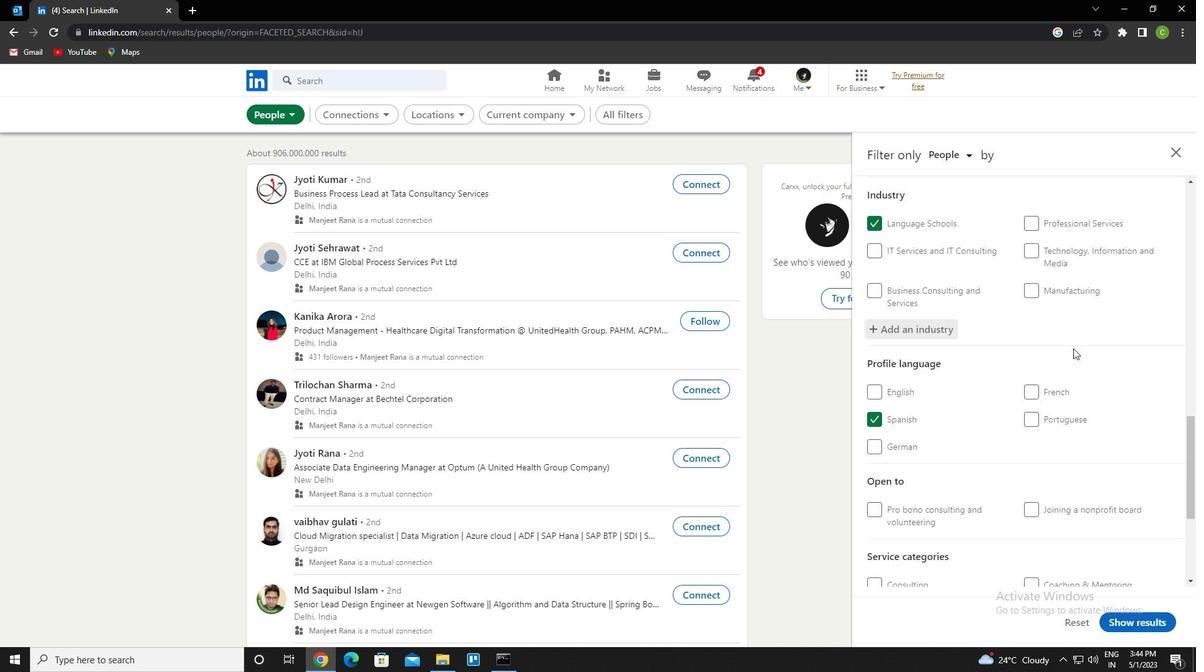 
Action: Mouse moved to (1060, 414)
Screenshot: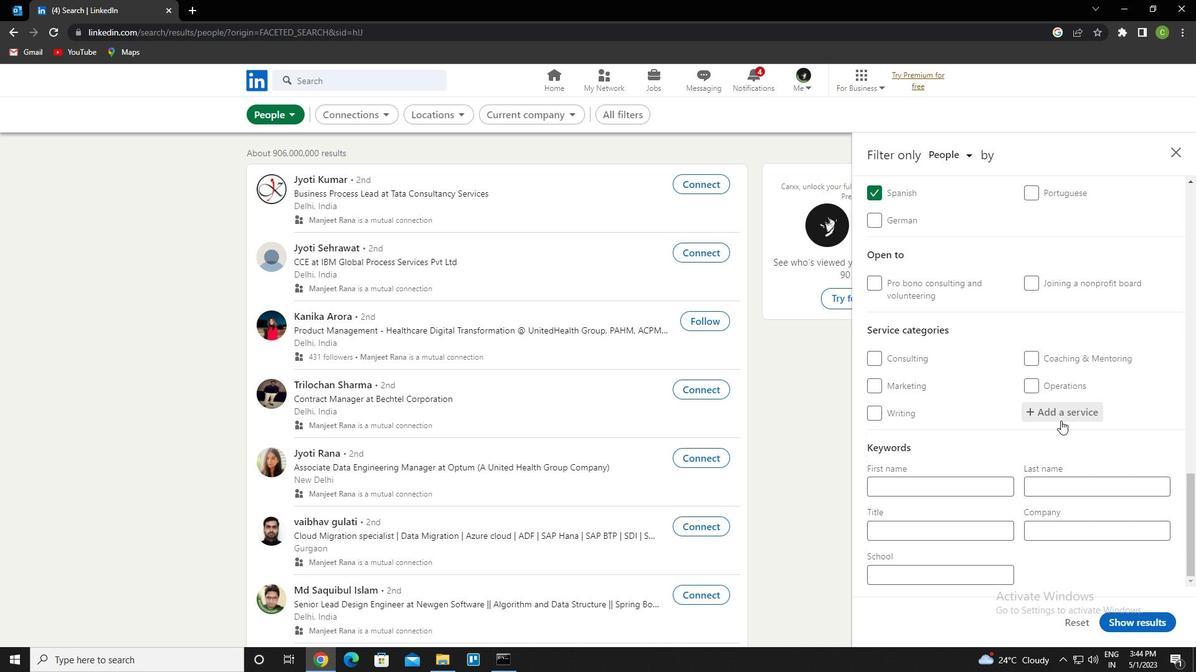 
Action: Mouse pressed left at (1060, 414)
Screenshot: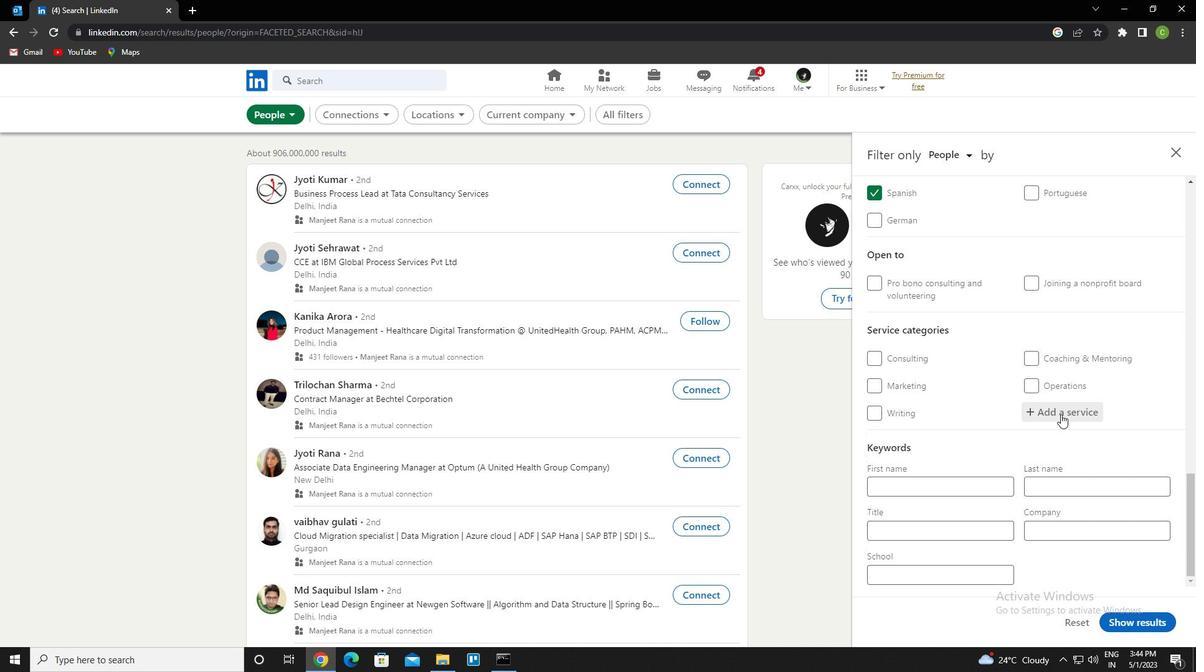 
Action: Key pressed <Key.caps_lock>c<Key.caps_lock>ommercial<Key.down><Key.down><Key.up><Key.enter>
Screenshot: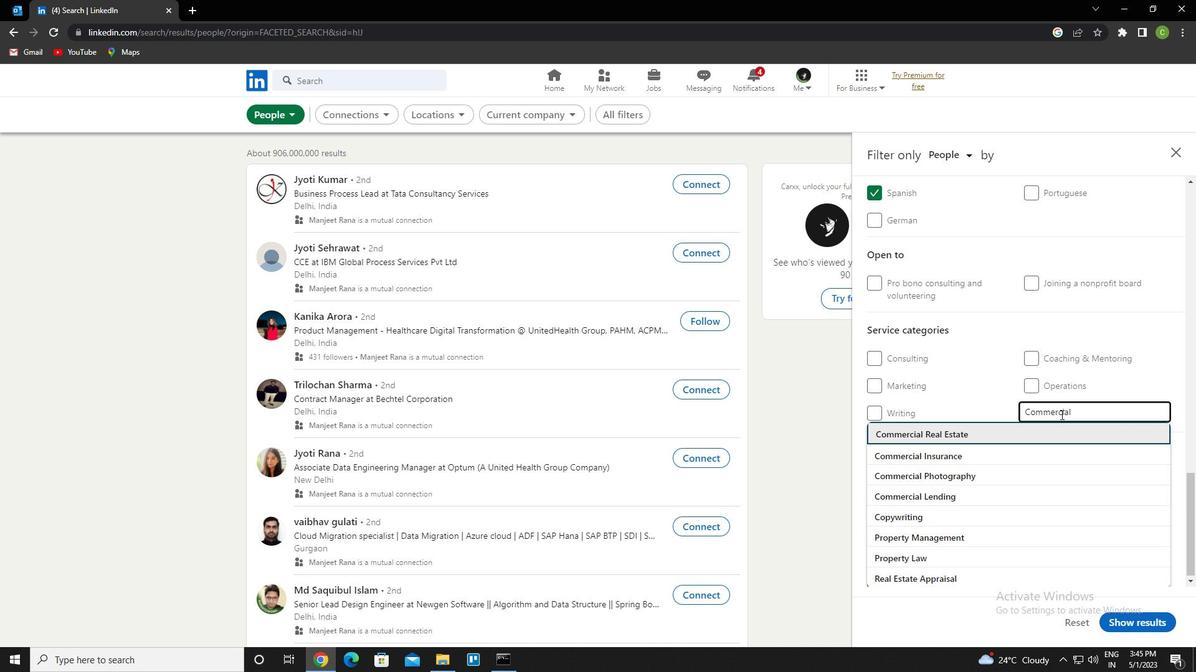 
Action: Mouse scrolled (1060, 414) with delta (0, 0)
Screenshot: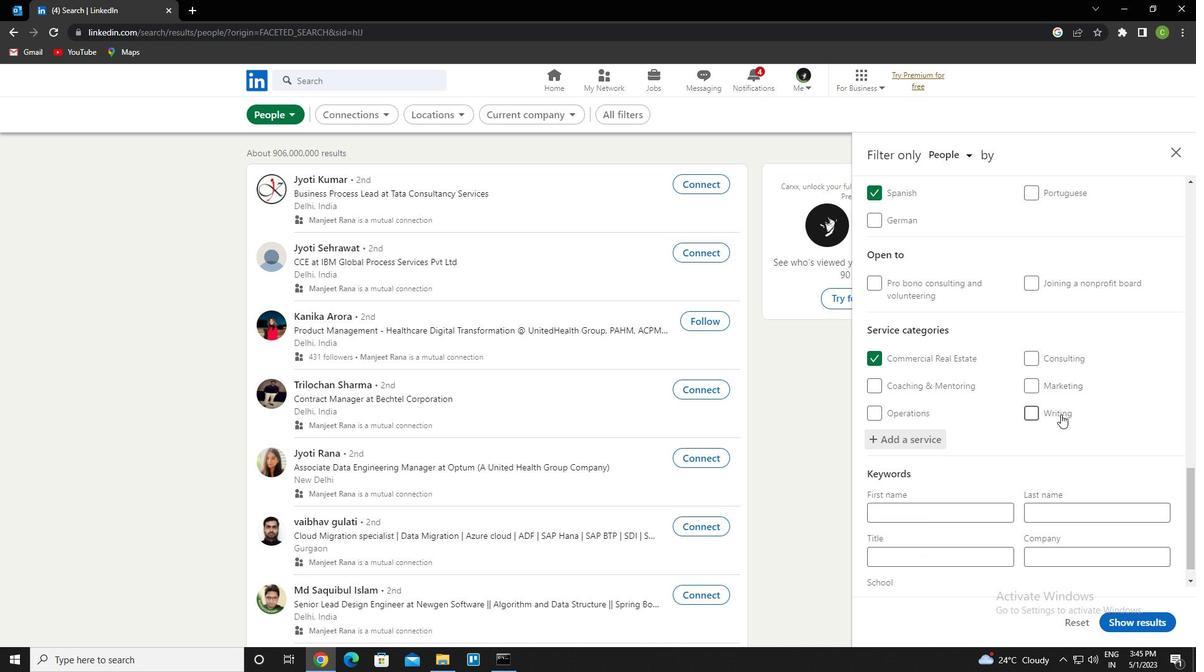 
Action: Mouse scrolled (1060, 414) with delta (0, 0)
Screenshot: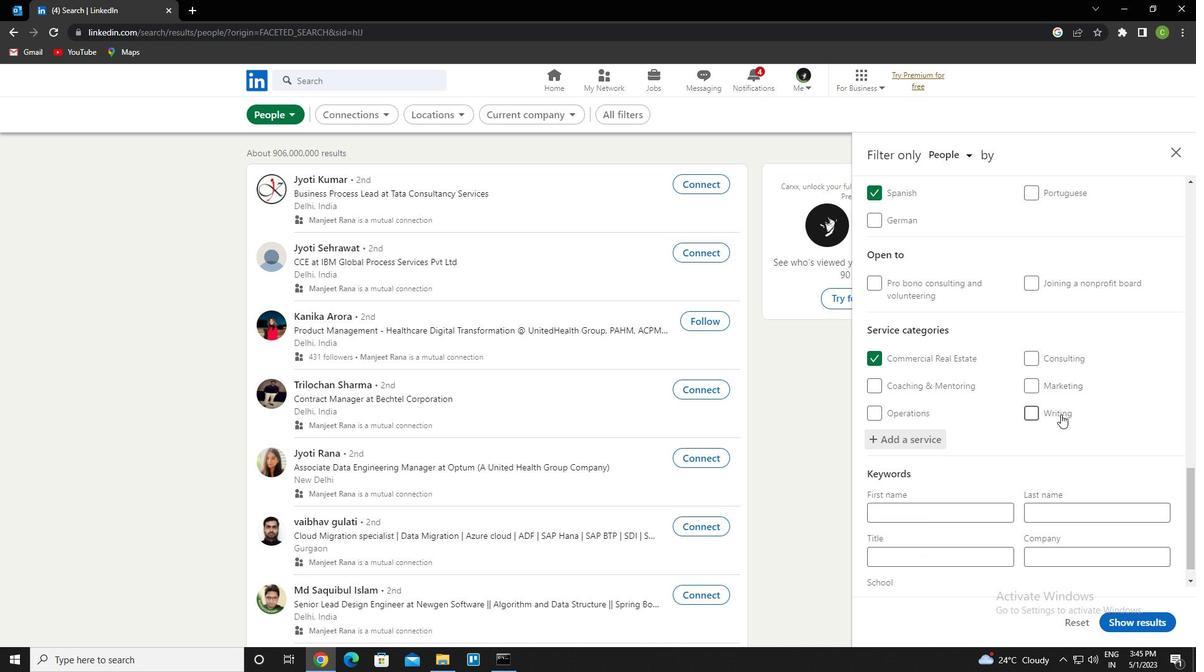 
Action: Mouse scrolled (1060, 414) with delta (0, 0)
Screenshot: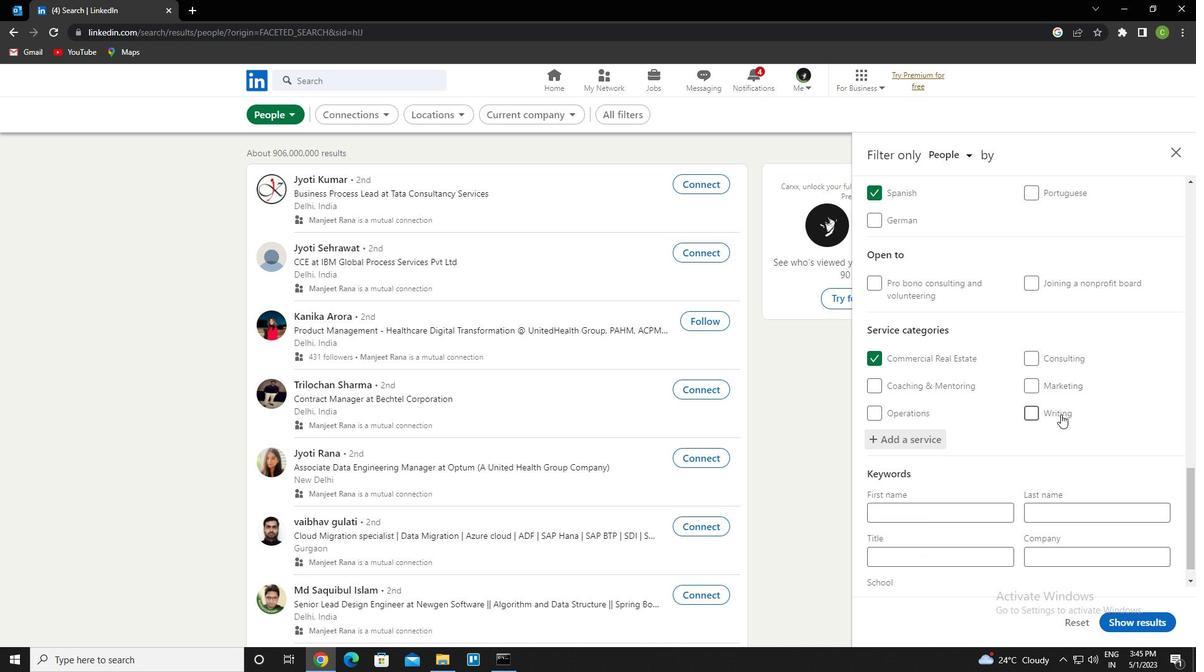 
Action: Mouse scrolled (1060, 414) with delta (0, 0)
Screenshot: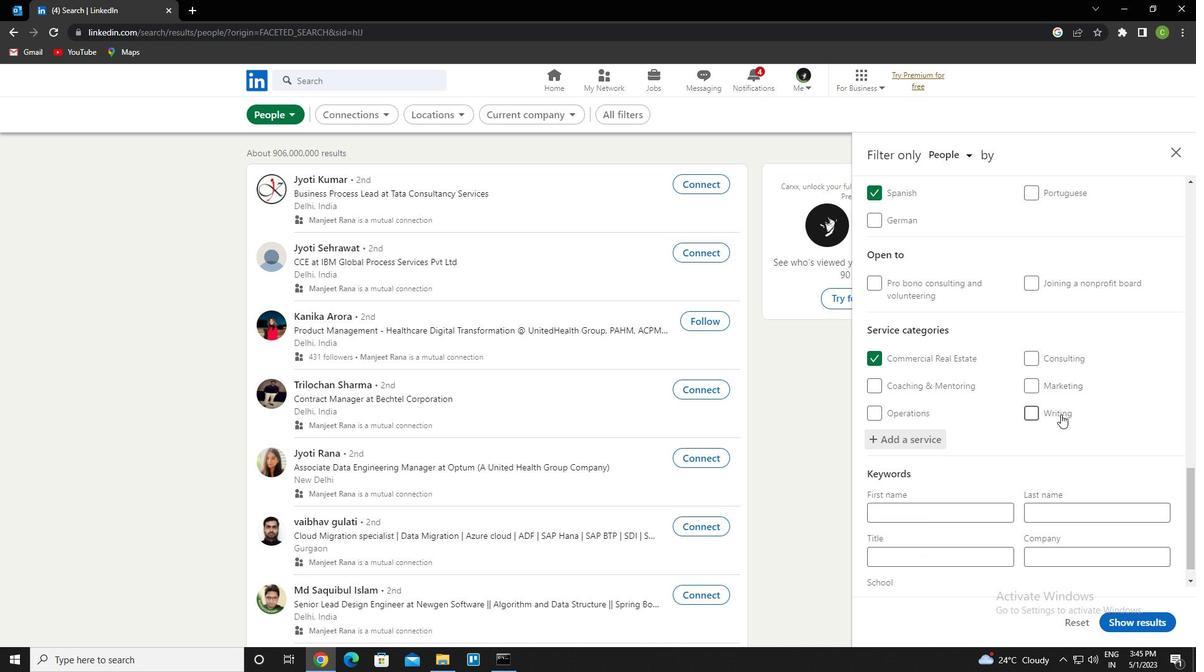 
Action: Mouse scrolled (1060, 414) with delta (0, 0)
Screenshot: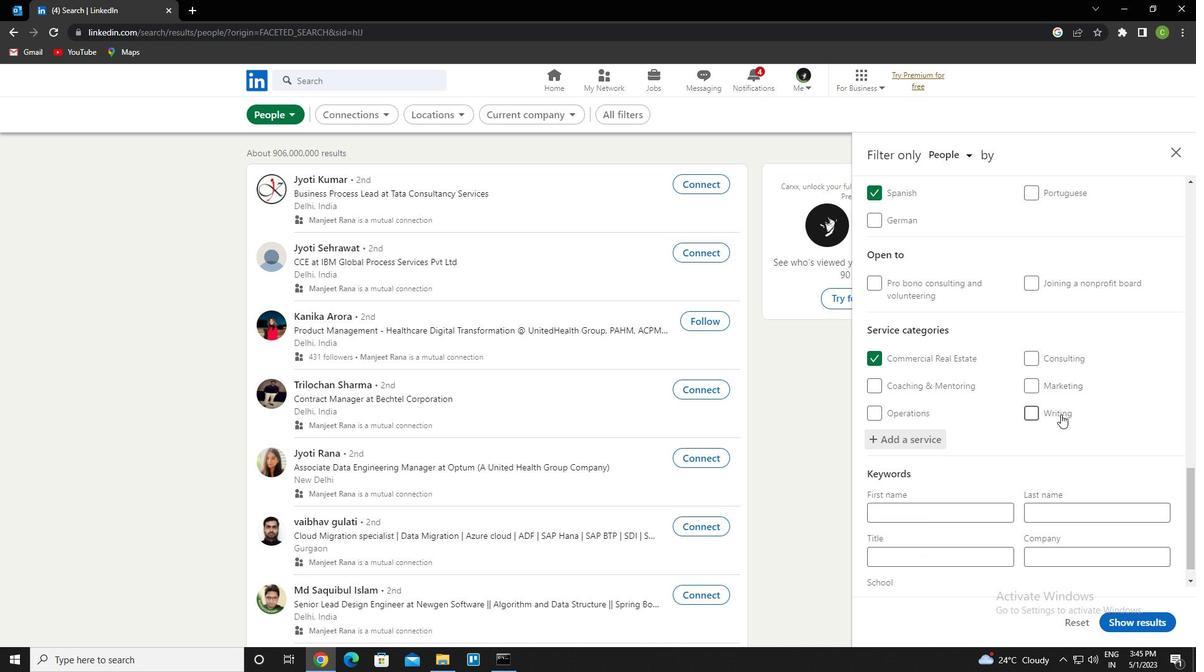 
Action: Mouse scrolled (1060, 414) with delta (0, 0)
Screenshot: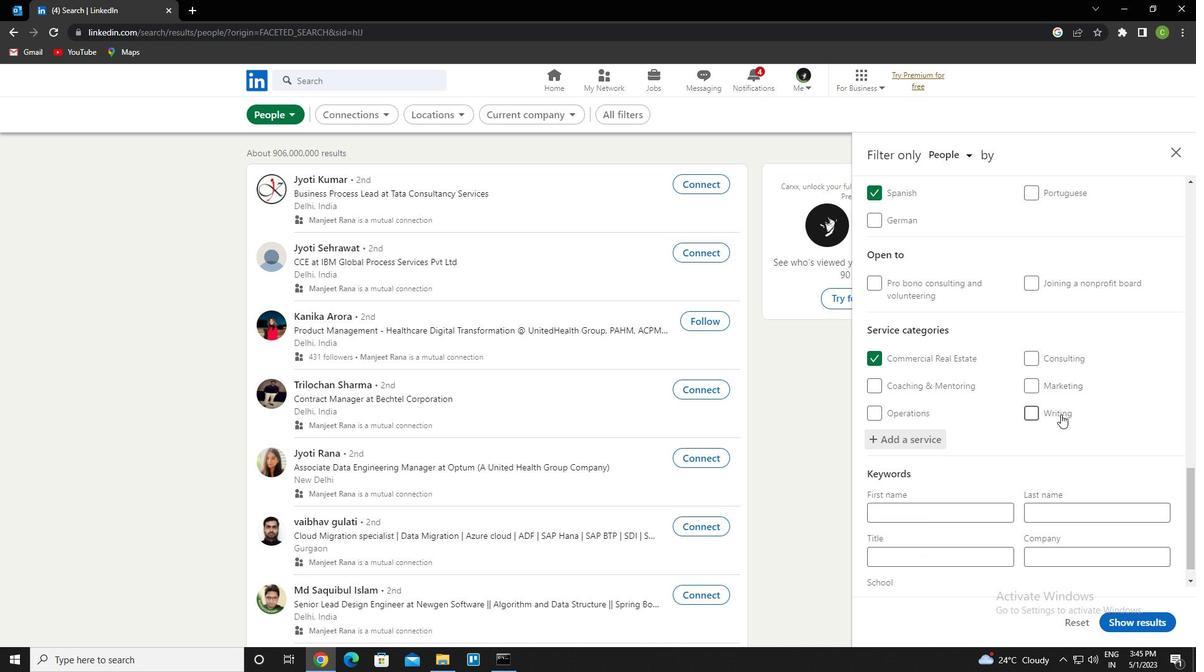 
Action: Mouse scrolled (1060, 414) with delta (0, 0)
Screenshot: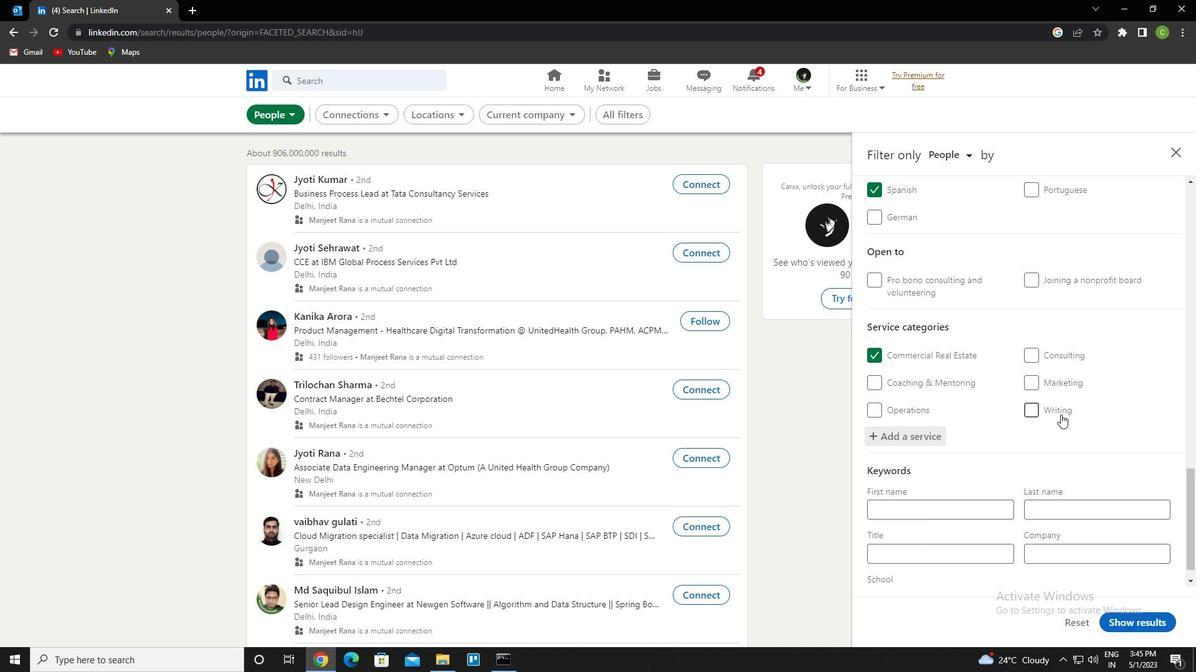 
Action: Mouse moved to (1060, 414)
Screenshot: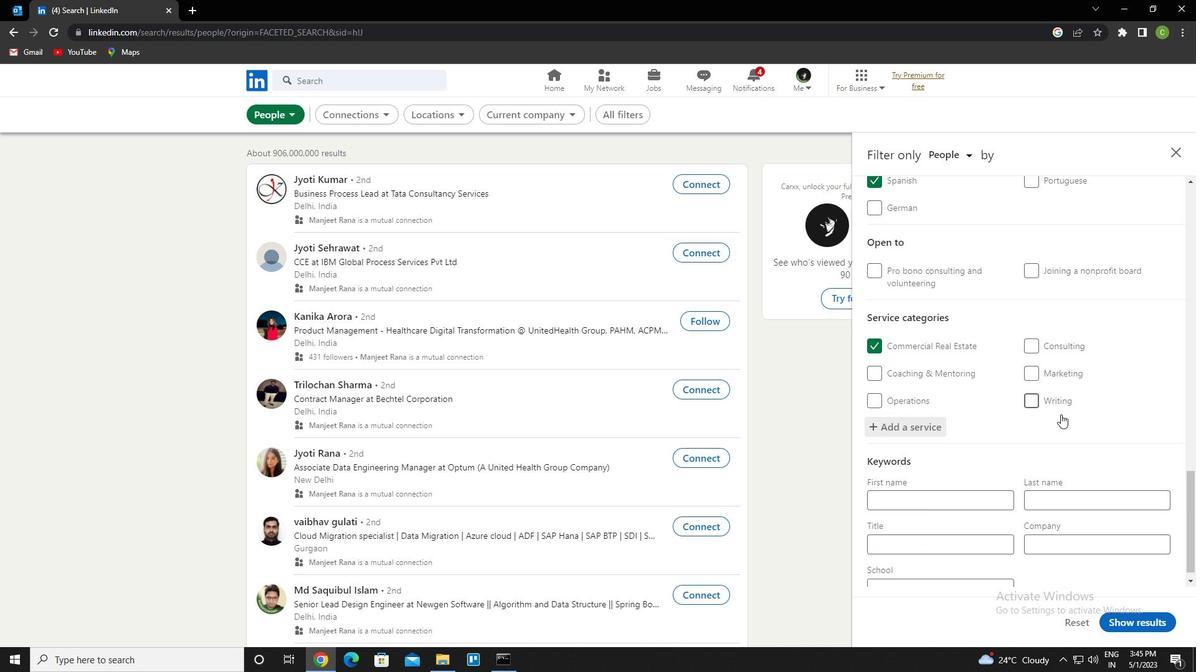 
Action: Mouse scrolled (1060, 413) with delta (0, 0)
Screenshot: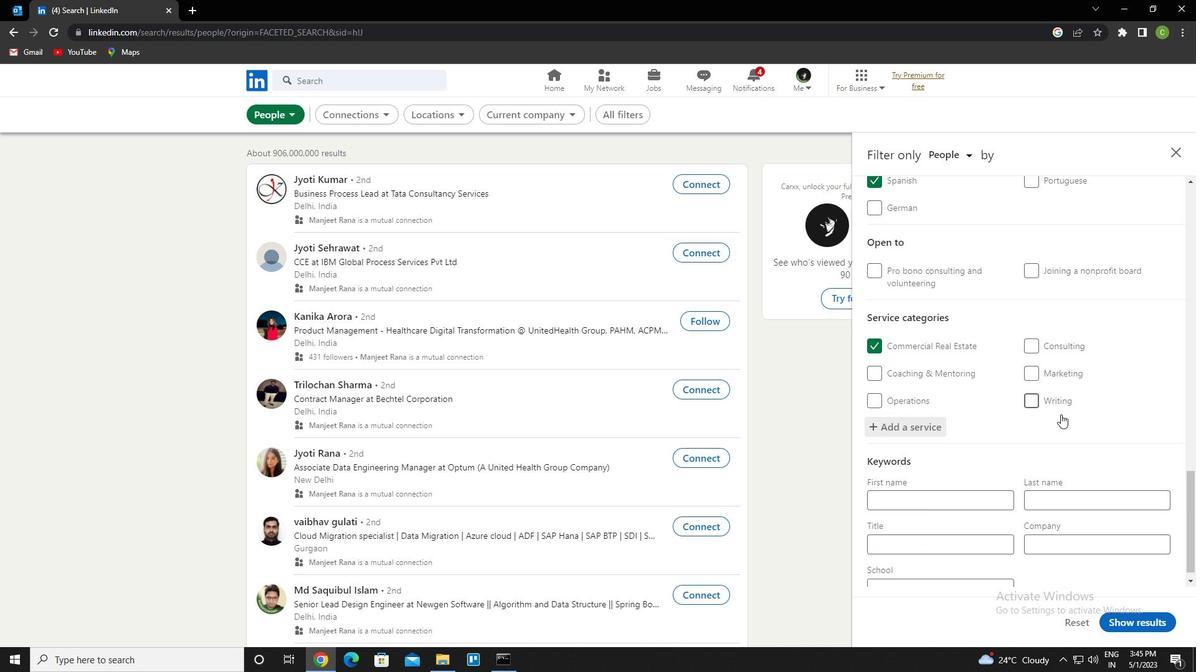
Action: Mouse moved to (973, 532)
Screenshot: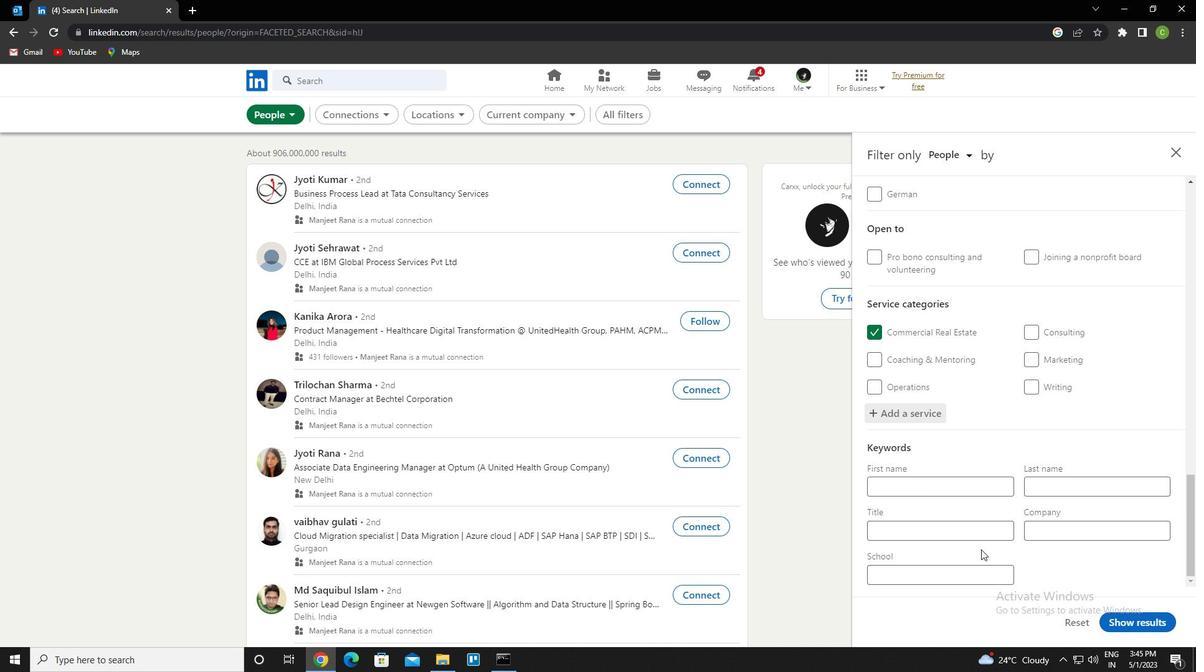 
Action: Mouse pressed left at (973, 532)
Screenshot: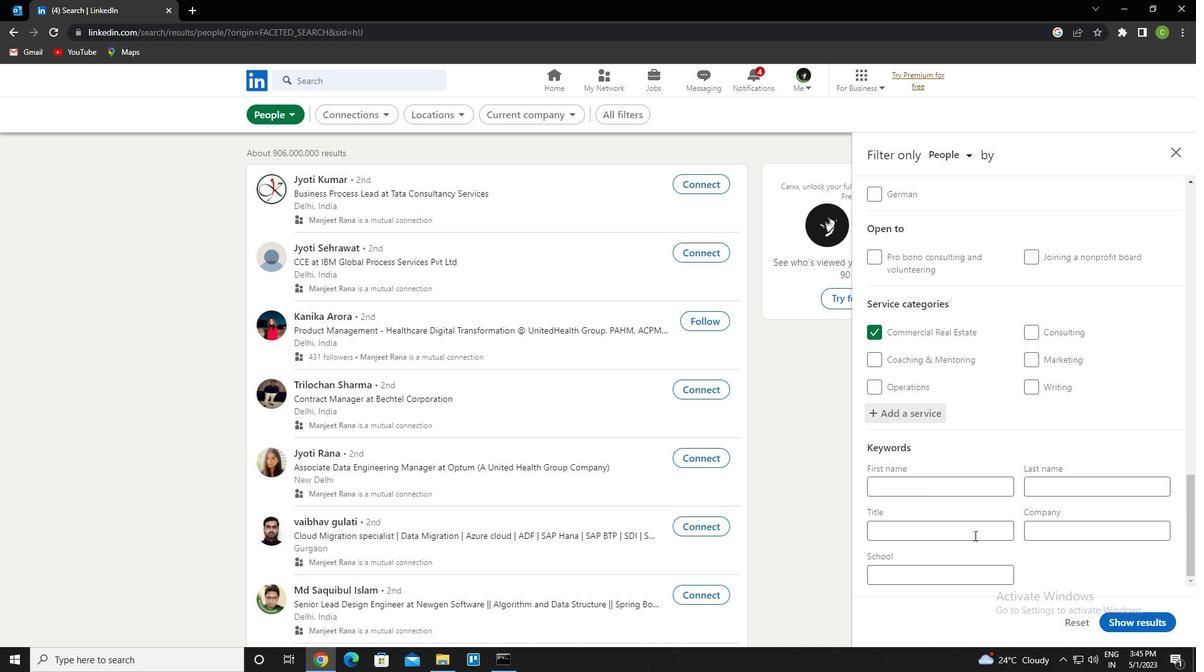 
Action: Key pressed <Key.caps_lock>c<Key.caps_lock>opywriter
Screenshot: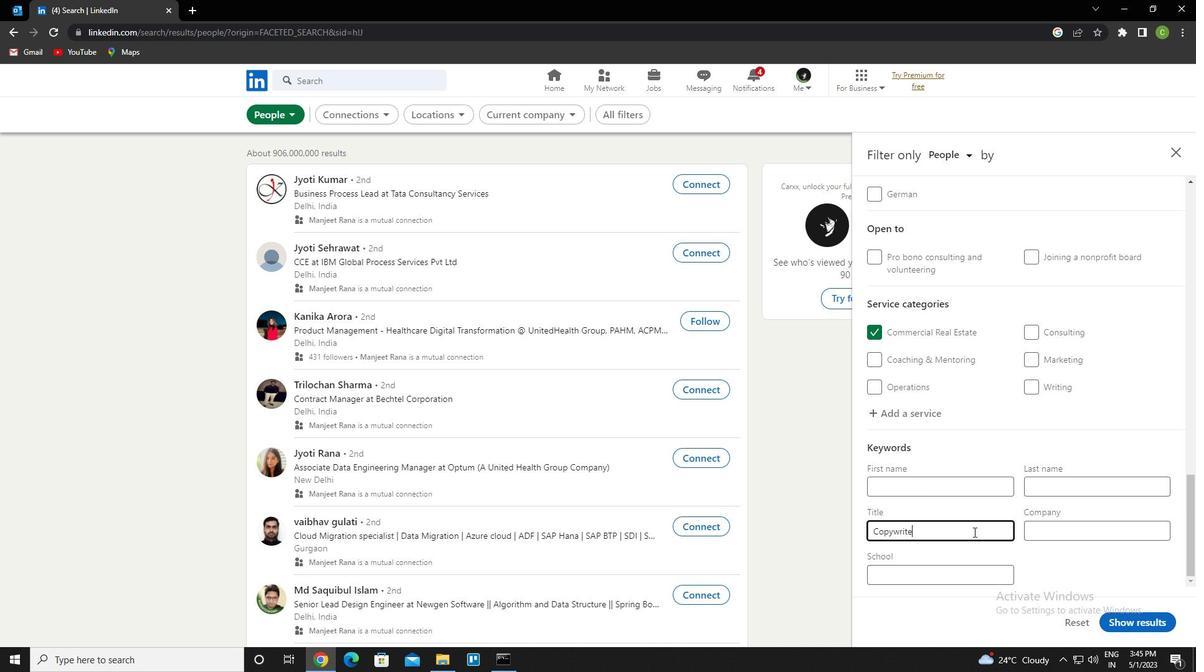 
Action: Mouse moved to (1133, 626)
Screenshot: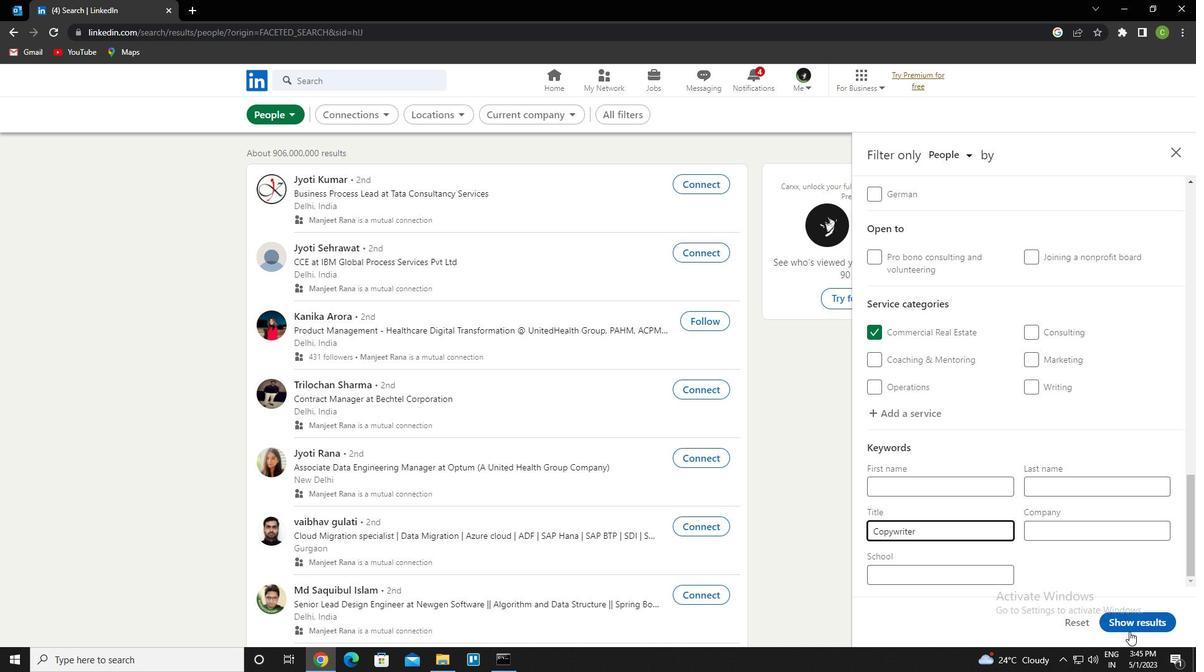 
Action: Mouse pressed left at (1133, 626)
Screenshot: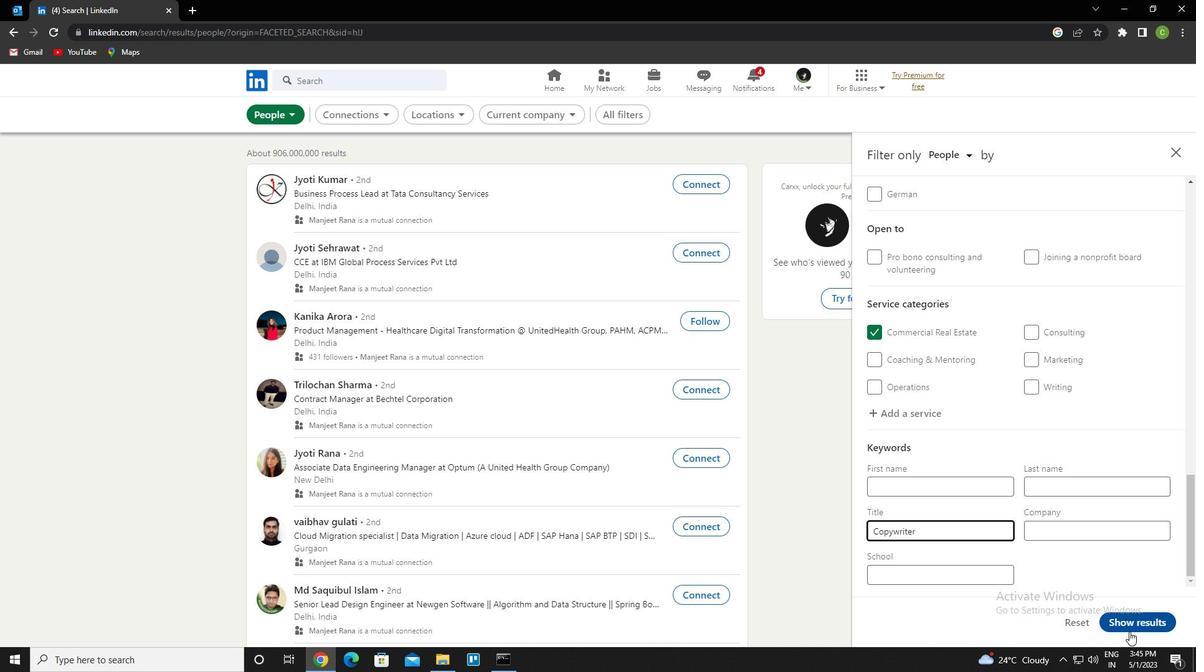 
Action: Mouse moved to (499, 568)
Screenshot: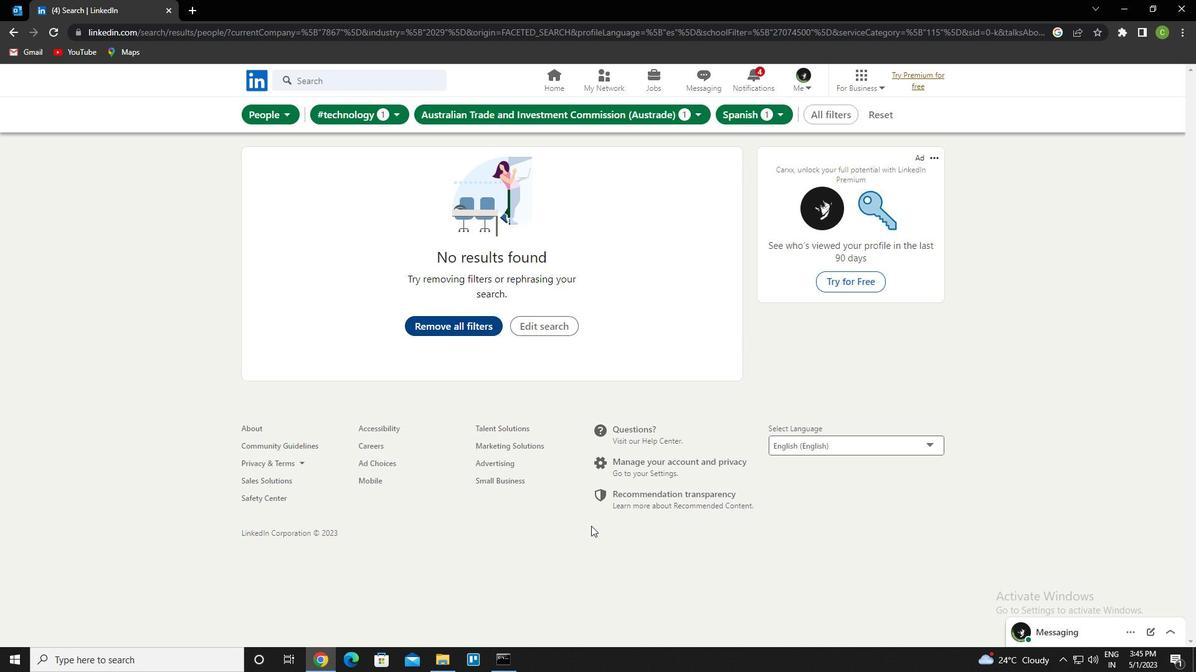 
